 Task: Research Airbnb accommodation in Dimbokro, Ivory Coast from 4th December, 2023 to 10th December, 2023 for 8 adults. Place can be entire room or shared room with 4 bedrooms having 8 beds and 4 bathrooms. Property type can be house. Amenities needed are: wifi, TV, free parkinig on premises, gym, breakfast.
Action: Mouse moved to (459, 107)
Screenshot: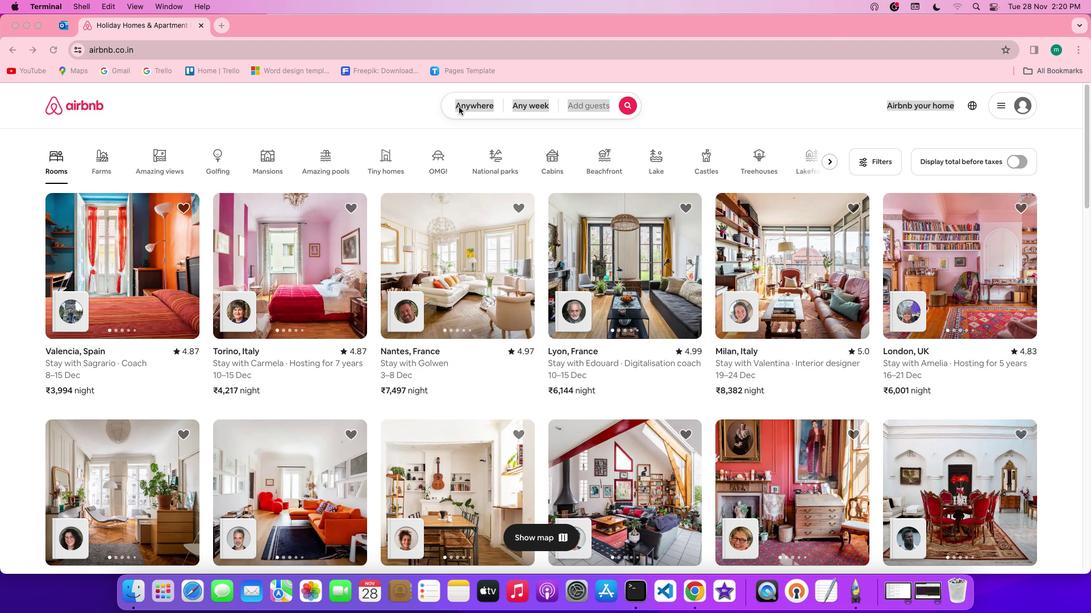 
Action: Mouse pressed left at (459, 107)
Screenshot: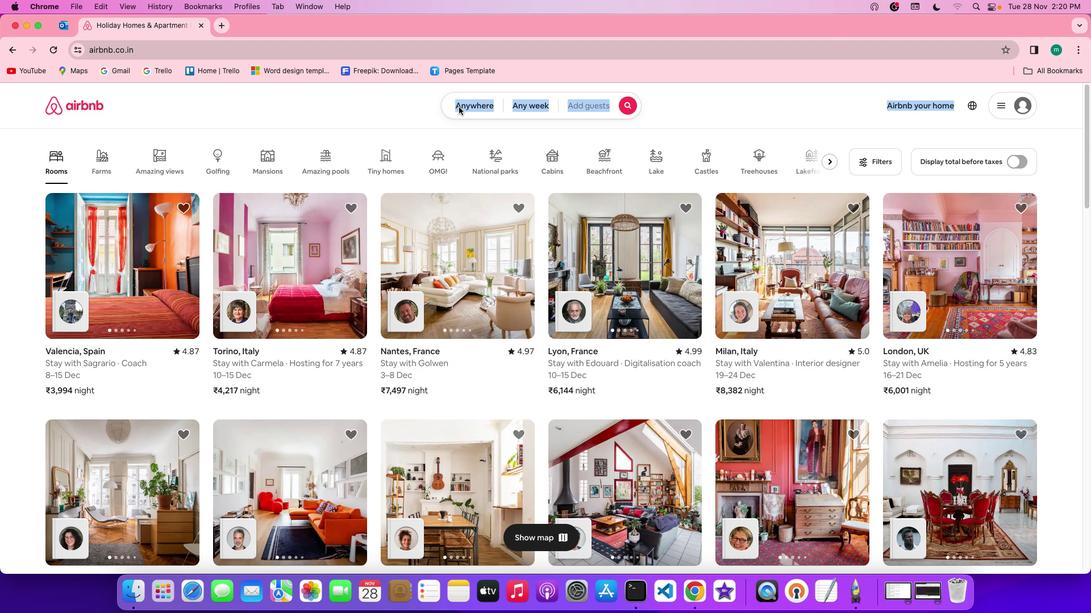 
Action: Mouse pressed left at (459, 107)
Screenshot: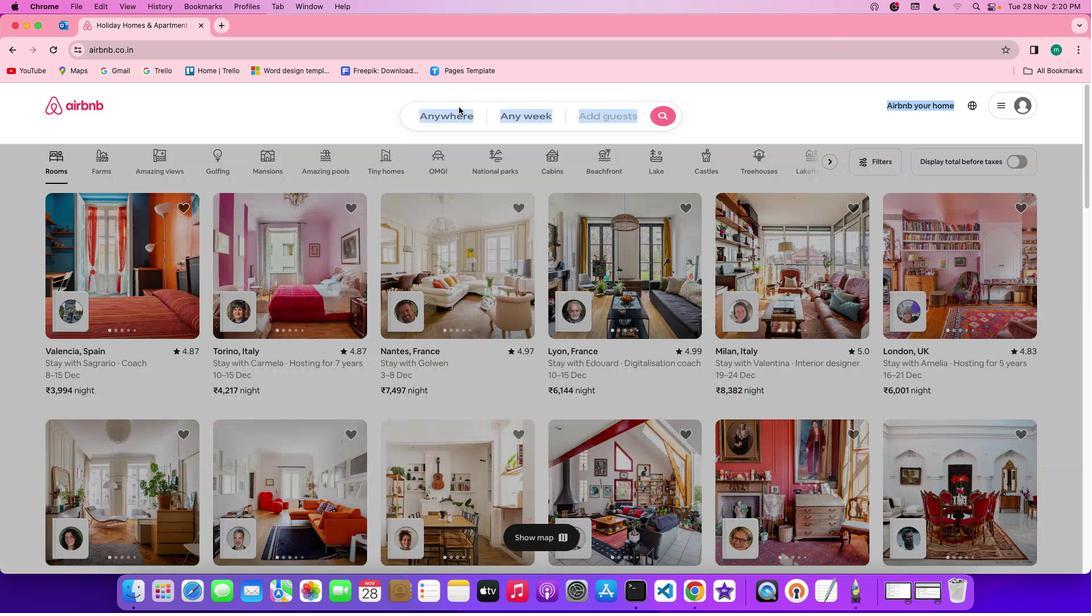 
Action: Mouse moved to (416, 144)
Screenshot: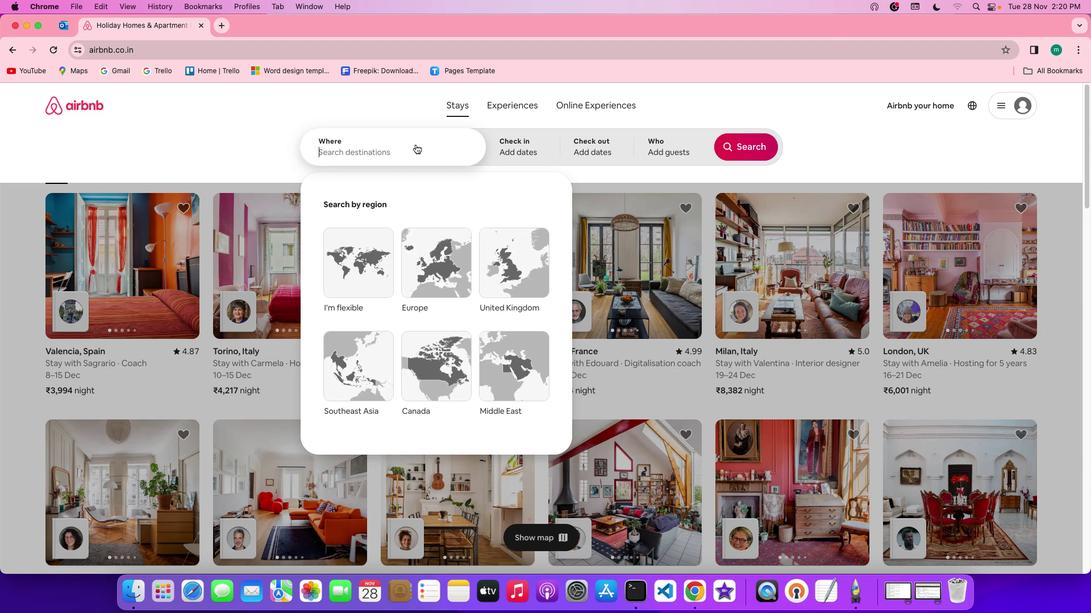 
Action: Mouse pressed left at (416, 144)
Screenshot: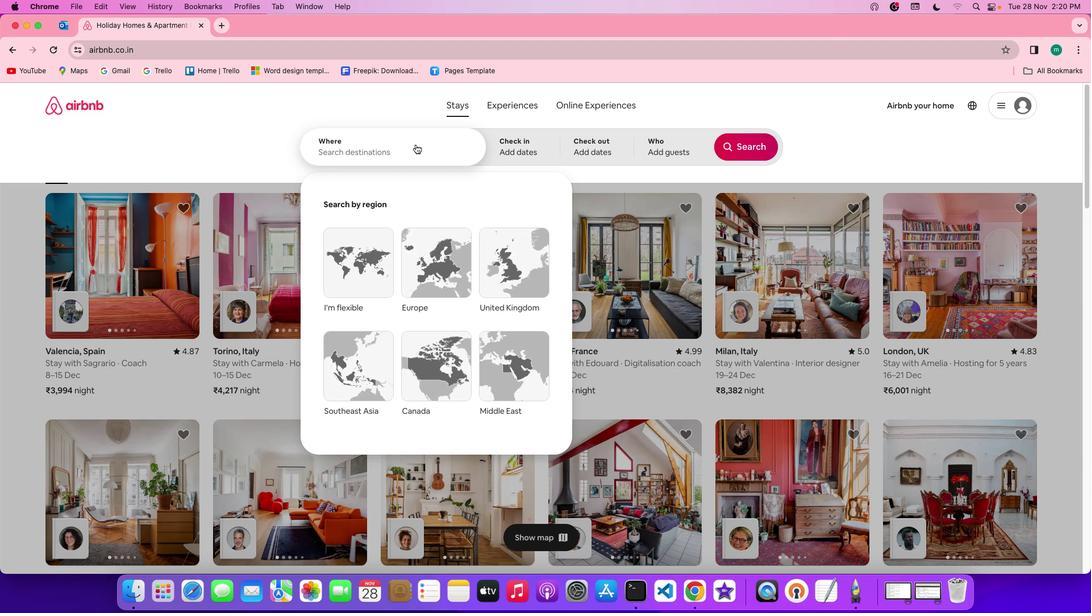 
Action: Mouse moved to (413, 144)
Screenshot: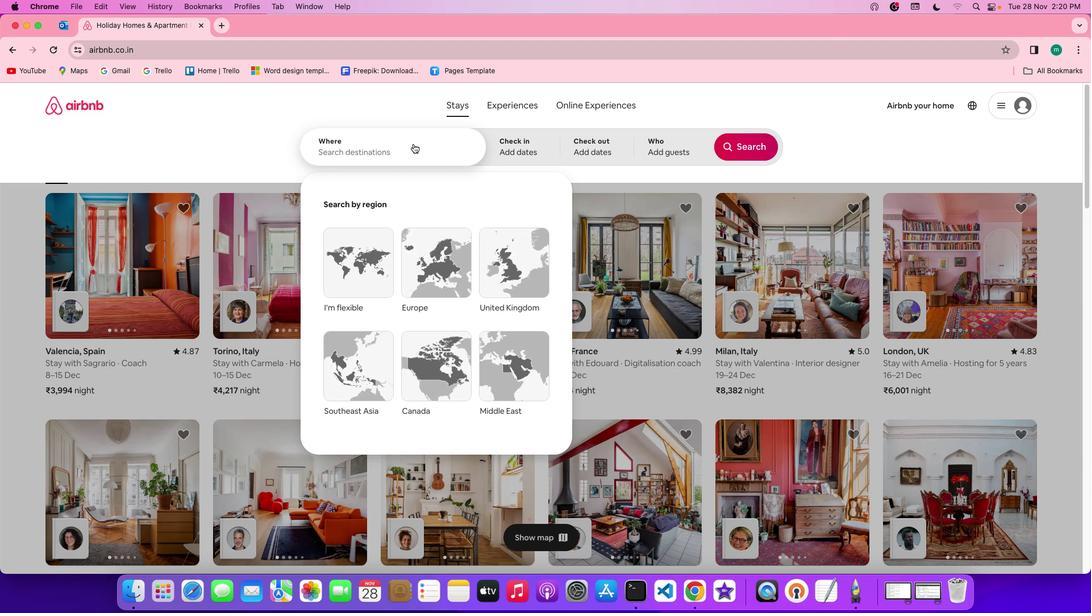 
Action: Key pressed Key.shift'D''i''m''b''o''k''r''o'','Key.spaceKey.shift'I''v''o''r''y'Key.spaceKey.shift'C''o''a''s''t'
Screenshot: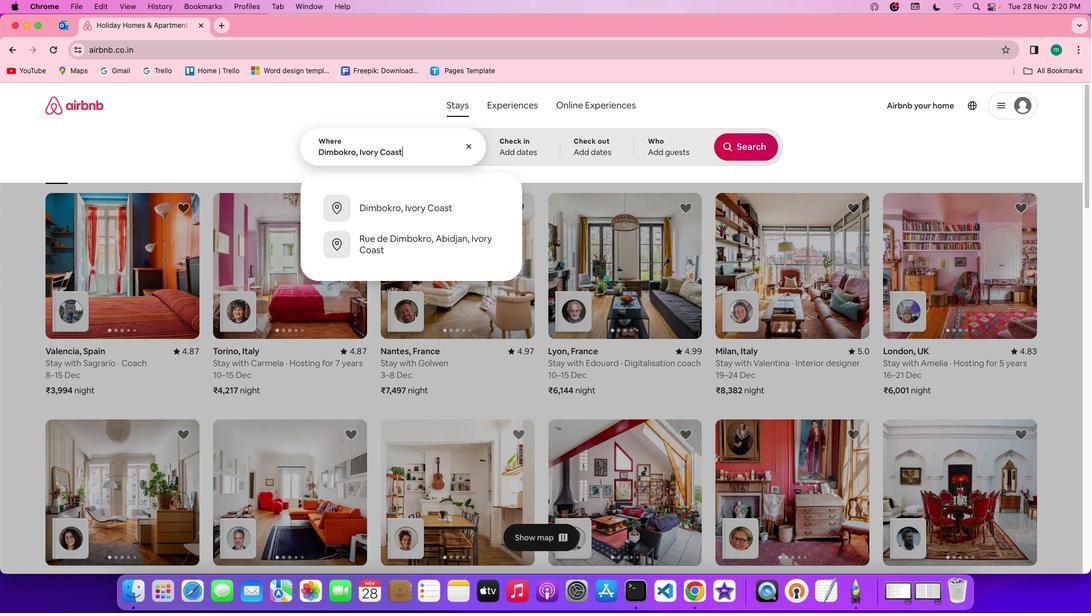 
Action: Mouse moved to (532, 154)
Screenshot: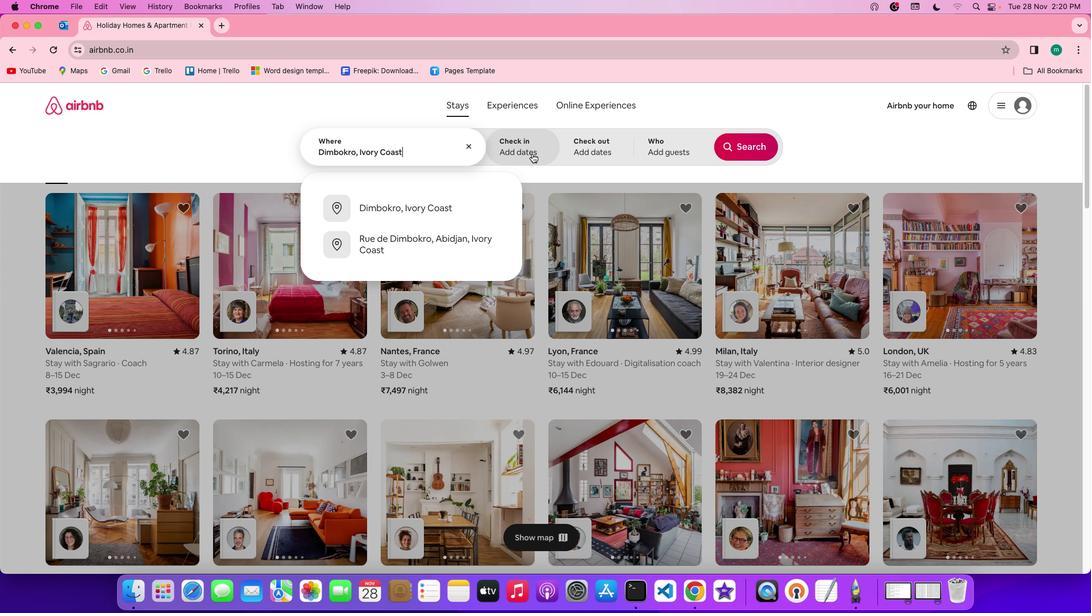
Action: Mouse pressed left at (532, 154)
Screenshot: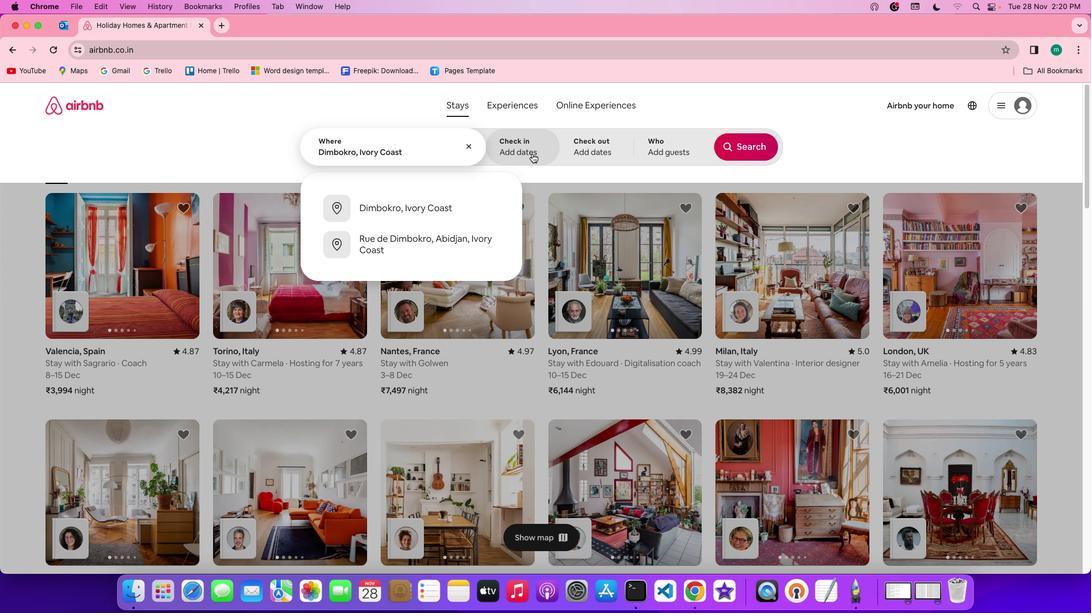 
Action: Mouse moved to (603, 314)
Screenshot: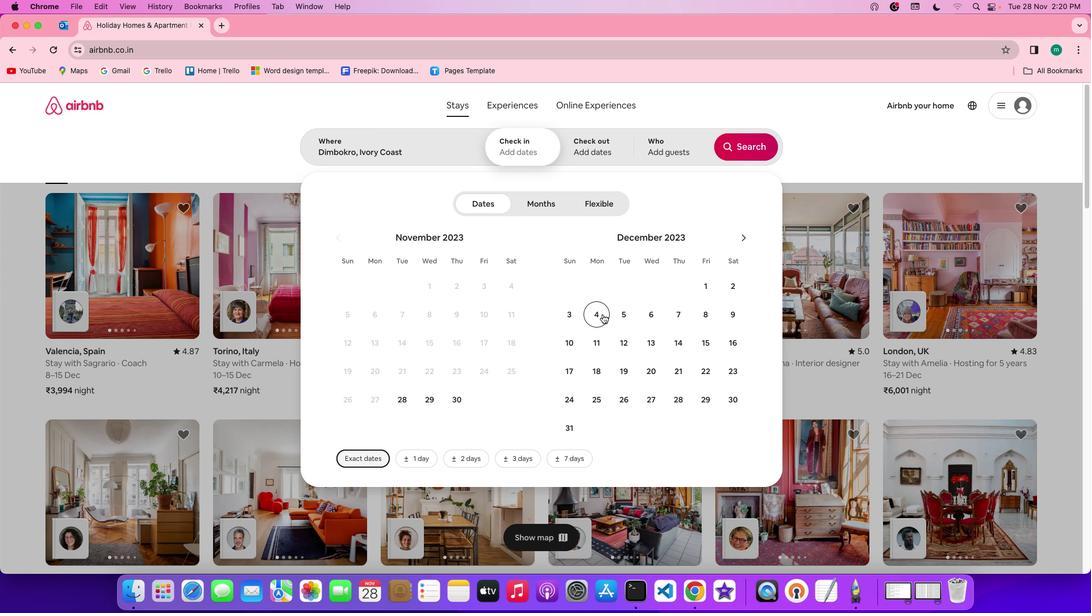 
Action: Mouse pressed left at (603, 314)
Screenshot: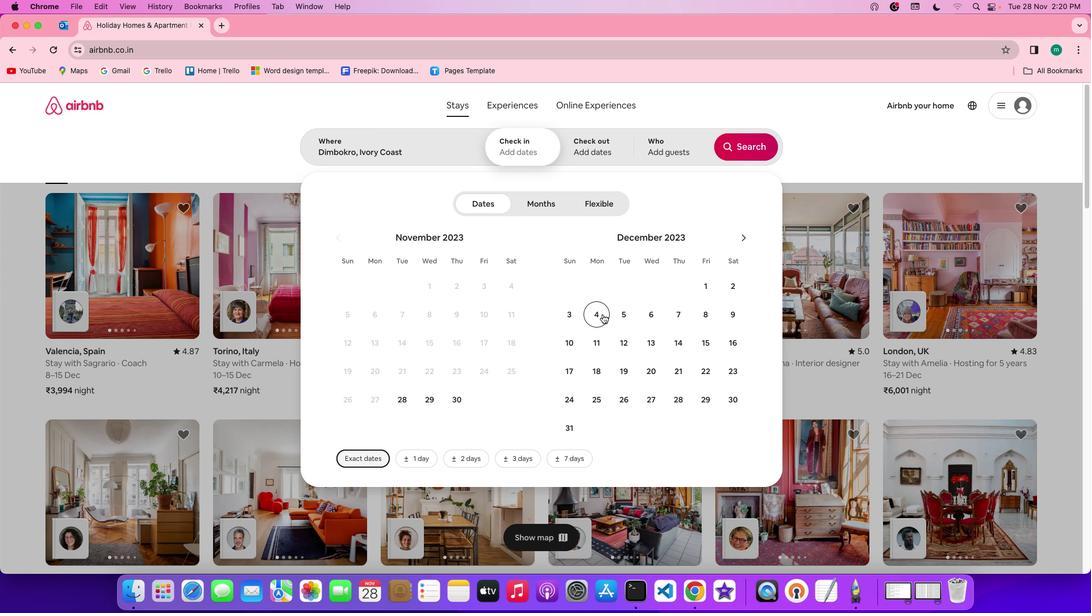 
Action: Mouse moved to (565, 340)
Screenshot: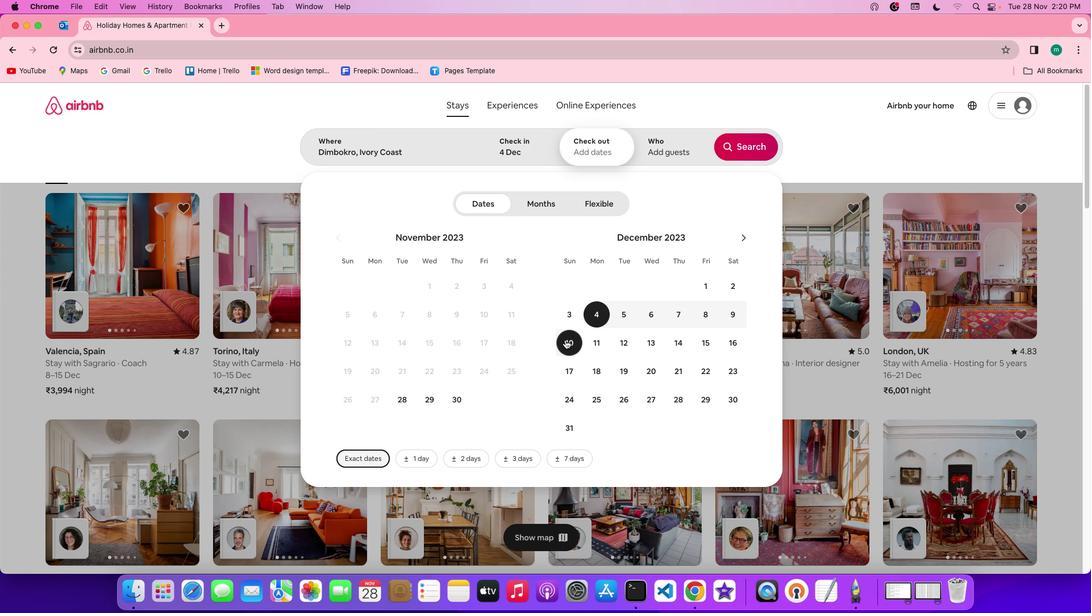 
Action: Mouse pressed left at (565, 340)
Screenshot: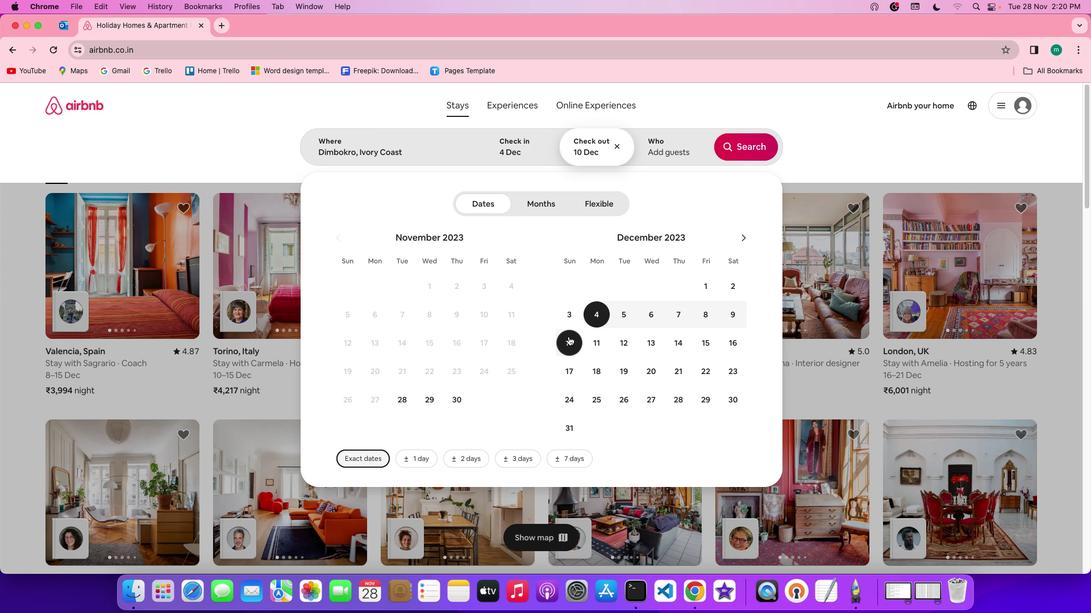 
Action: Mouse moved to (654, 134)
Screenshot: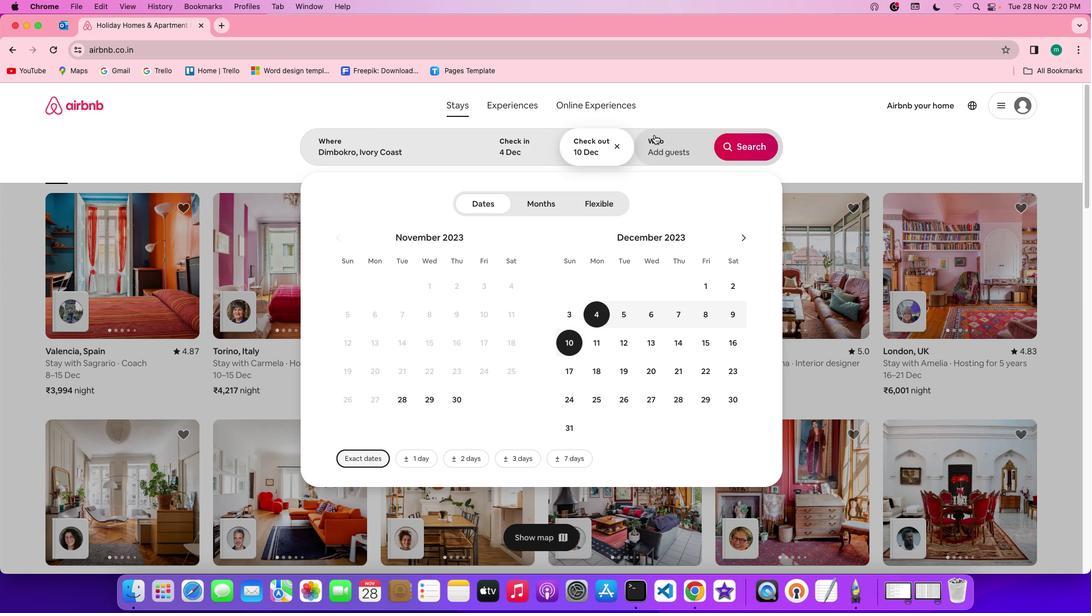
Action: Mouse pressed left at (654, 134)
Screenshot: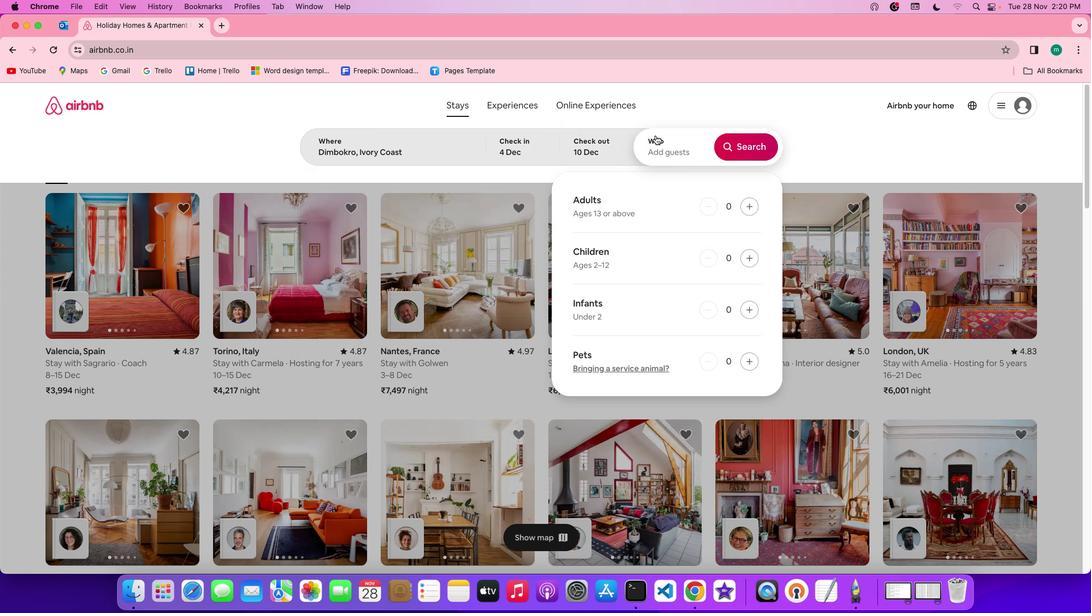 
Action: Mouse moved to (752, 208)
Screenshot: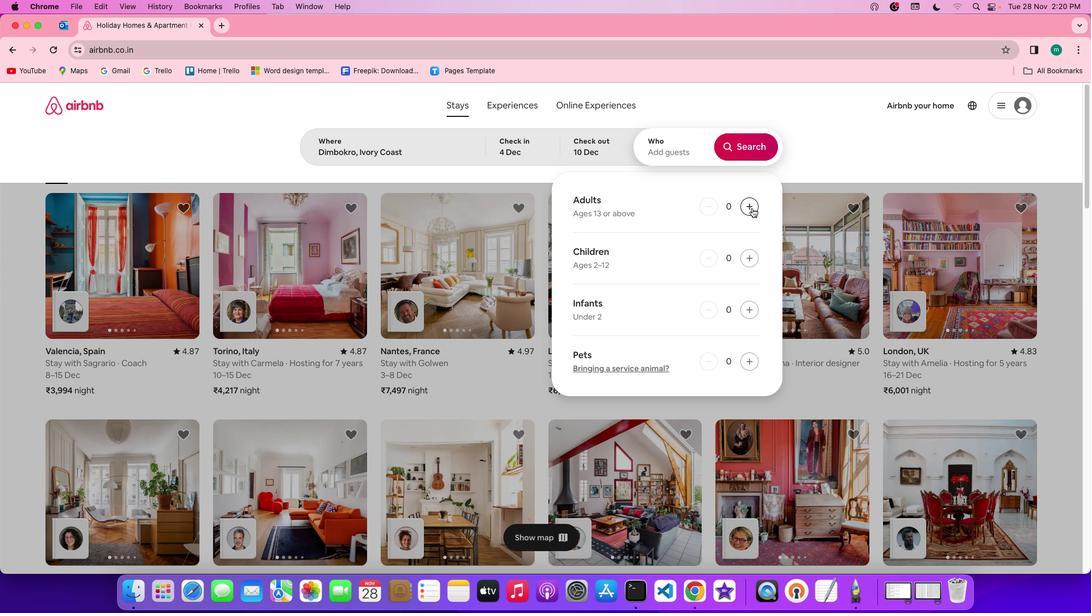 
Action: Mouse pressed left at (752, 208)
Screenshot: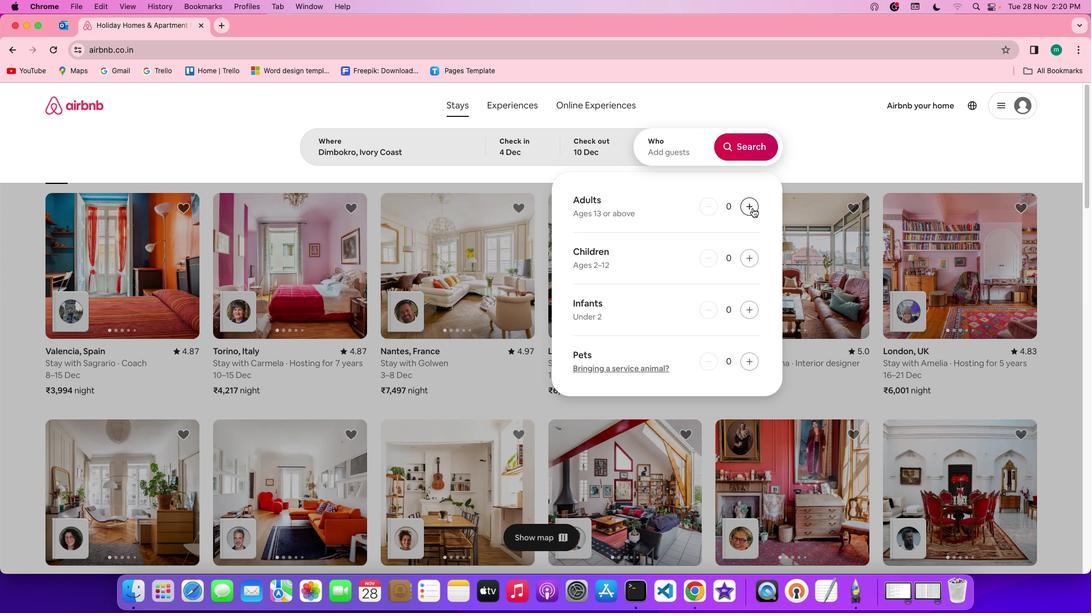 
Action: Mouse moved to (753, 208)
Screenshot: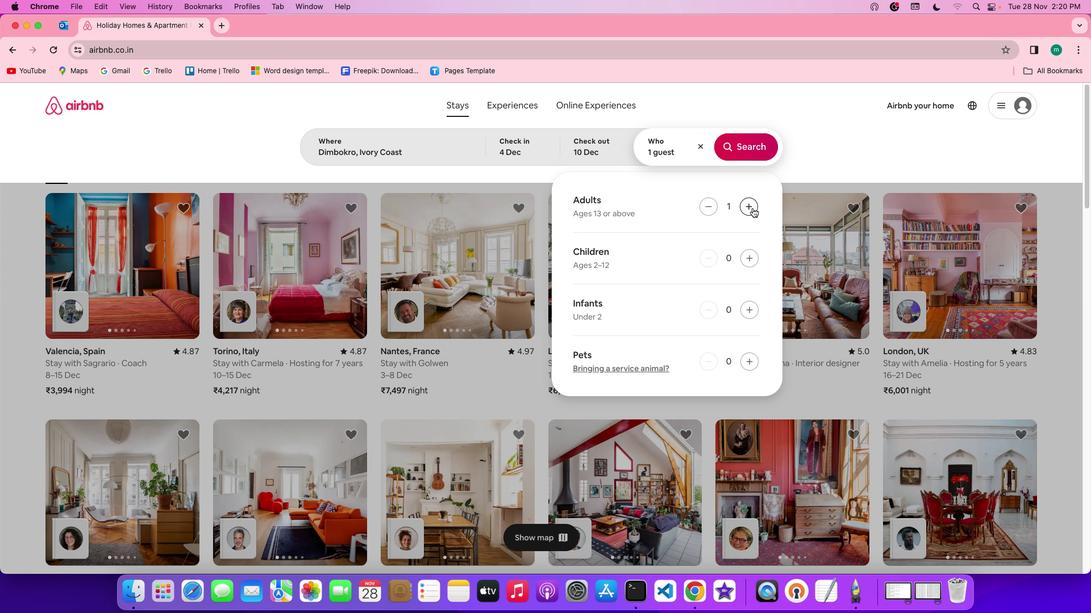 
Action: Mouse pressed left at (753, 208)
Screenshot: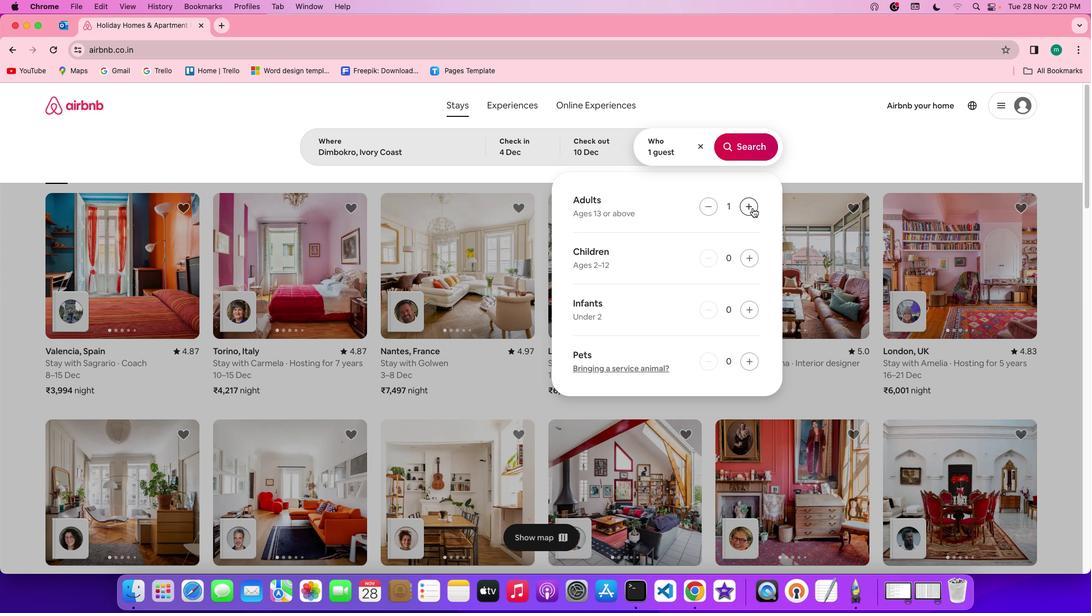 
Action: Mouse pressed left at (753, 208)
Screenshot: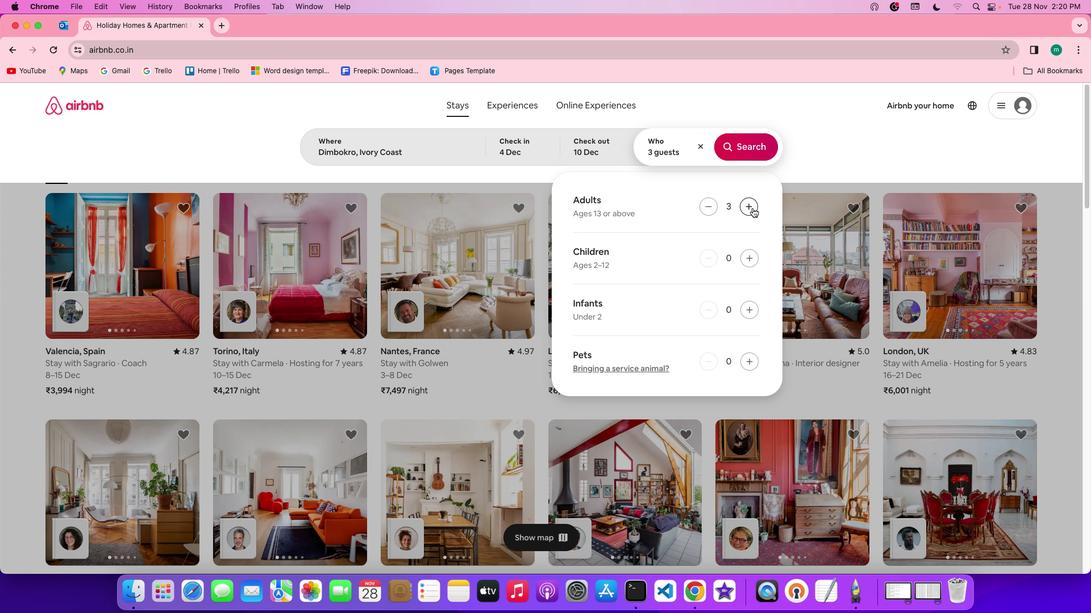 
Action: Mouse pressed left at (753, 208)
Screenshot: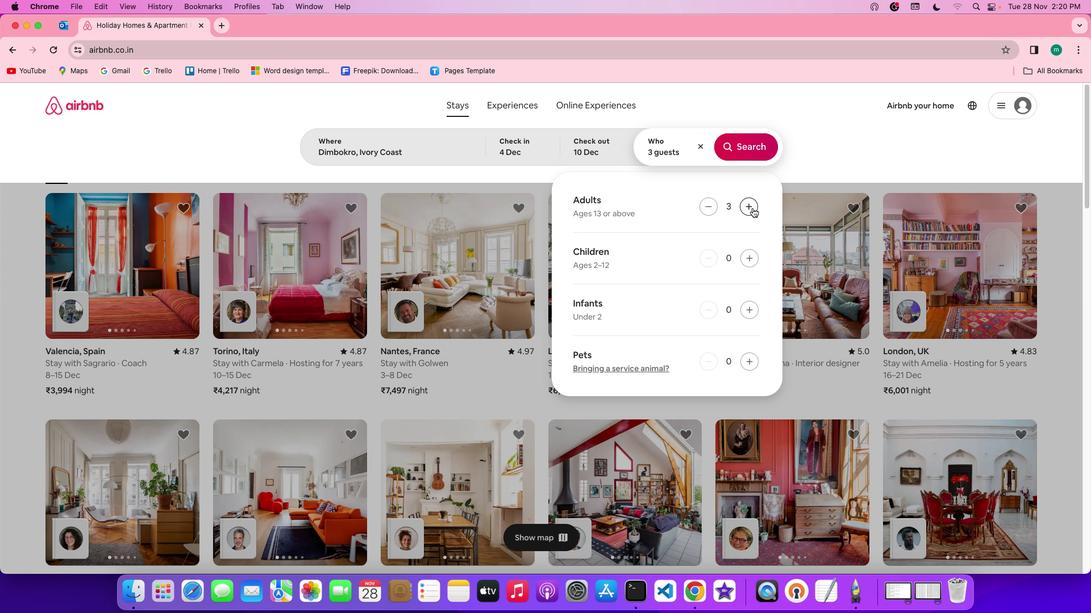 
Action: Mouse pressed left at (753, 208)
Screenshot: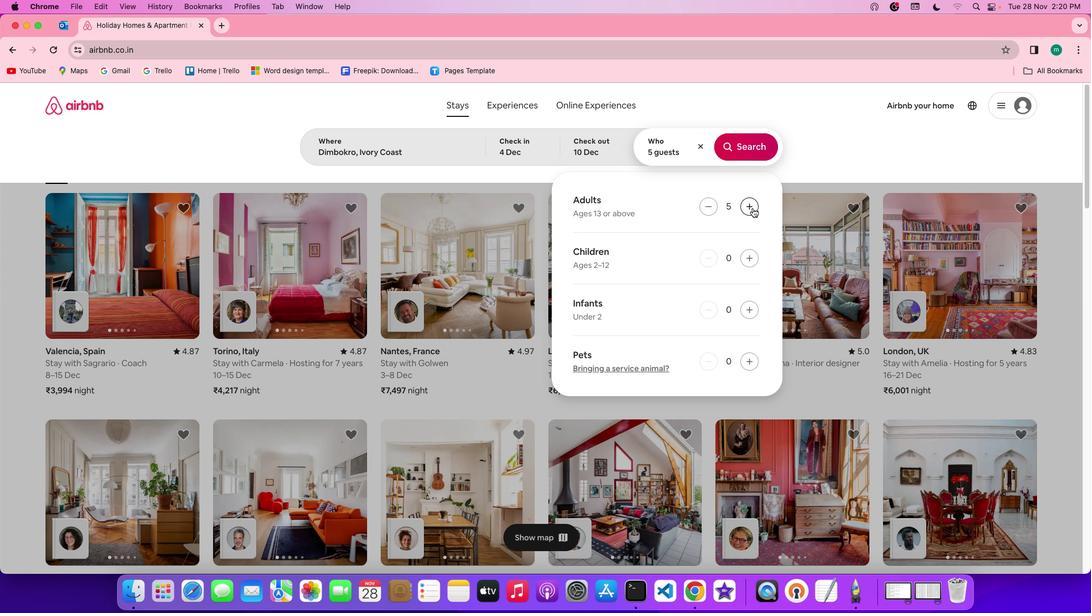 
Action: Mouse pressed left at (753, 208)
Screenshot: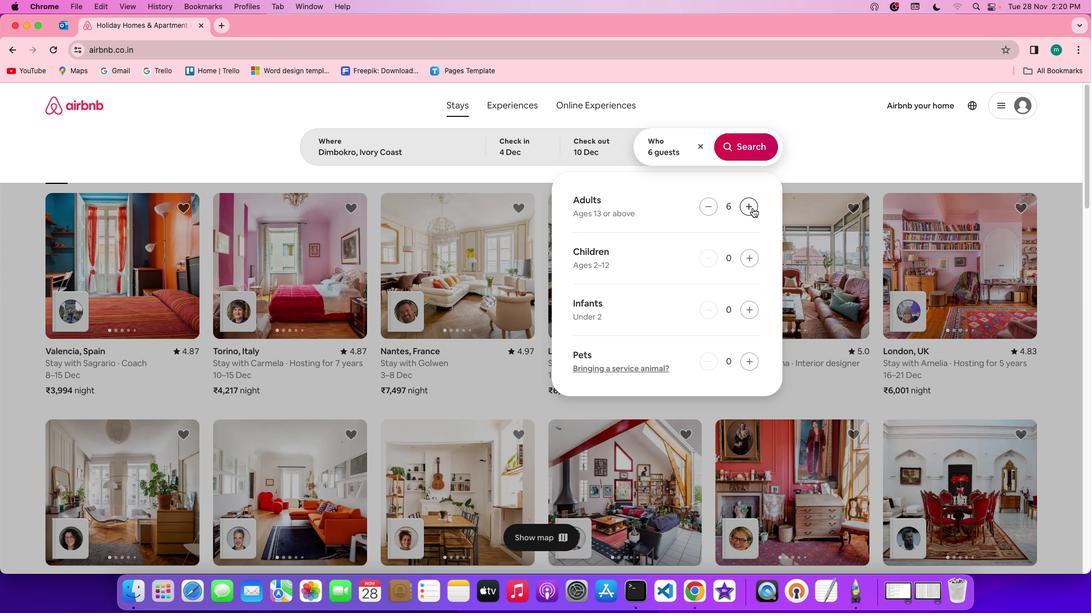 
Action: Mouse pressed left at (753, 208)
Screenshot: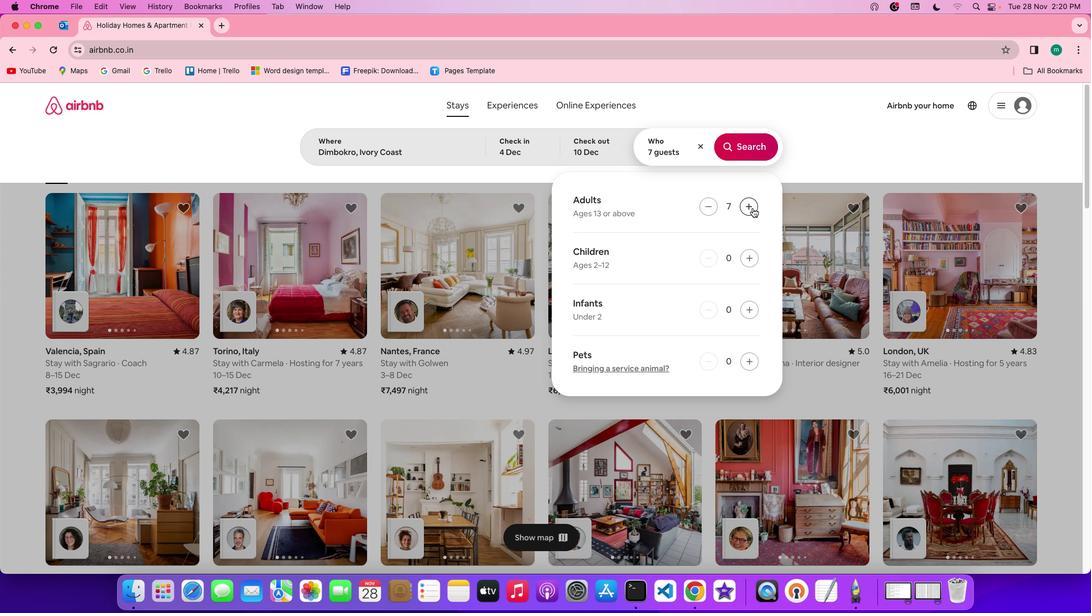 
Action: Mouse pressed left at (753, 208)
Screenshot: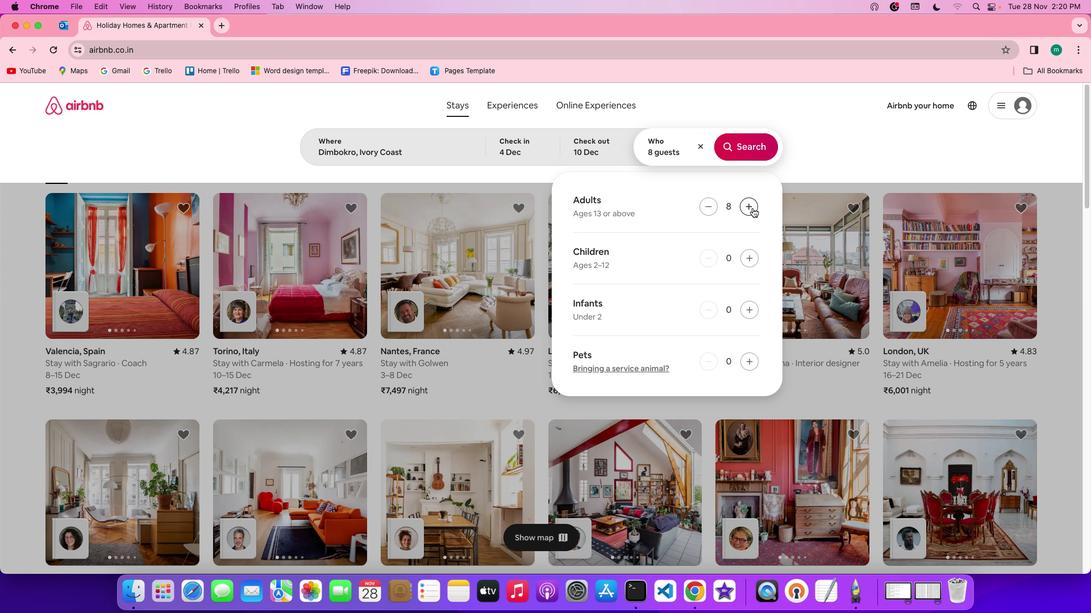 
Action: Mouse moved to (759, 146)
Screenshot: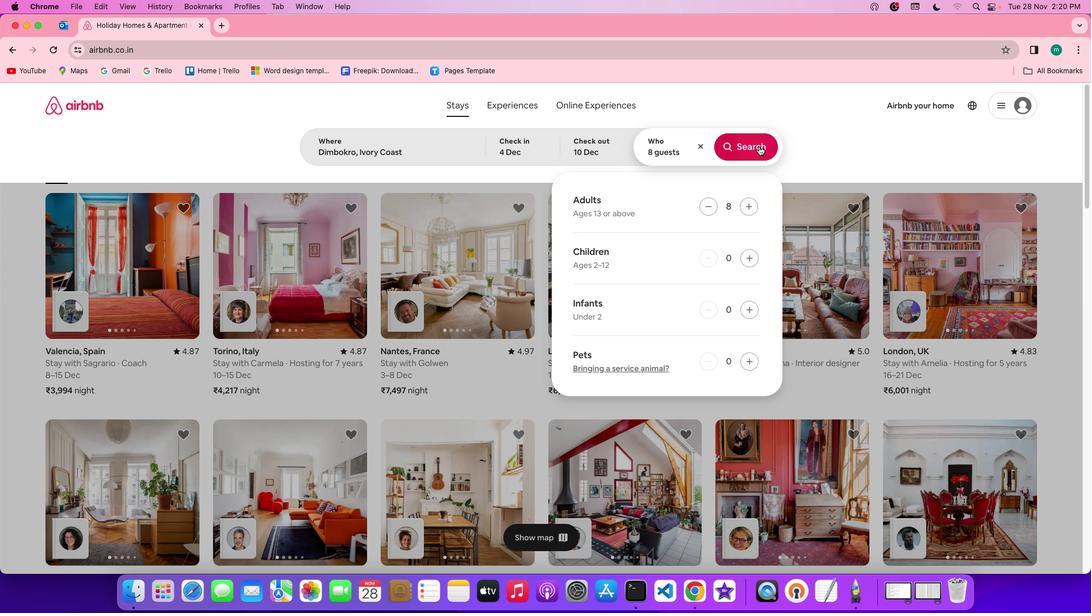 
Action: Mouse pressed left at (759, 146)
Screenshot: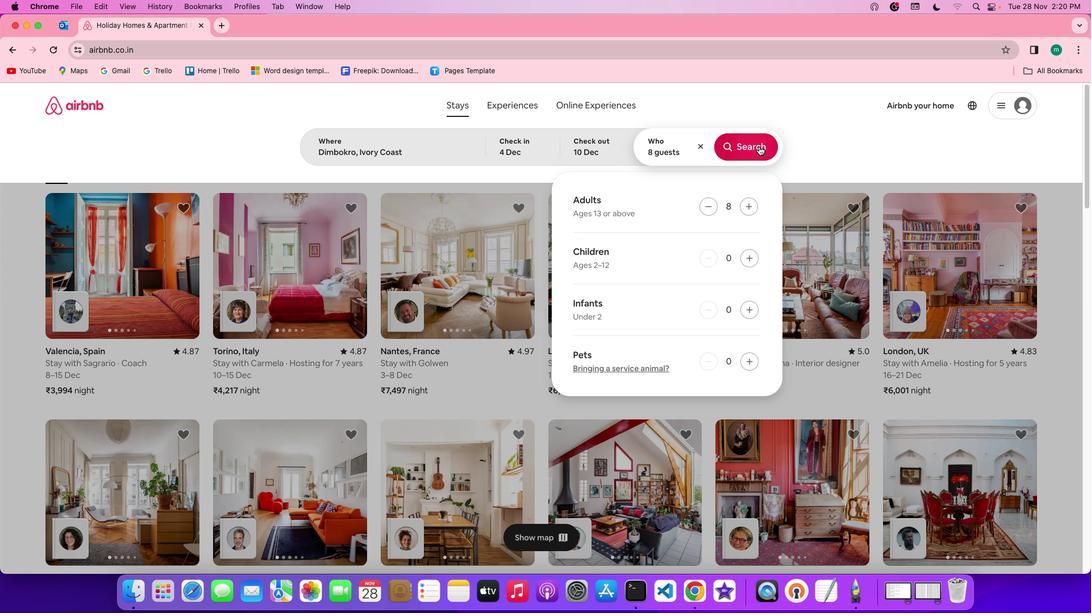 
Action: Mouse moved to (891, 146)
Screenshot: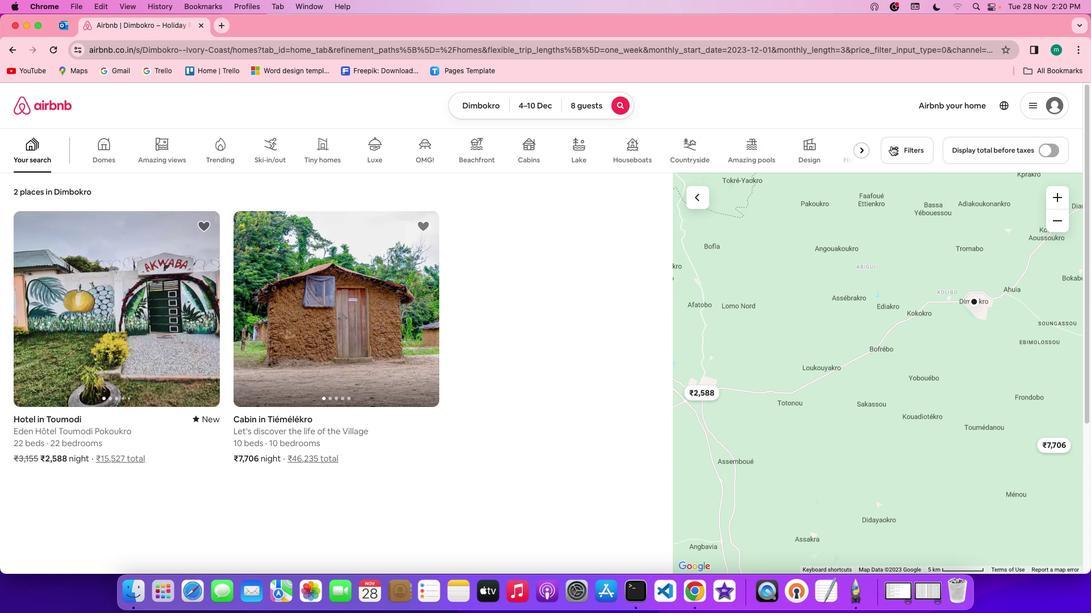 
Action: Mouse pressed left at (891, 146)
Screenshot: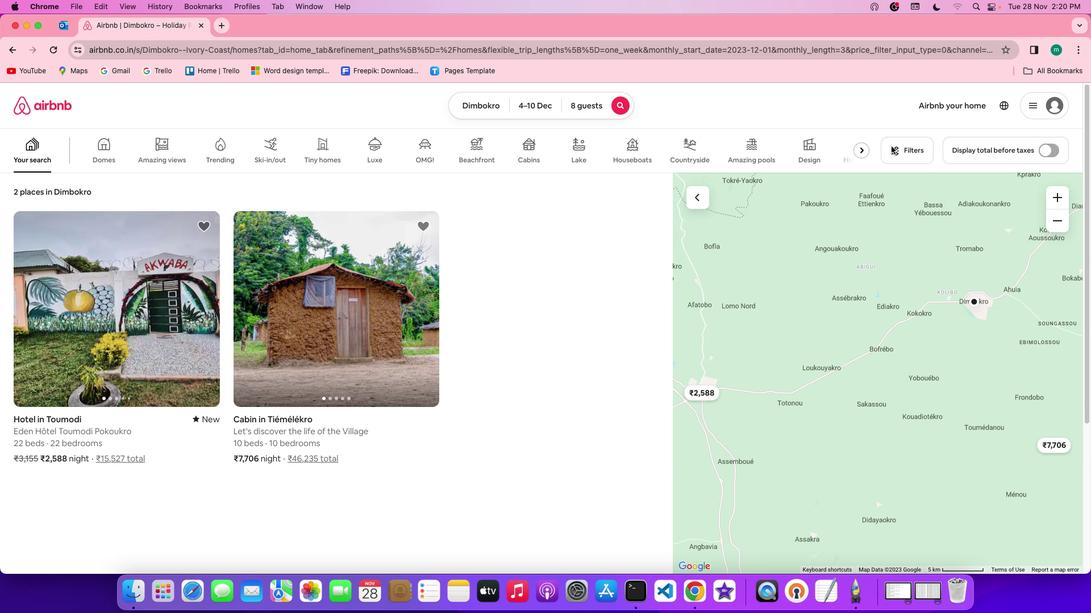 
Action: Mouse moved to (608, 326)
Screenshot: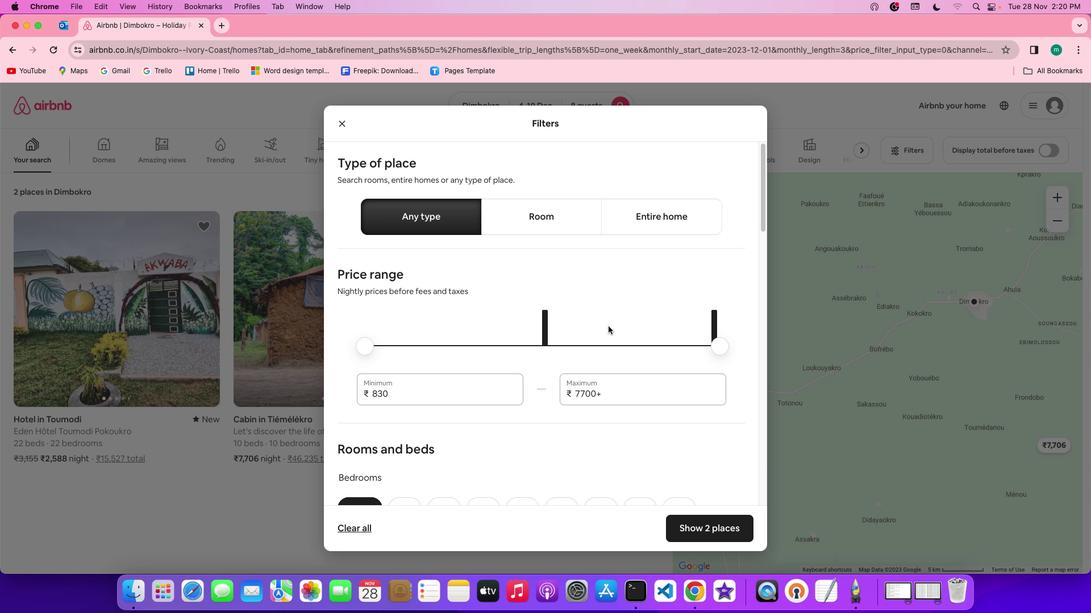 
Action: Mouse scrolled (608, 326) with delta (0, 0)
Screenshot: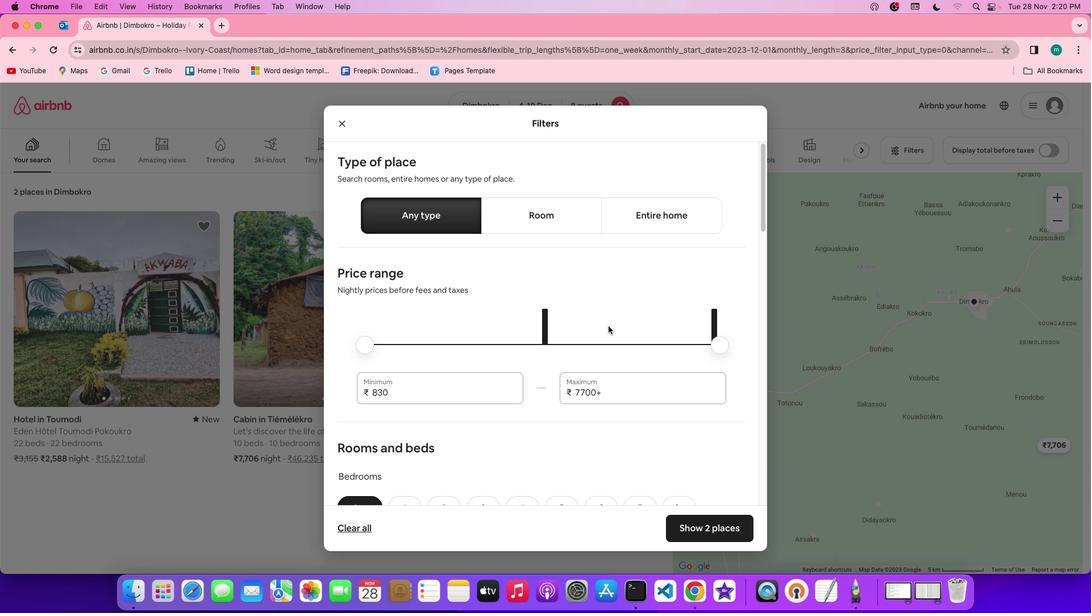 
Action: Mouse scrolled (608, 326) with delta (0, 0)
Screenshot: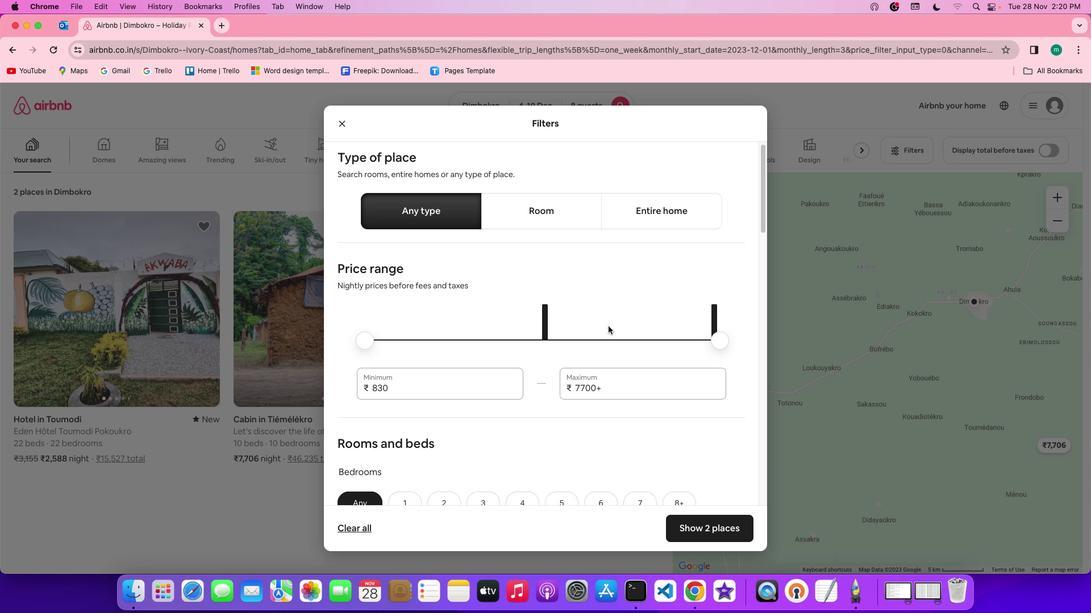 
Action: Mouse scrolled (608, 326) with delta (0, 0)
Screenshot: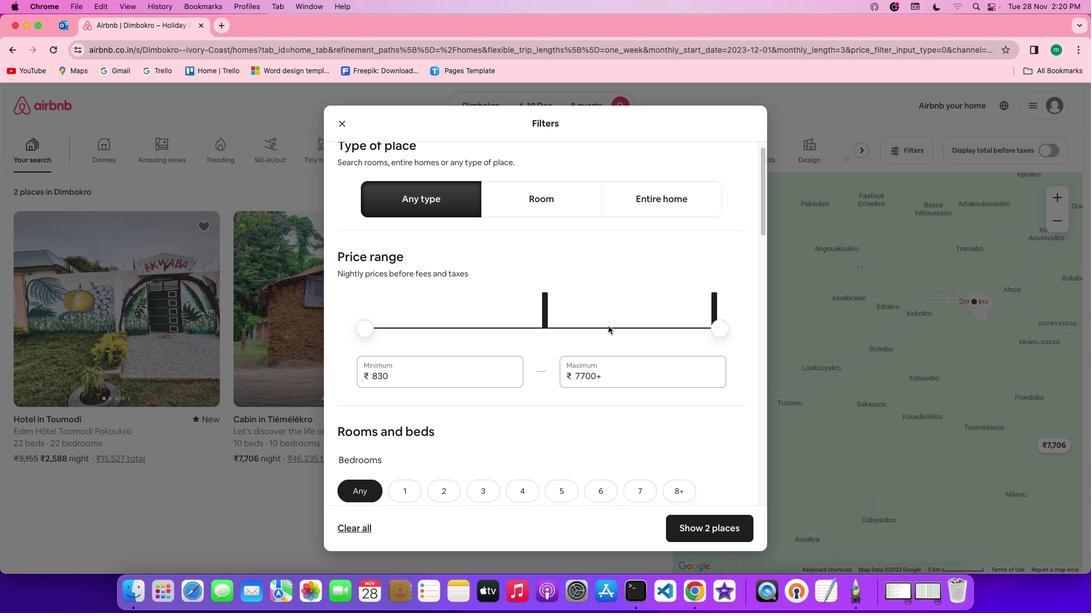
Action: Mouse scrolled (608, 326) with delta (0, 0)
Screenshot: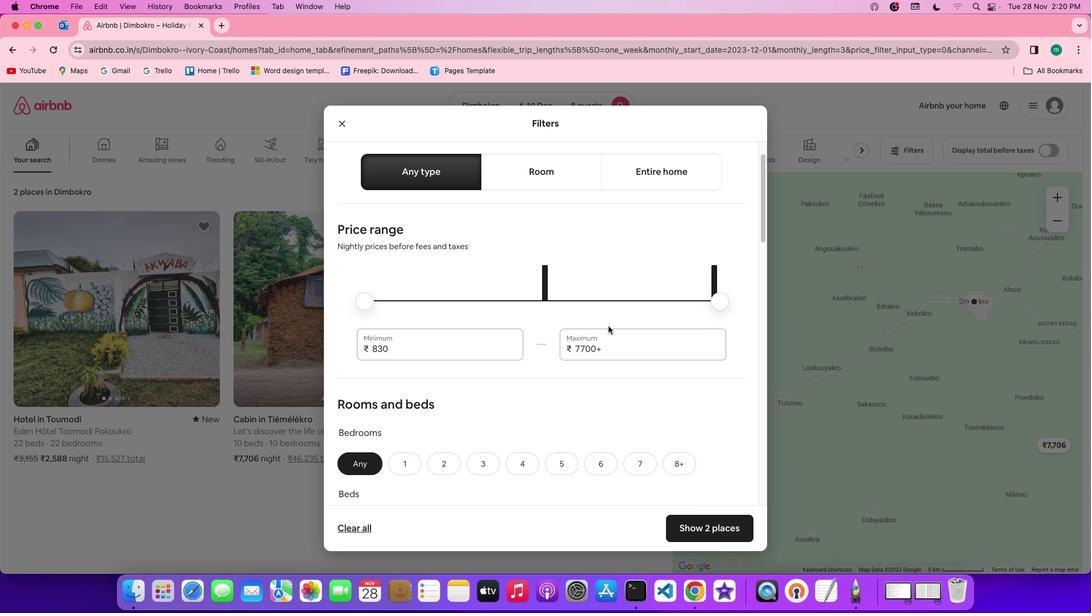 
Action: Mouse scrolled (608, 326) with delta (0, 0)
Screenshot: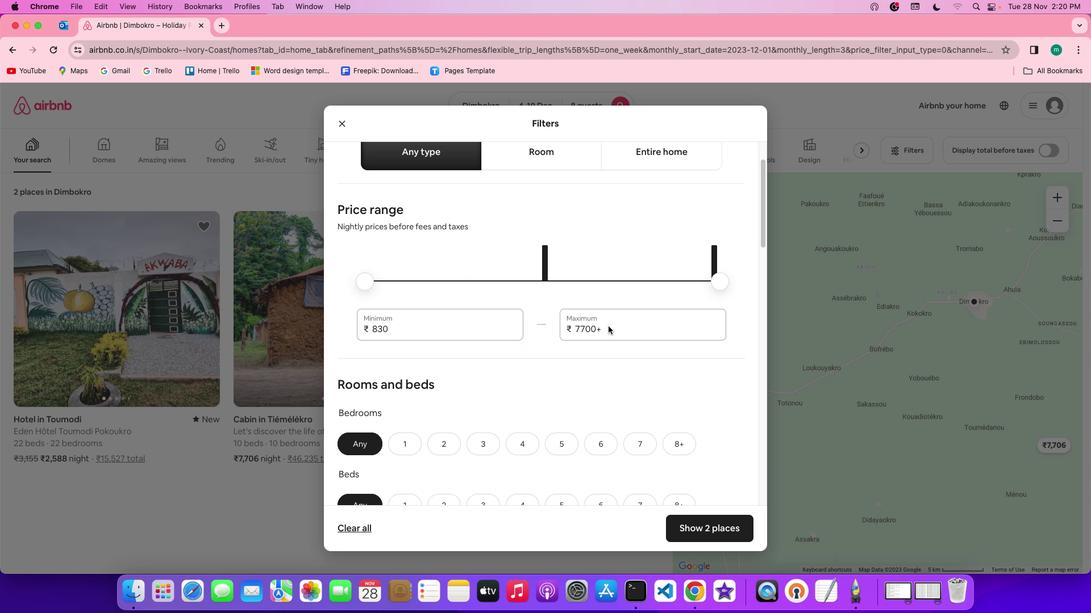 
Action: Mouse scrolled (608, 326) with delta (0, 0)
Screenshot: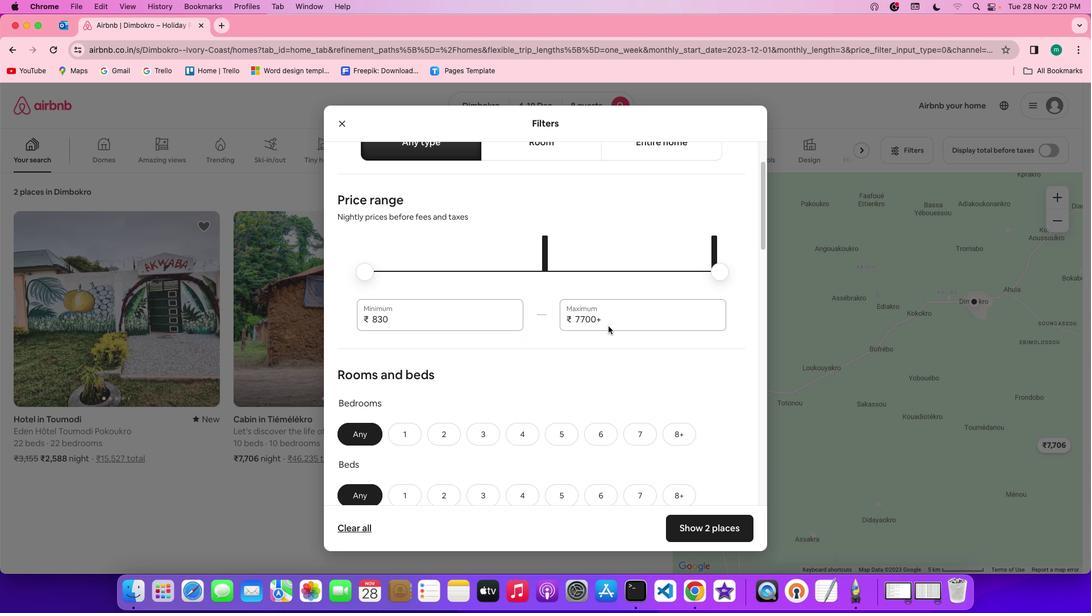 
Action: Mouse scrolled (608, 326) with delta (0, -1)
Screenshot: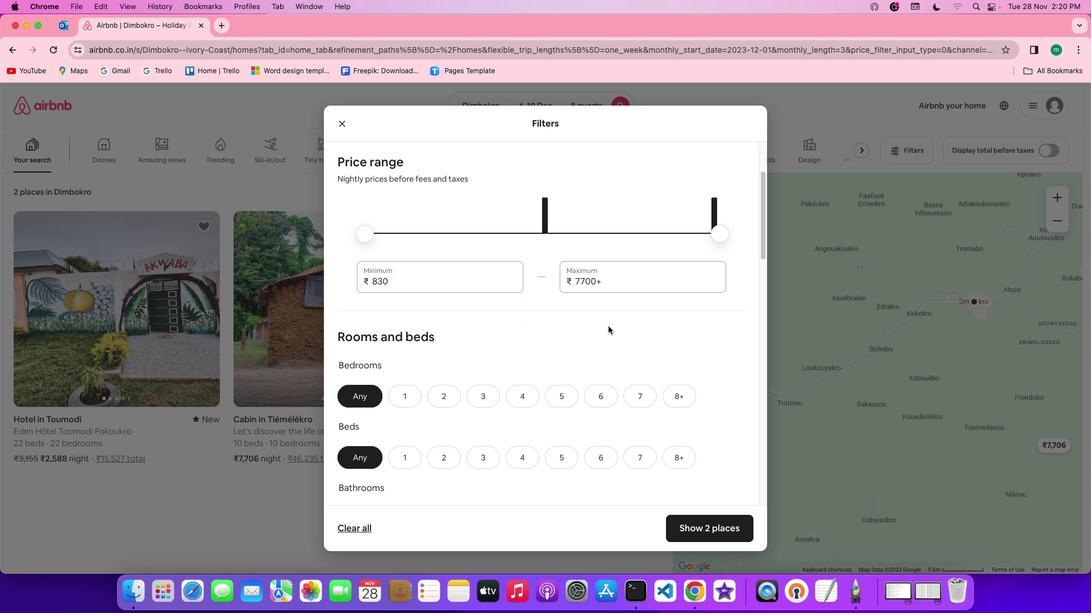 
Action: Mouse scrolled (608, 326) with delta (0, 0)
Screenshot: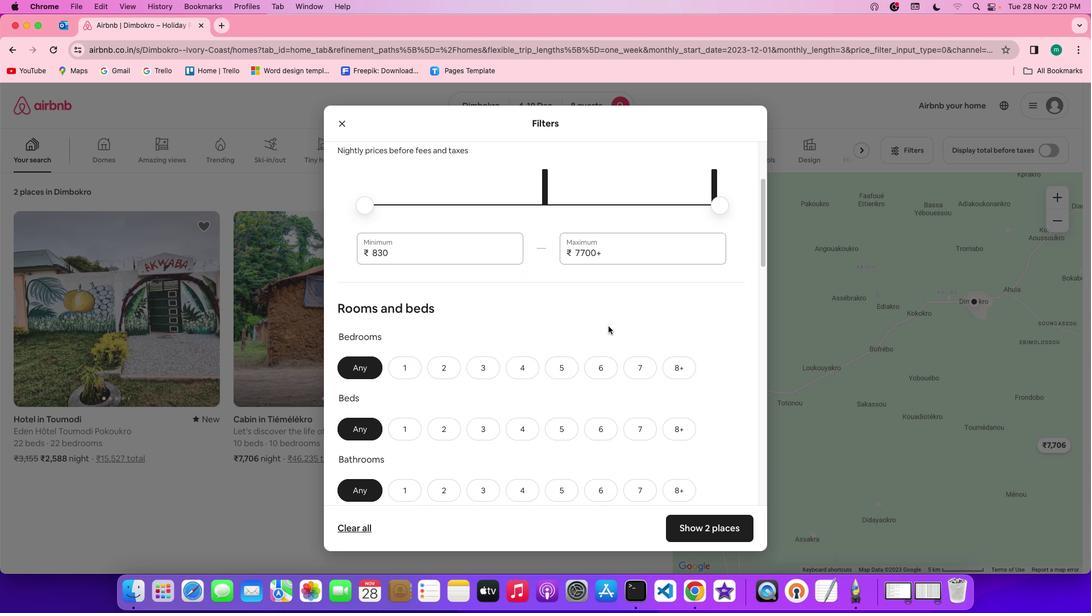 
Action: Mouse scrolled (608, 326) with delta (0, 0)
Screenshot: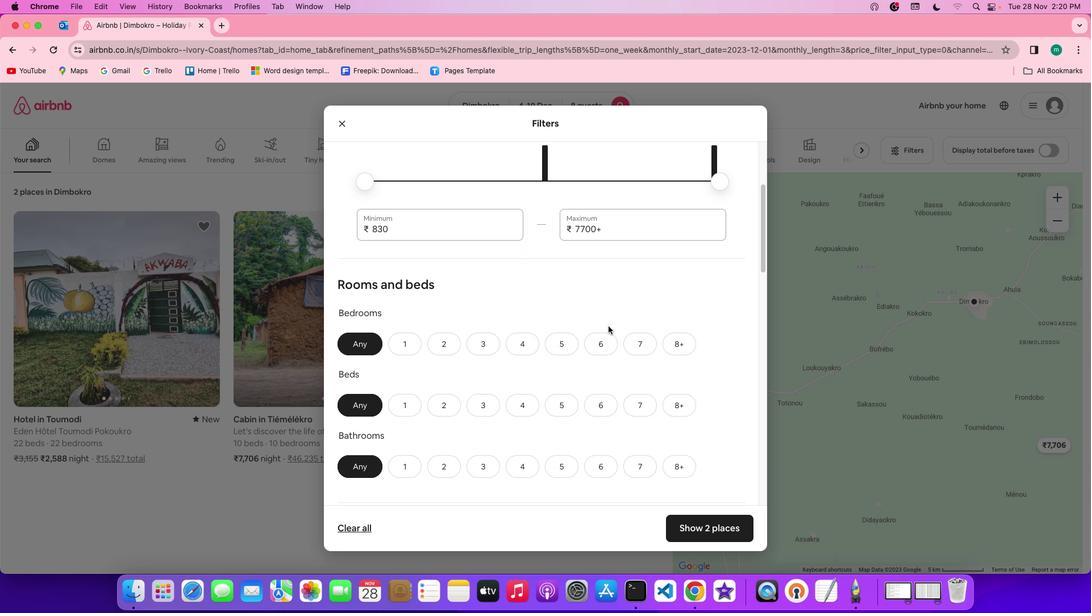 
Action: Mouse scrolled (608, 326) with delta (0, -1)
Screenshot: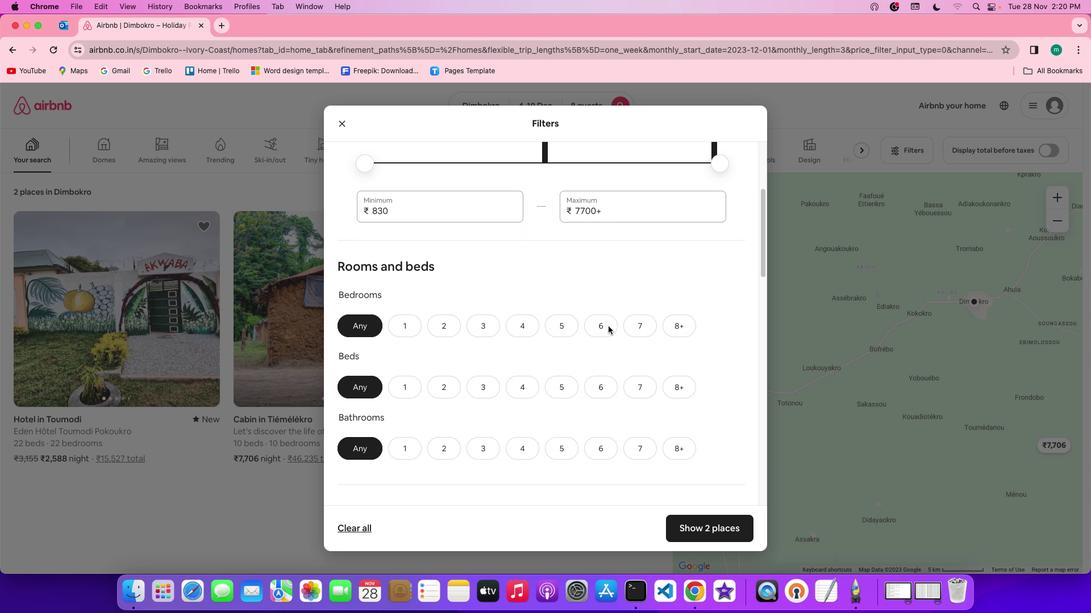 
Action: Mouse scrolled (608, 326) with delta (0, -1)
Screenshot: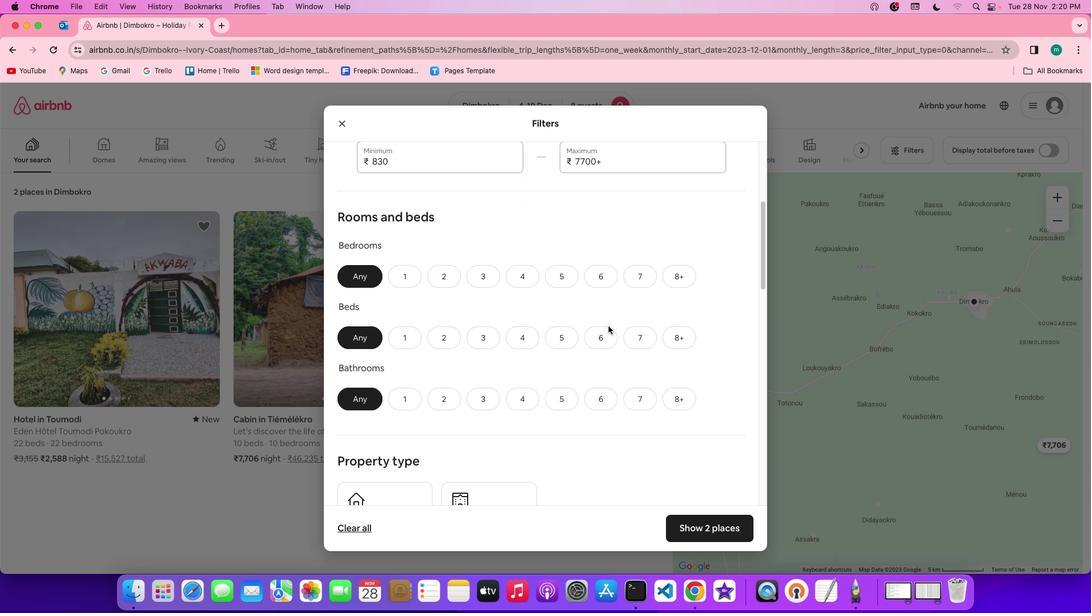 
Action: Mouse moved to (522, 250)
Screenshot: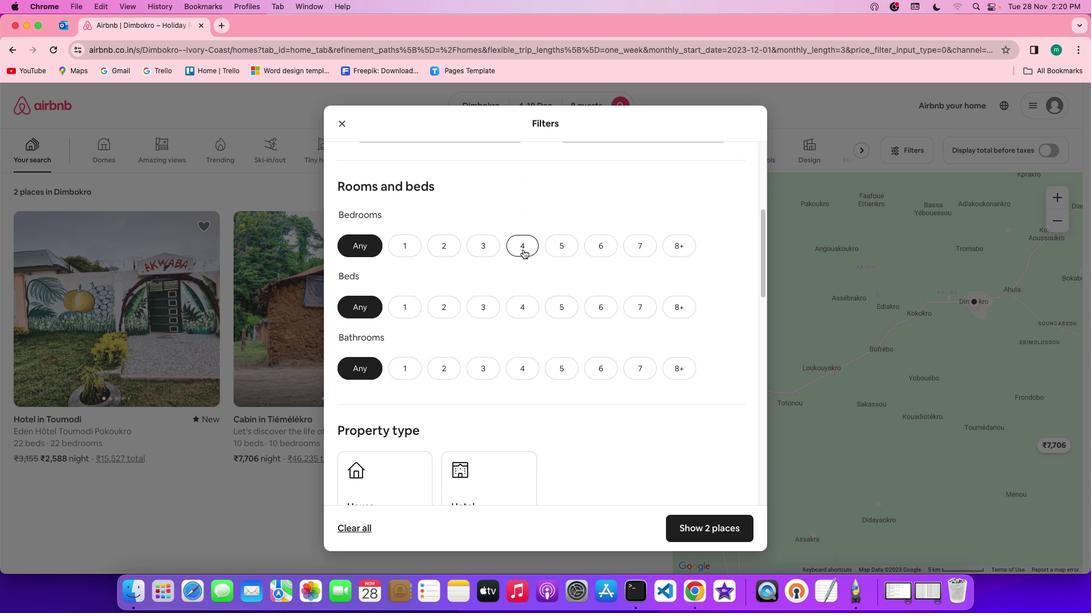 
Action: Mouse pressed left at (522, 250)
Screenshot: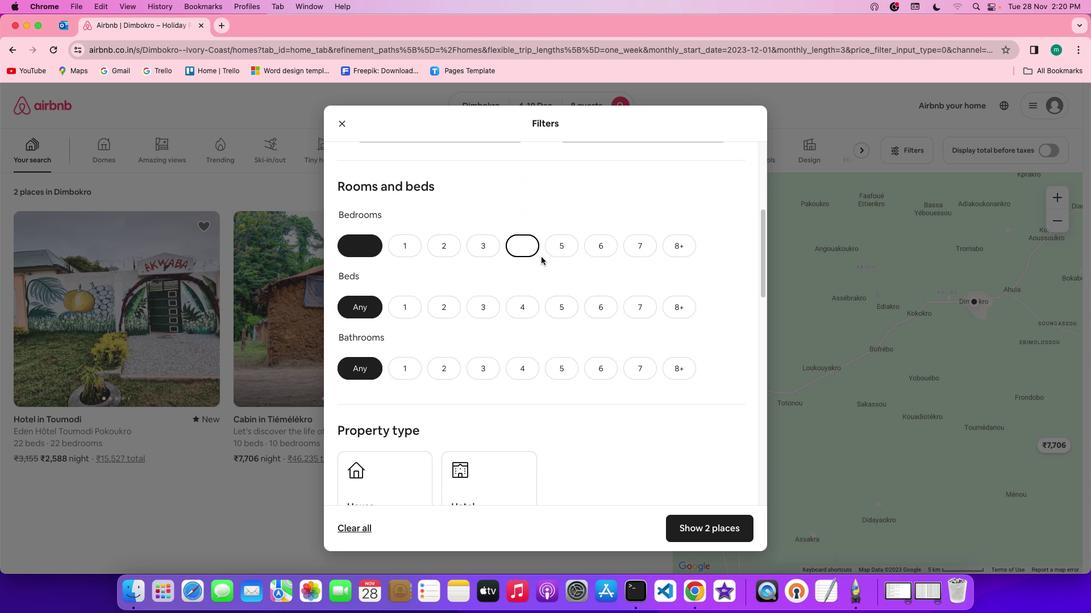 
Action: Mouse moved to (672, 307)
Screenshot: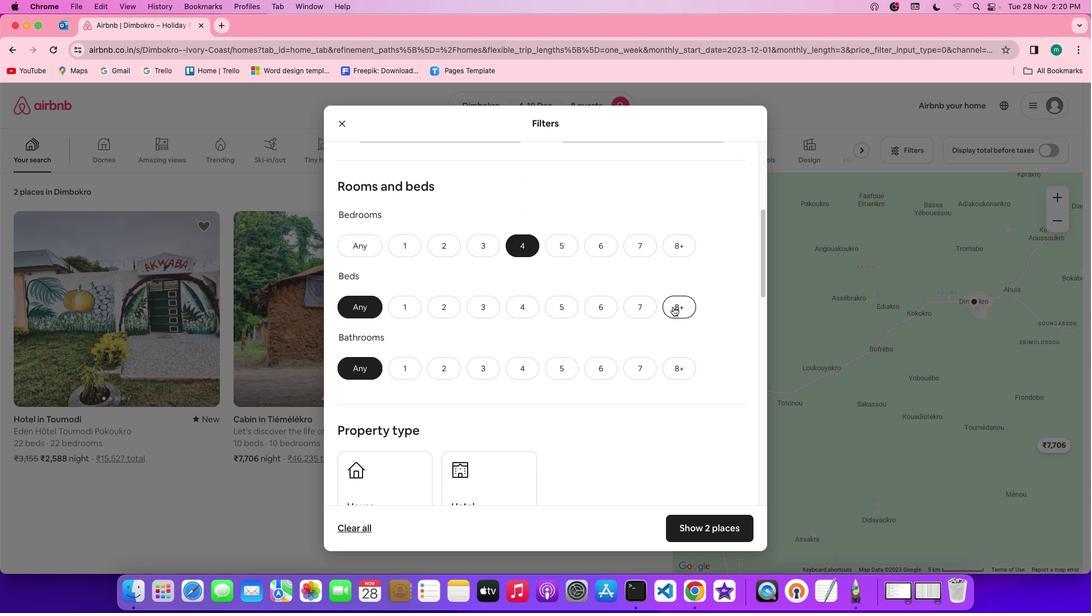 
Action: Mouse pressed left at (672, 307)
Screenshot: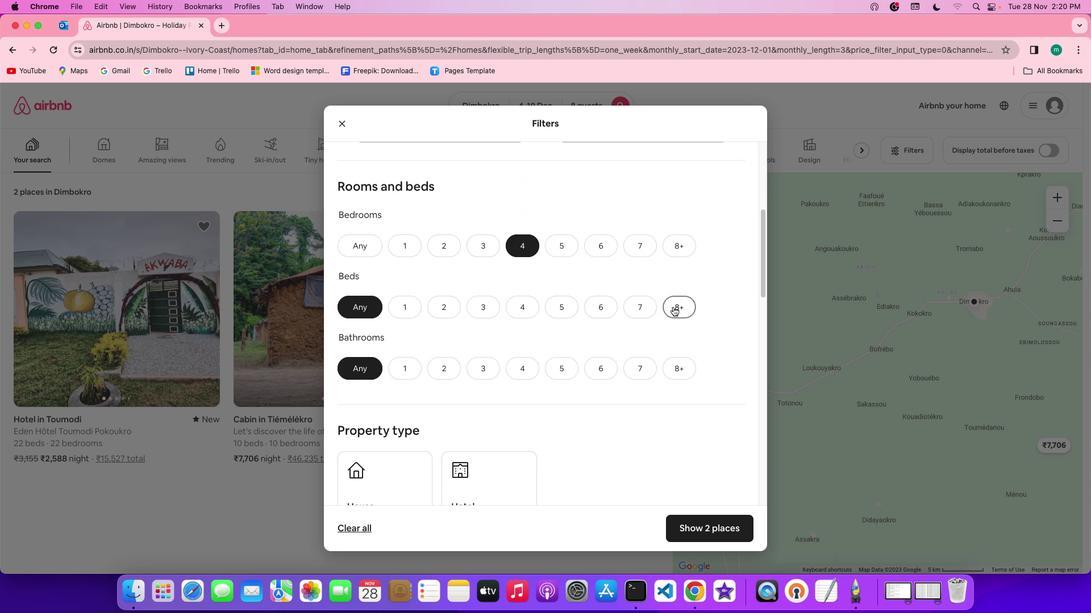 
Action: Mouse moved to (529, 364)
Screenshot: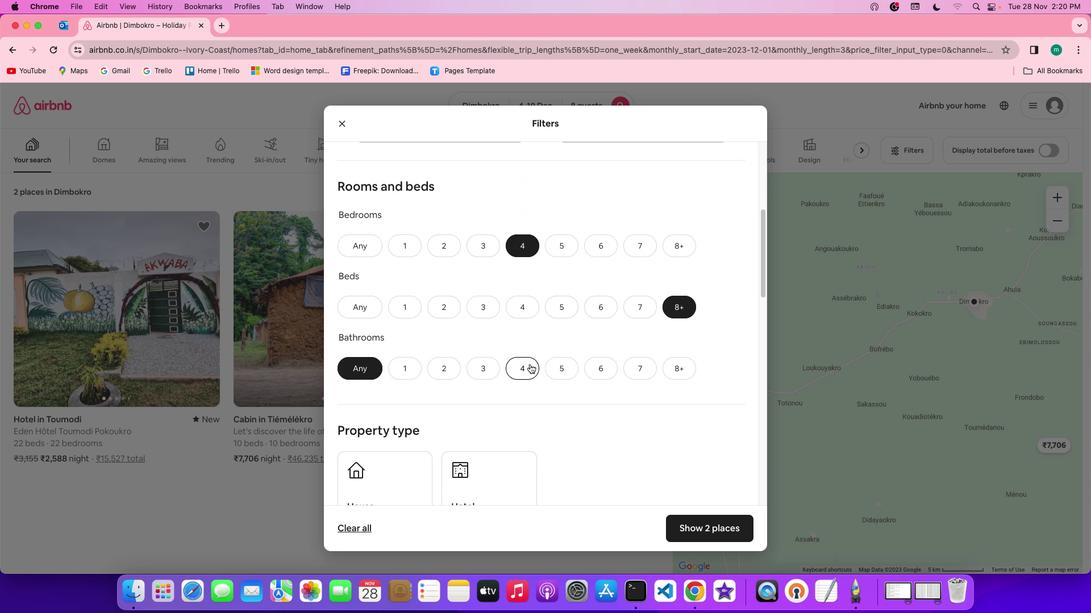 
Action: Mouse pressed left at (529, 364)
Screenshot: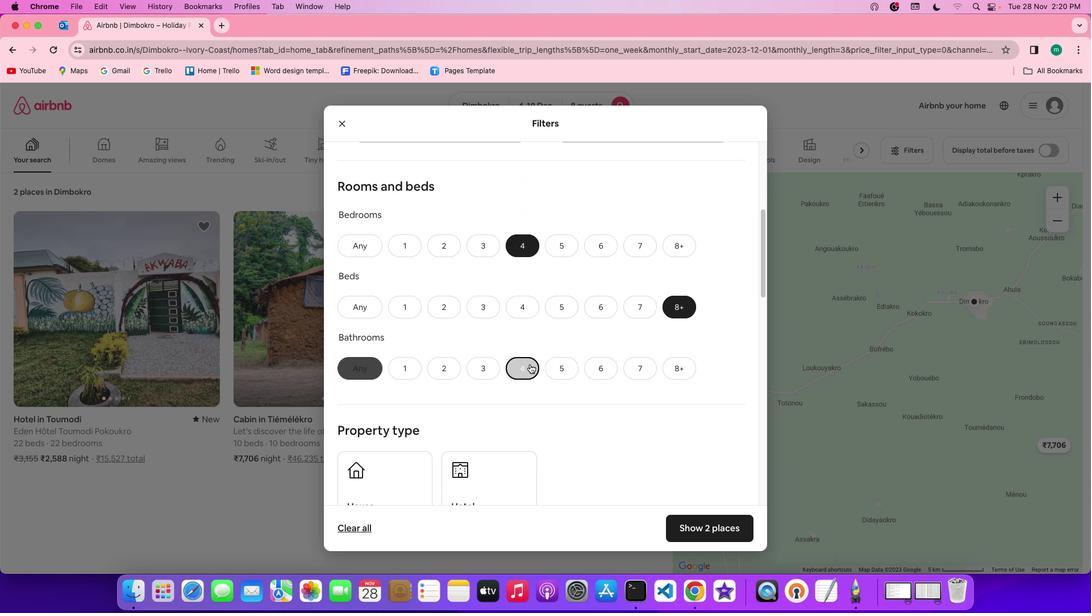 
Action: Mouse moved to (619, 382)
Screenshot: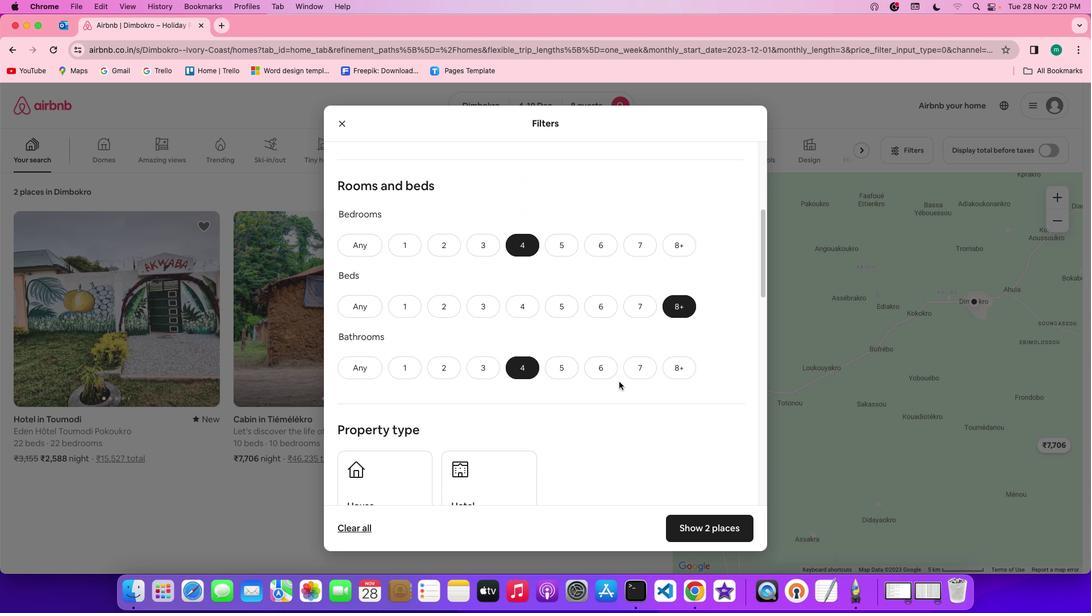 
Action: Mouse scrolled (619, 382) with delta (0, 0)
Screenshot: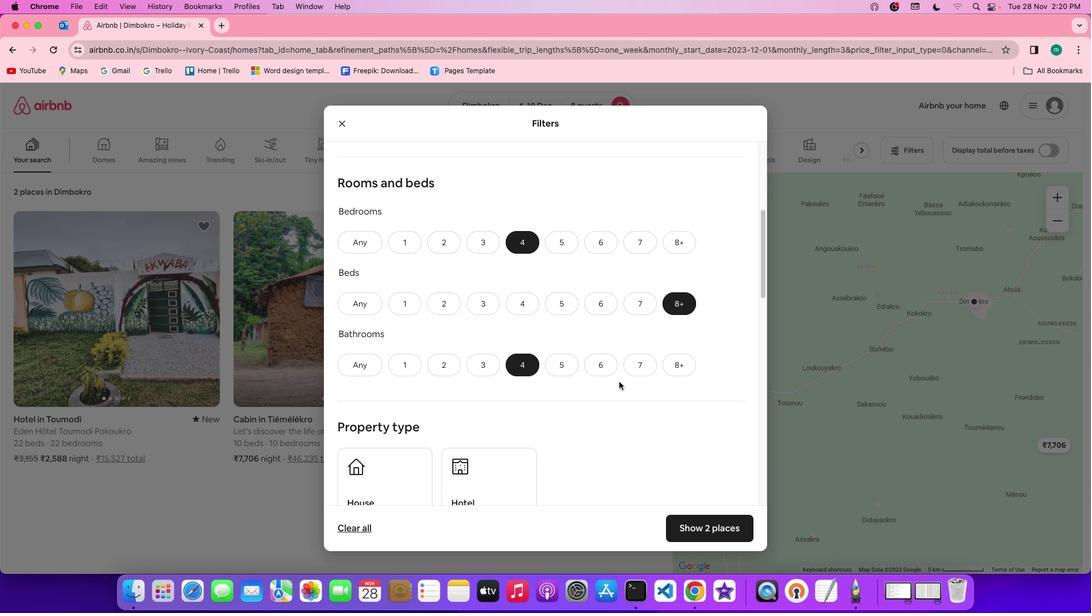 
Action: Mouse scrolled (619, 382) with delta (0, 0)
Screenshot: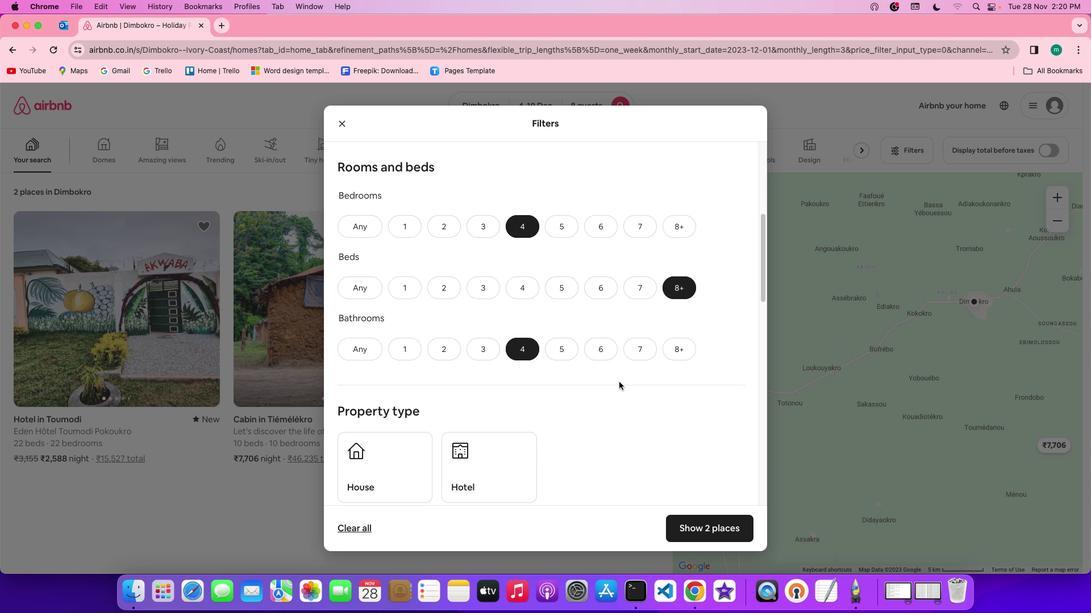 
Action: Mouse scrolled (619, 382) with delta (0, 0)
Screenshot: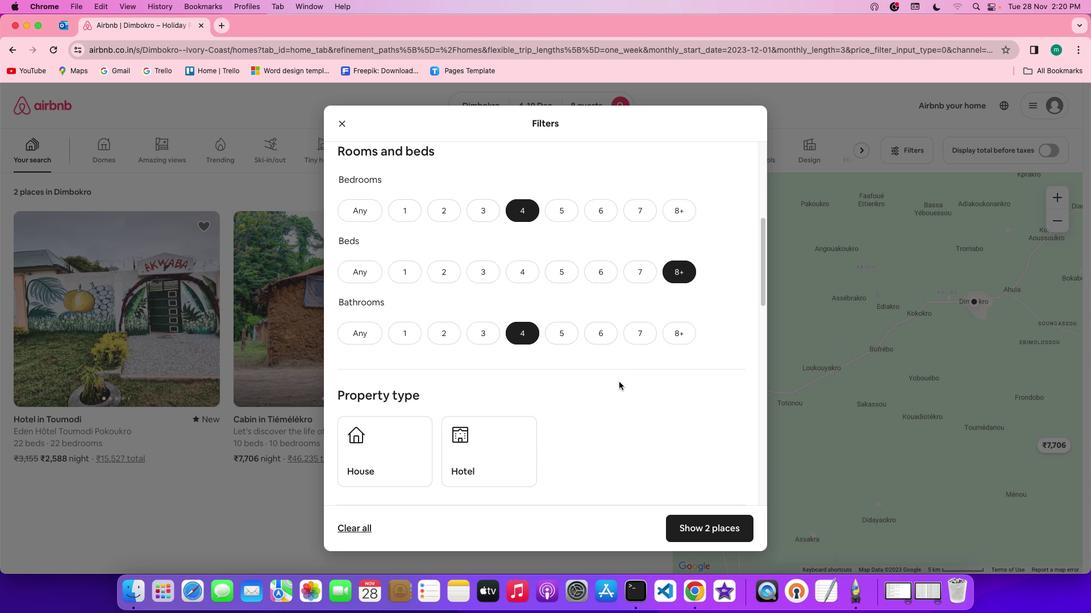 
Action: Mouse scrolled (619, 382) with delta (0, -1)
Screenshot: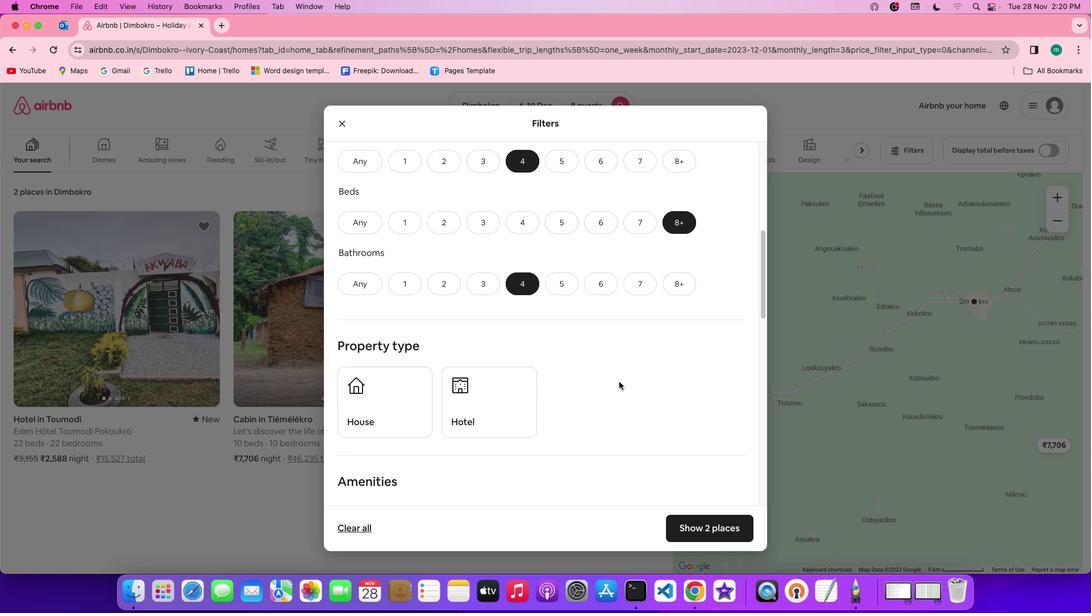 
Action: Mouse scrolled (619, 382) with delta (0, 0)
Screenshot: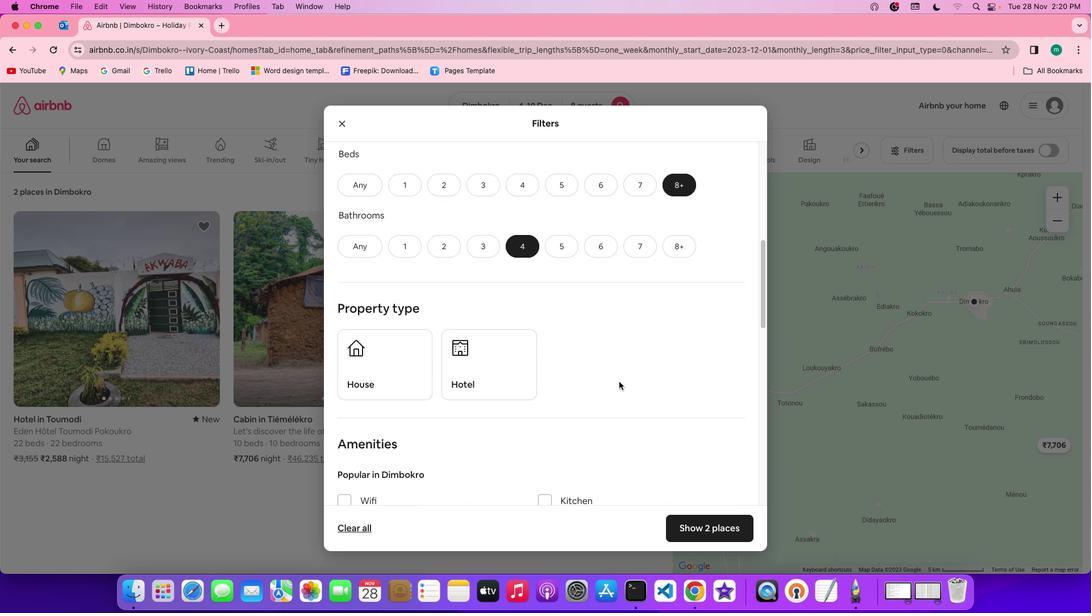 
Action: Mouse scrolled (619, 382) with delta (0, 0)
Screenshot: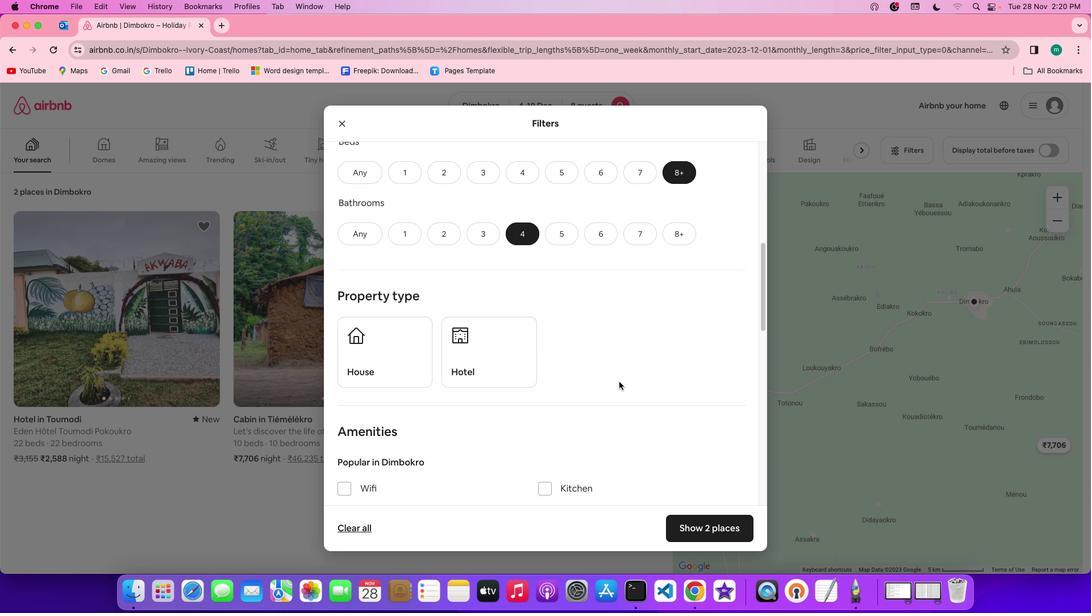 
Action: Mouse scrolled (619, 382) with delta (0, 0)
Screenshot: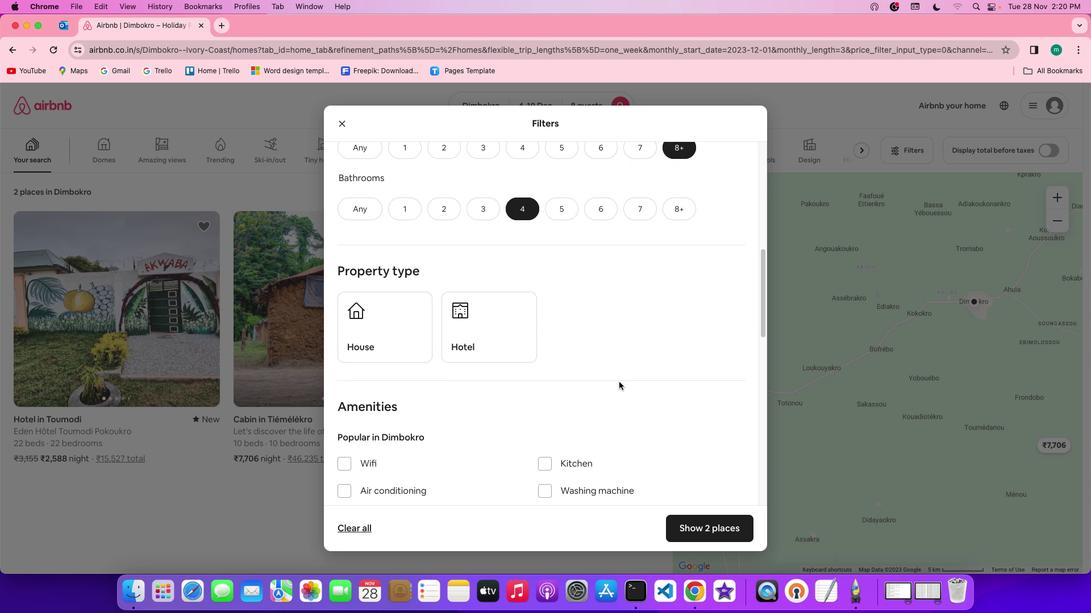 
Action: Mouse scrolled (619, 382) with delta (0, 0)
Screenshot: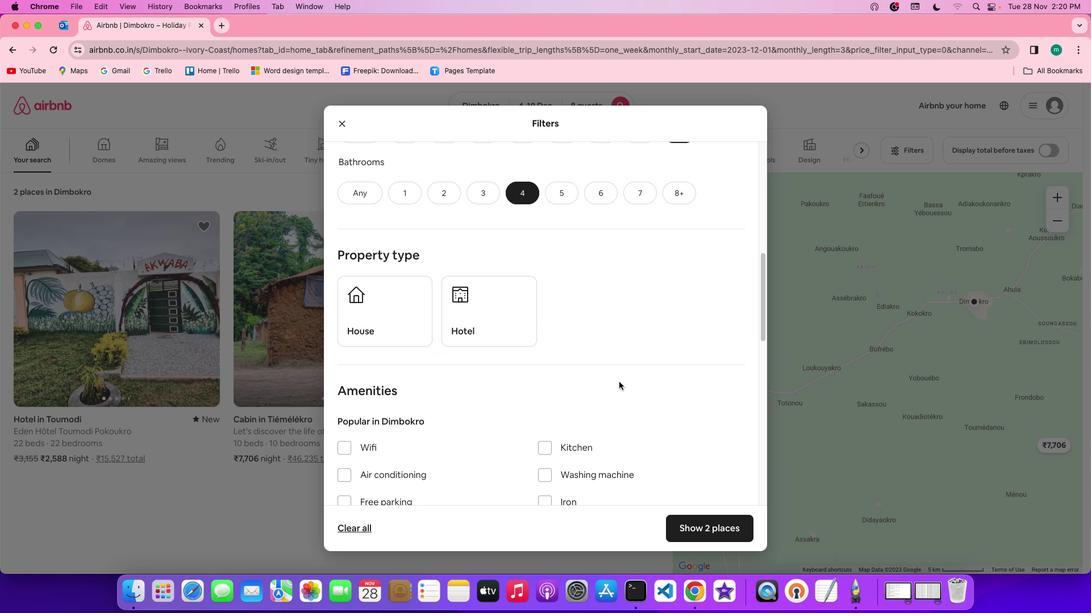 
Action: Mouse scrolled (619, 382) with delta (0, 0)
Screenshot: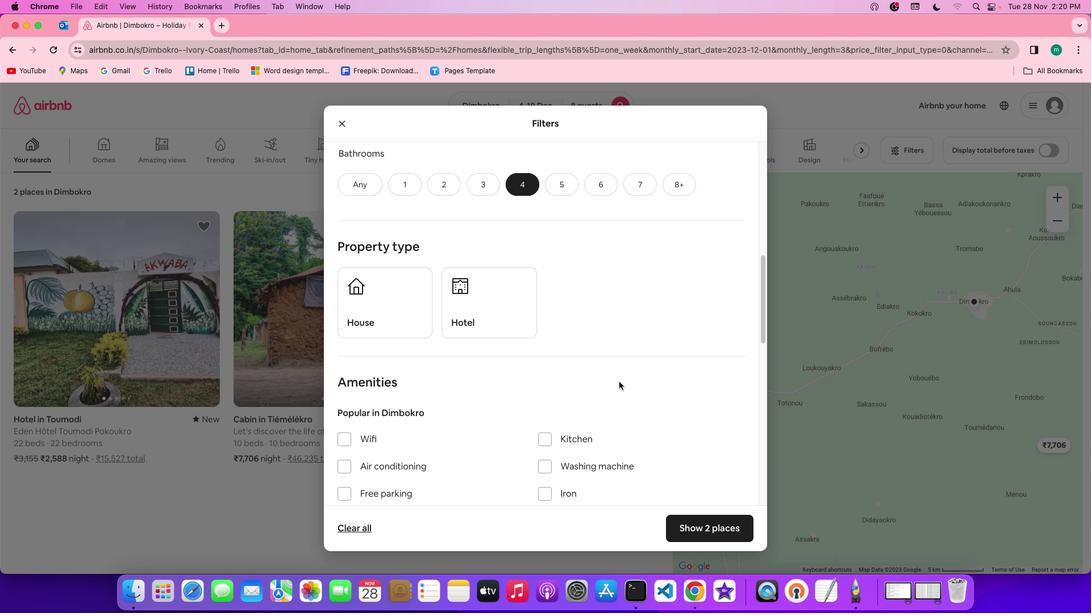 
Action: Mouse scrolled (619, 382) with delta (0, 0)
Screenshot: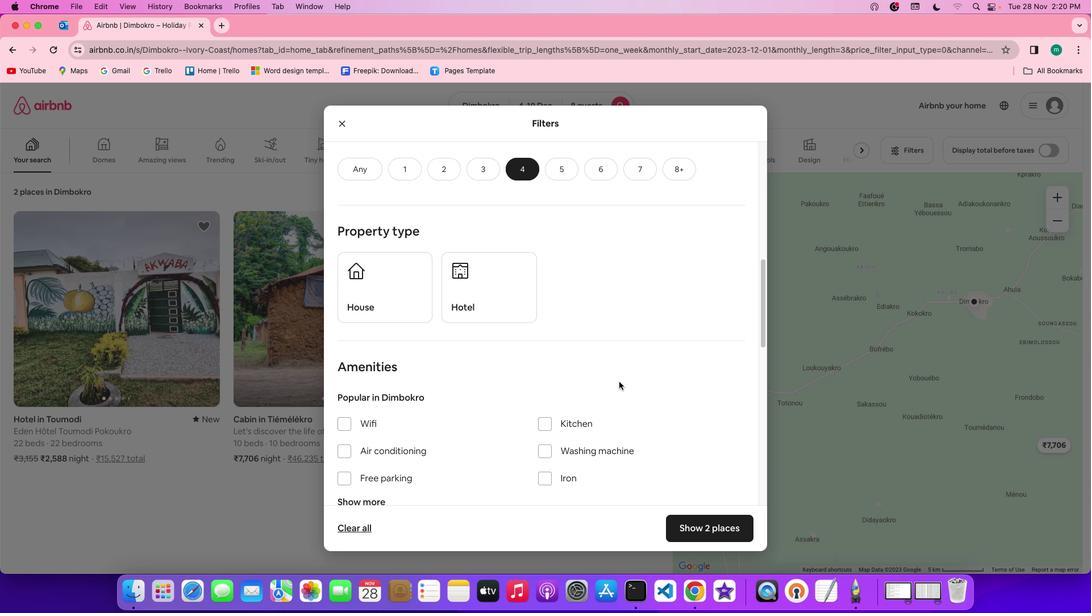
Action: Mouse moved to (410, 302)
Screenshot: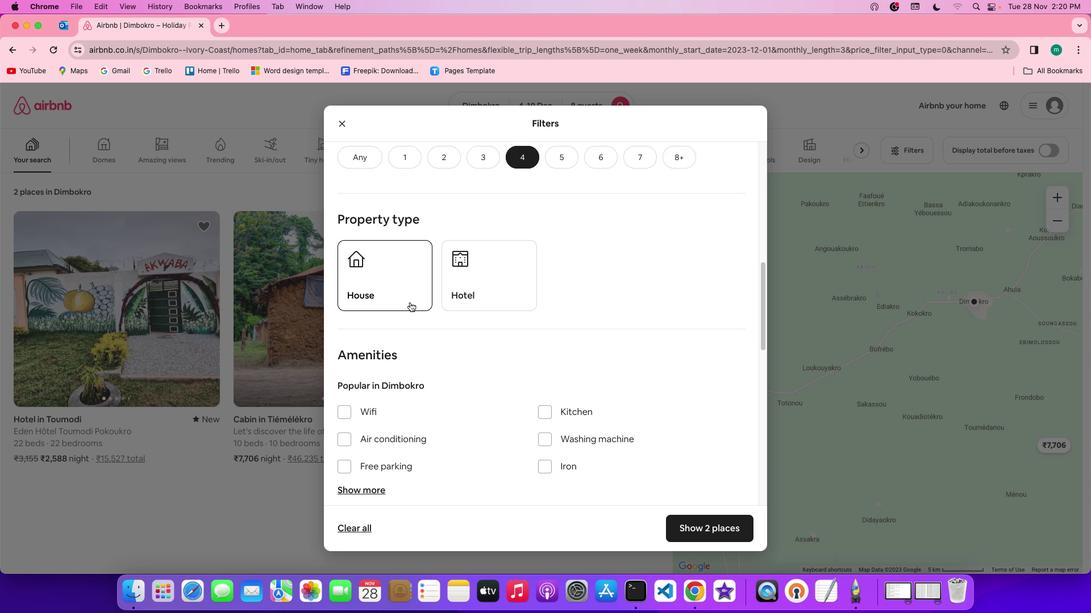 
Action: Mouse pressed left at (410, 302)
Screenshot: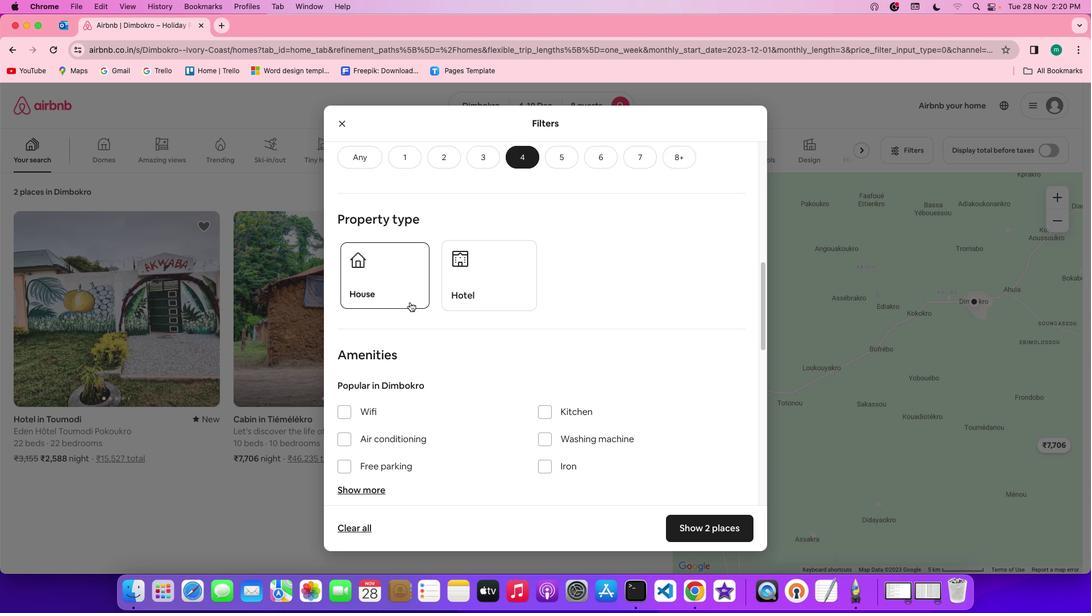 
Action: Mouse moved to (544, 355)
Screenshot: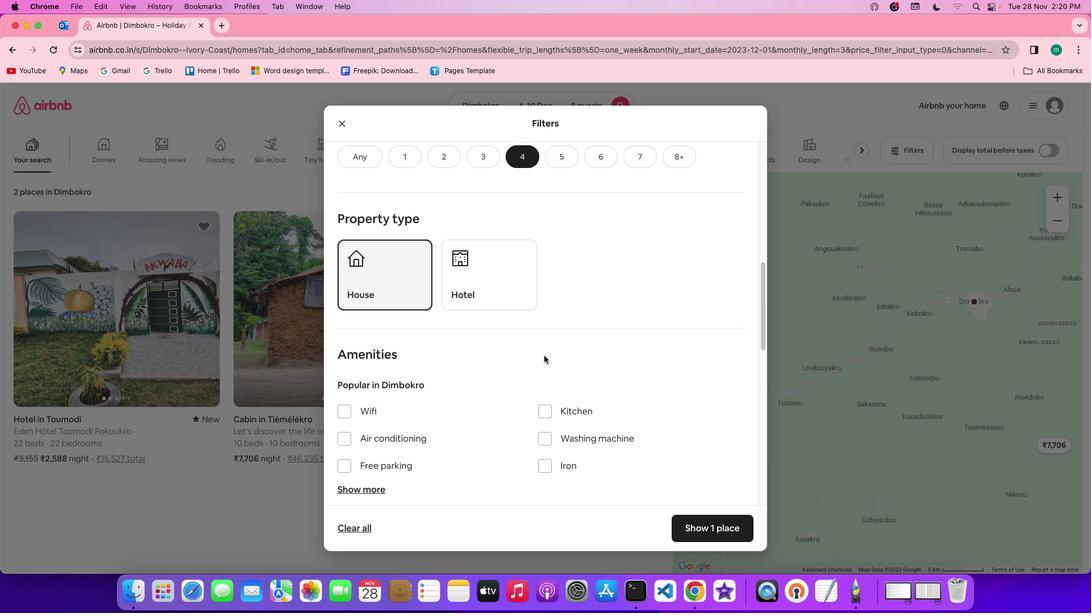 
Action: Mouse scrolled (544, 355) with delta (0, 0)
Screenshot: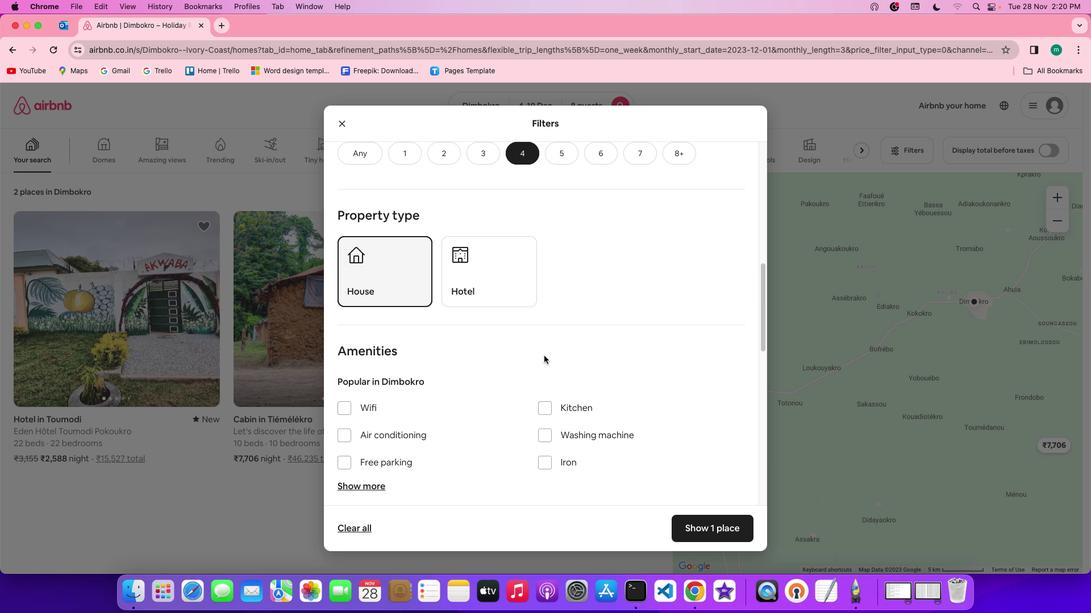 
Action: Mouse scrolled (544, 355) with delta (0, 0)
Screenshot: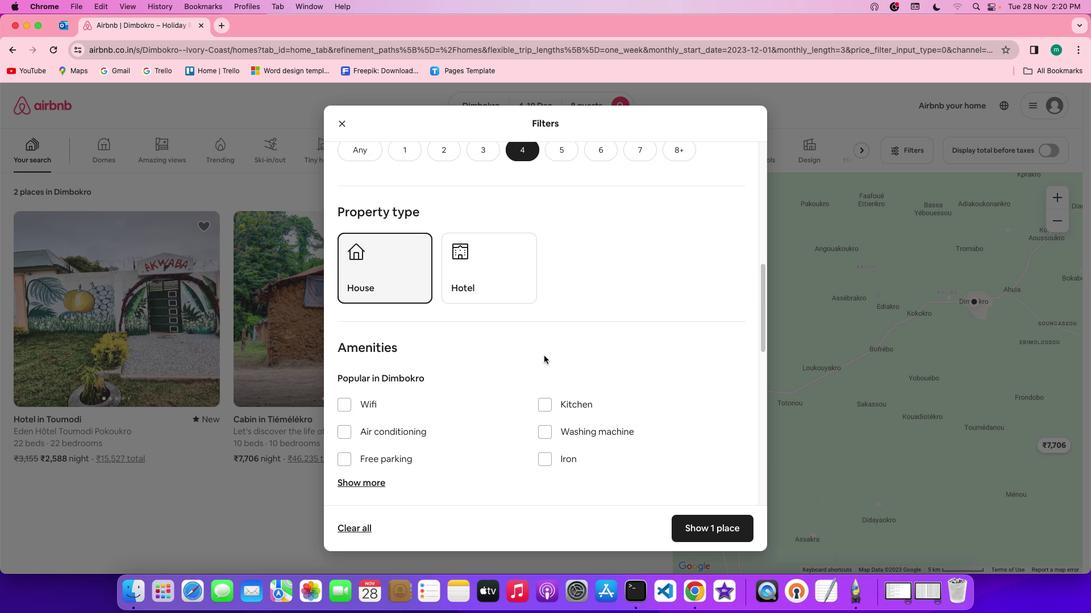 
Action: Mouse scrolled (544, 355) with delta (0, 0)
Screenshot: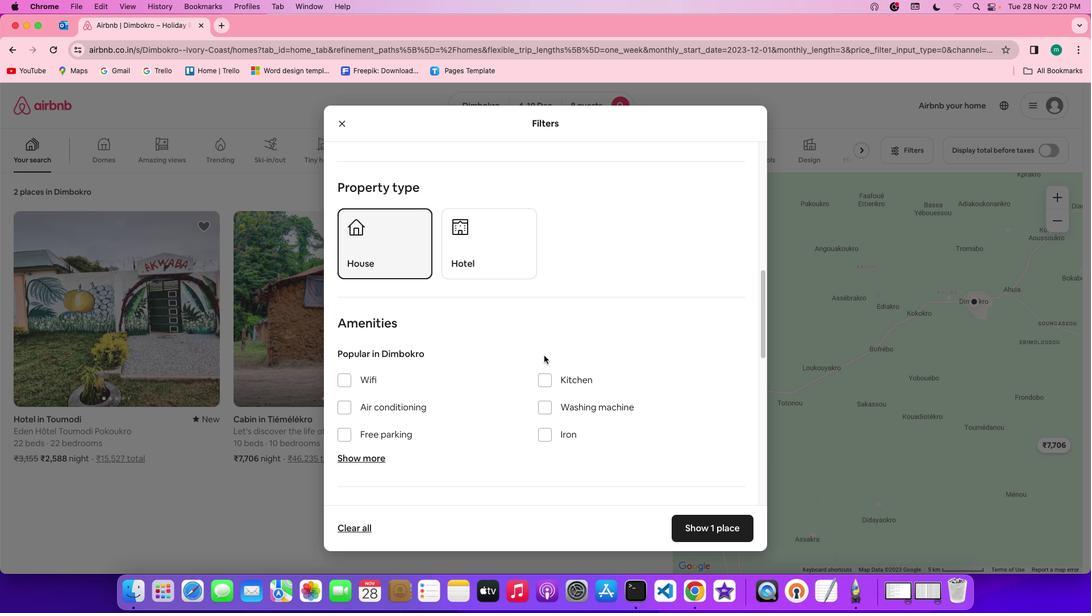 
Action: Mouse scrolled (544, 355) with delta (0, 0)
Screenshot: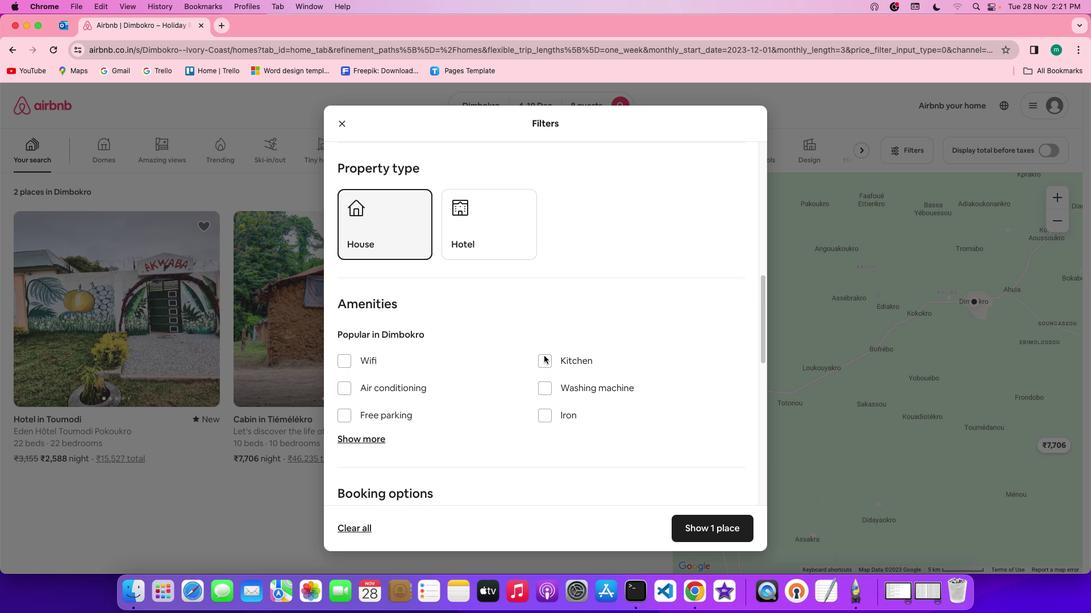 
Action: Mouse scrolled (544, 355) with delta (0, 0)
Screenshot: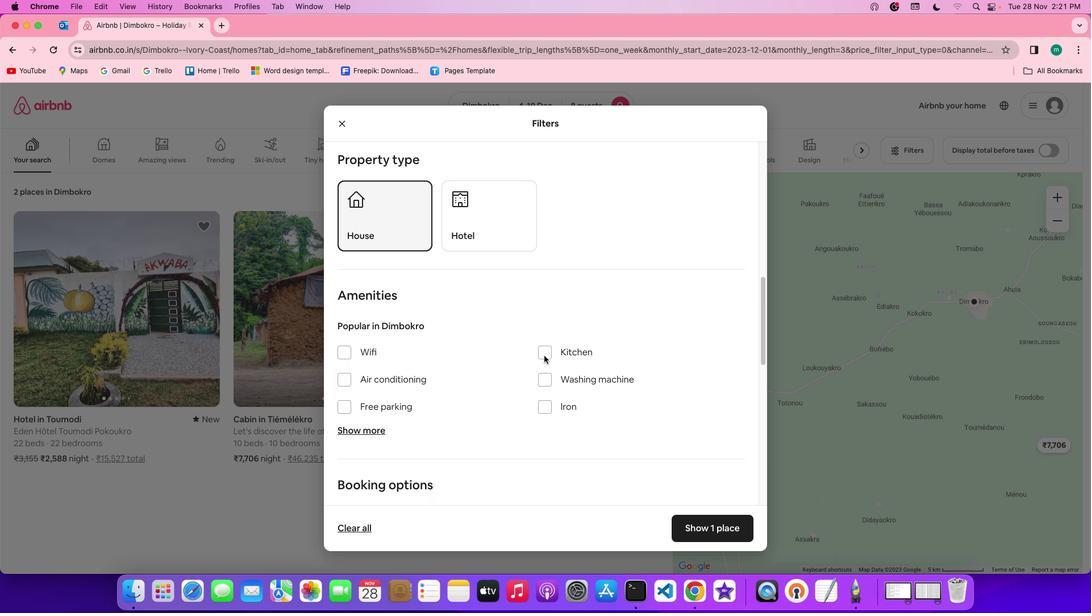 
Action: Mouse scrolled (544, 355) with delta (0, 0)
Screenshot: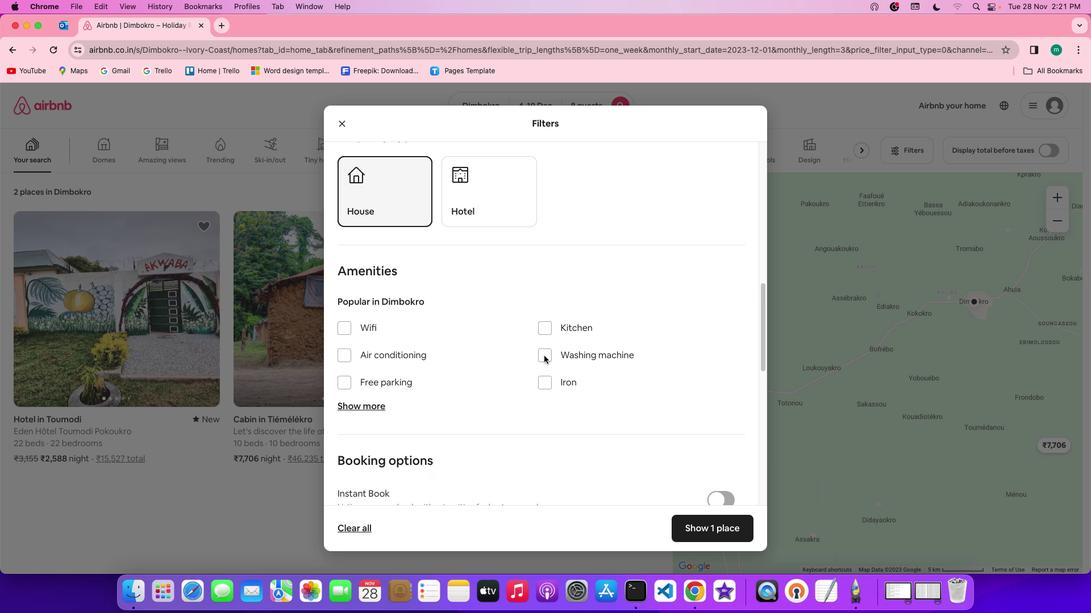 
Action: Mouse scrolled (544, 355) with delta (0, 0)
Screenshot: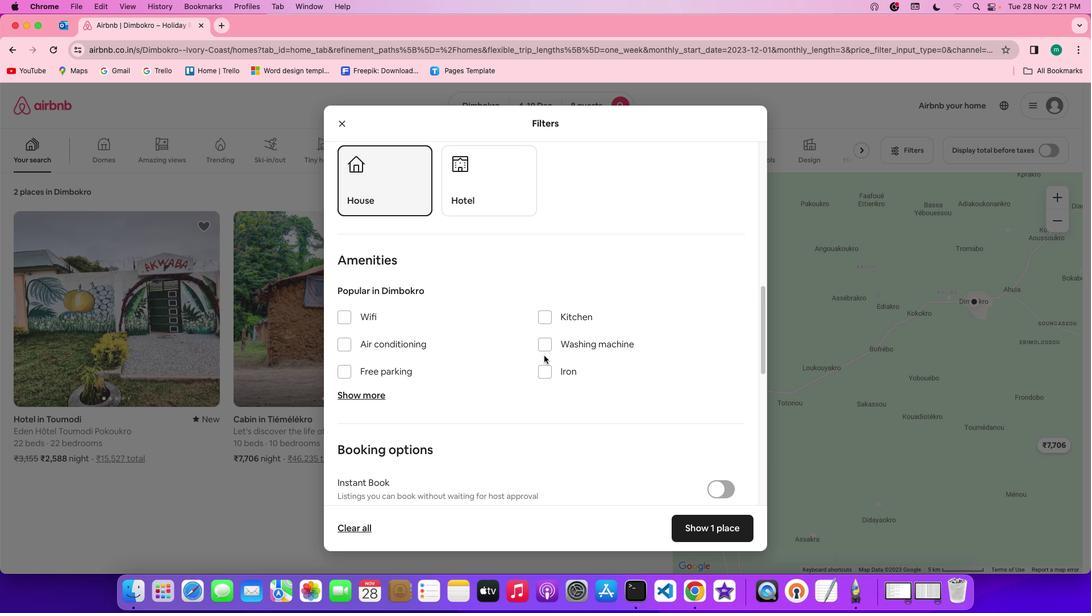 
Action: Mouse scrolled (544, 355) with delta (0, 0)
Screenshot: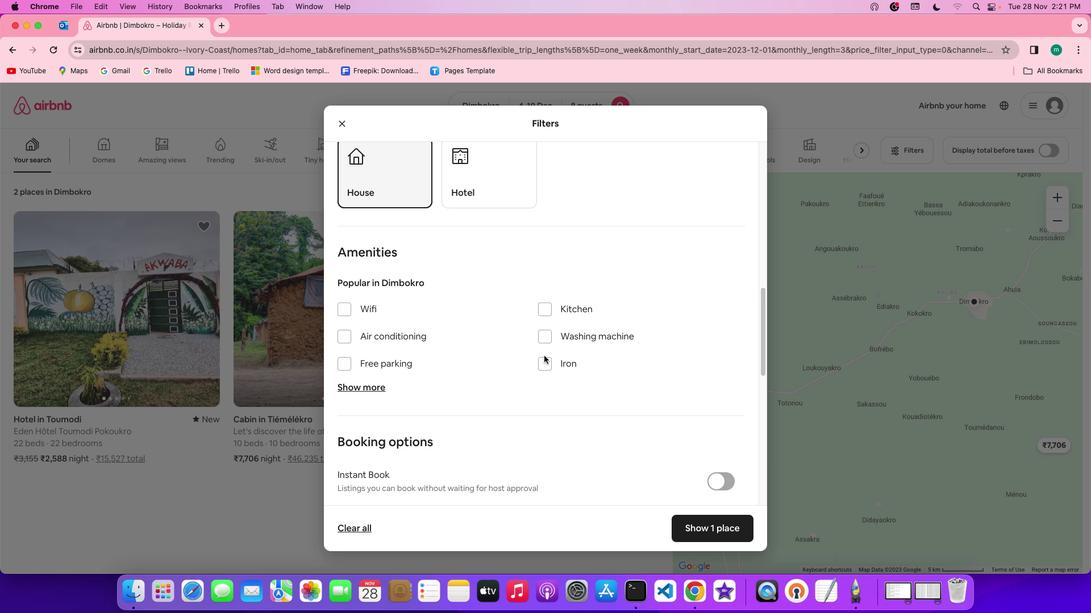 
Action: Mouse scrolled (544, 355) with delta (0, 0)
Screenshot: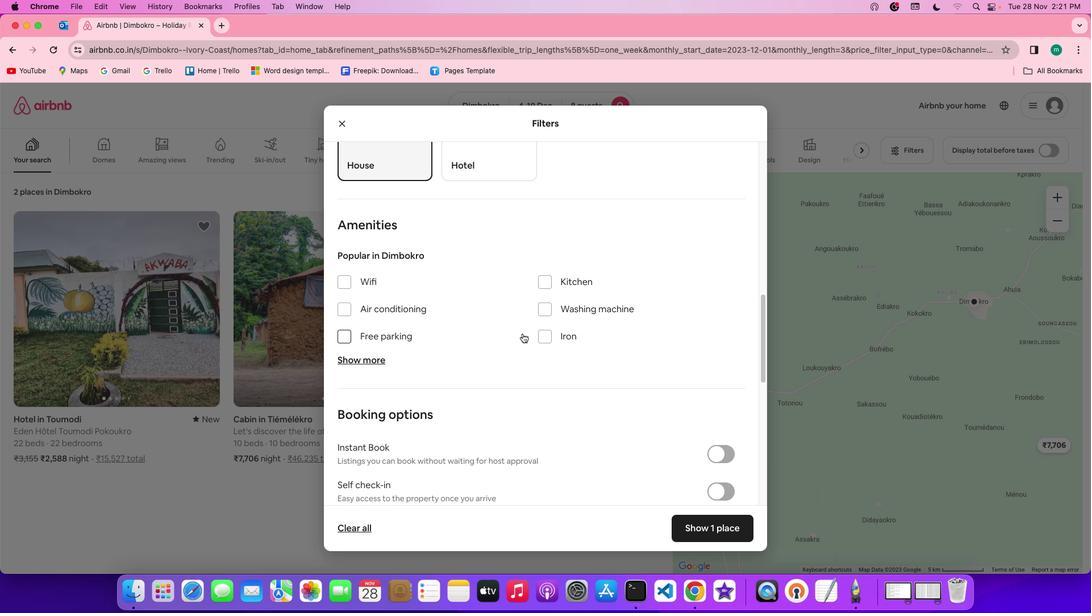 
Action: Mouse moved to (339, 272)
Screenshot: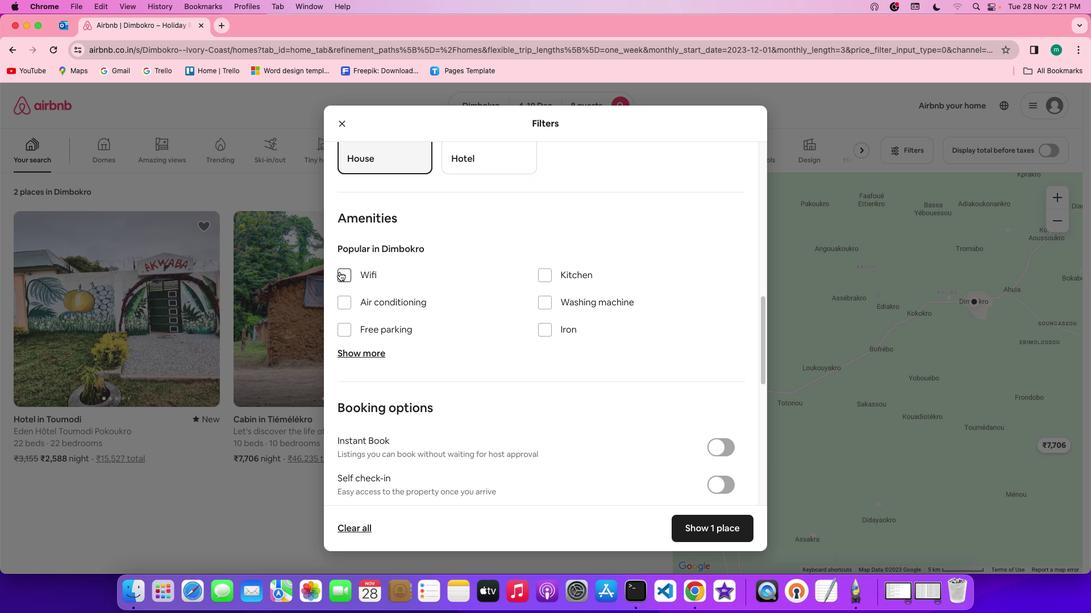 
Action: Mouse pressed left at (339, 272)
Screenshot: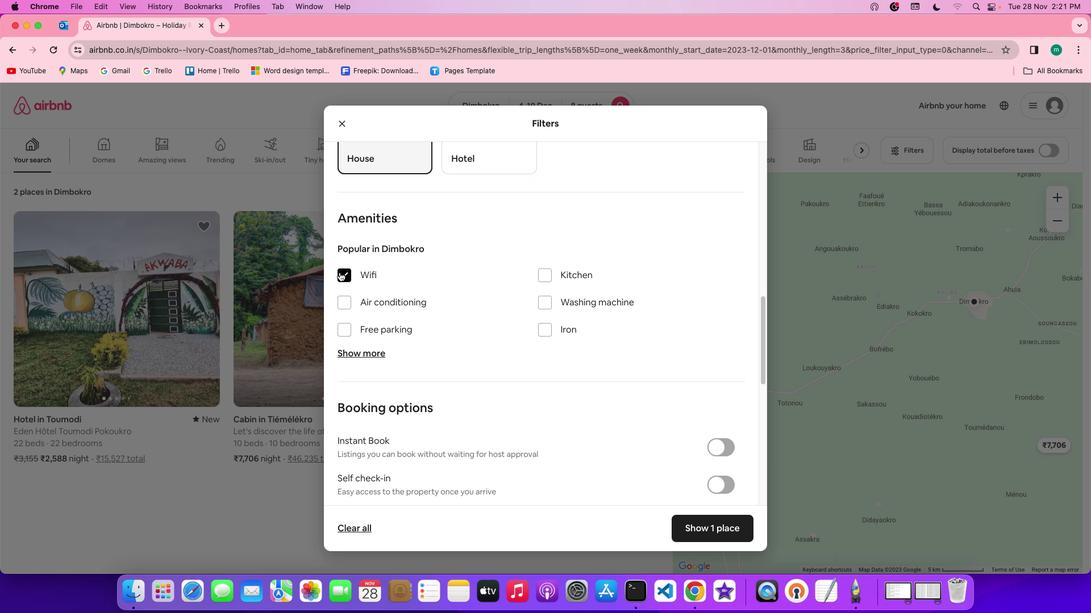 
Action: Mouse moved to (373, 356)
Screenshot: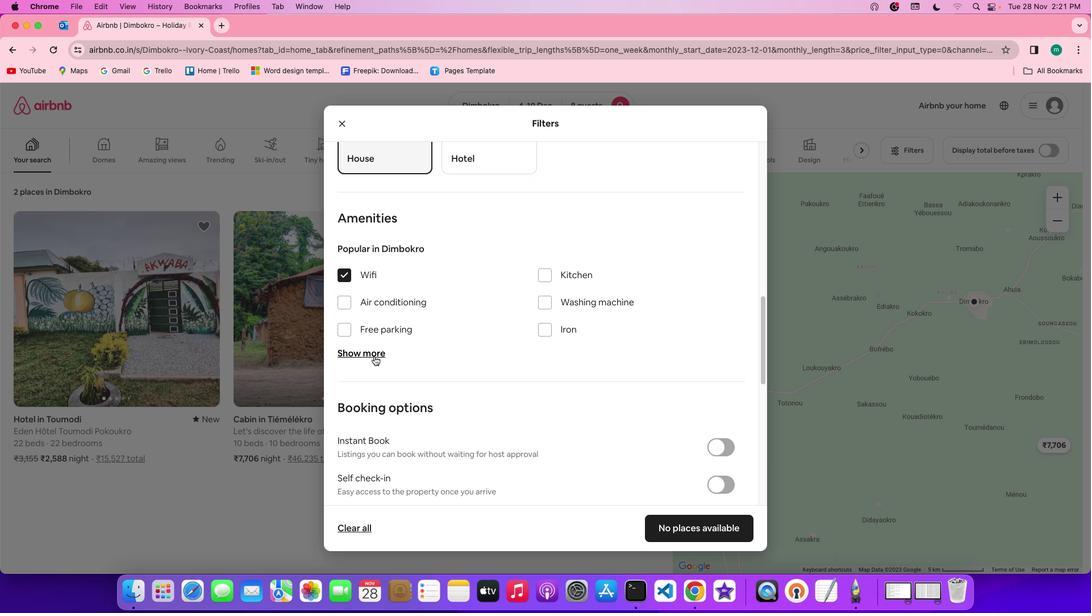 
Action: Mouse pressed left at (373, 356)
Screenshot: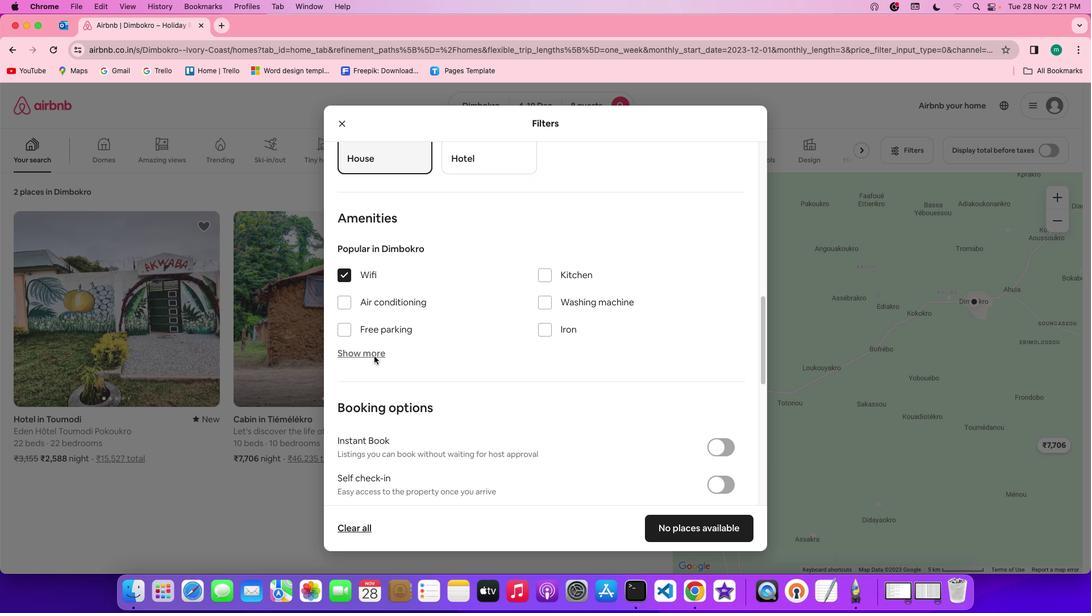 
Action: Mouse moved to (495, 360)
Screenshot: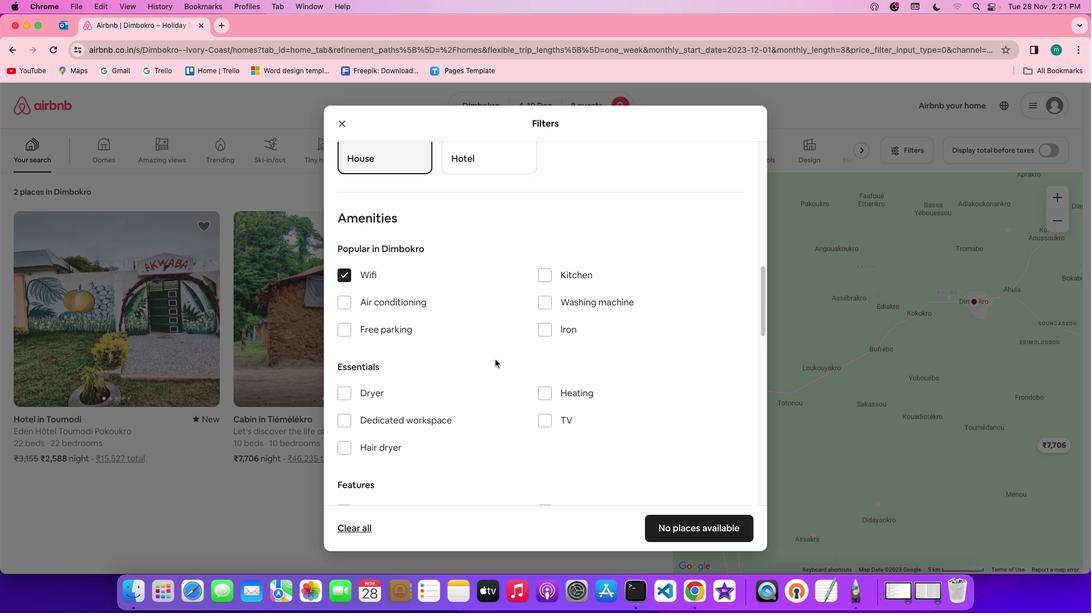 
Action: Mouse scrolled (495, 360) with delta (0, 0)
Screenshot: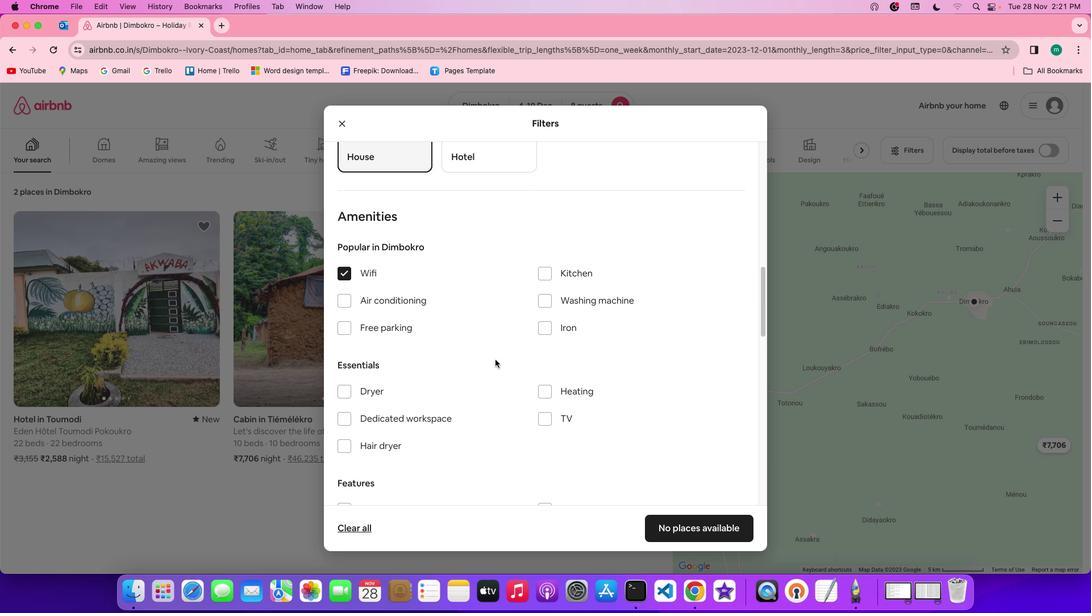 
Action: Mouse scrolled (495, 360) with delta (0, 0)
Screenshot: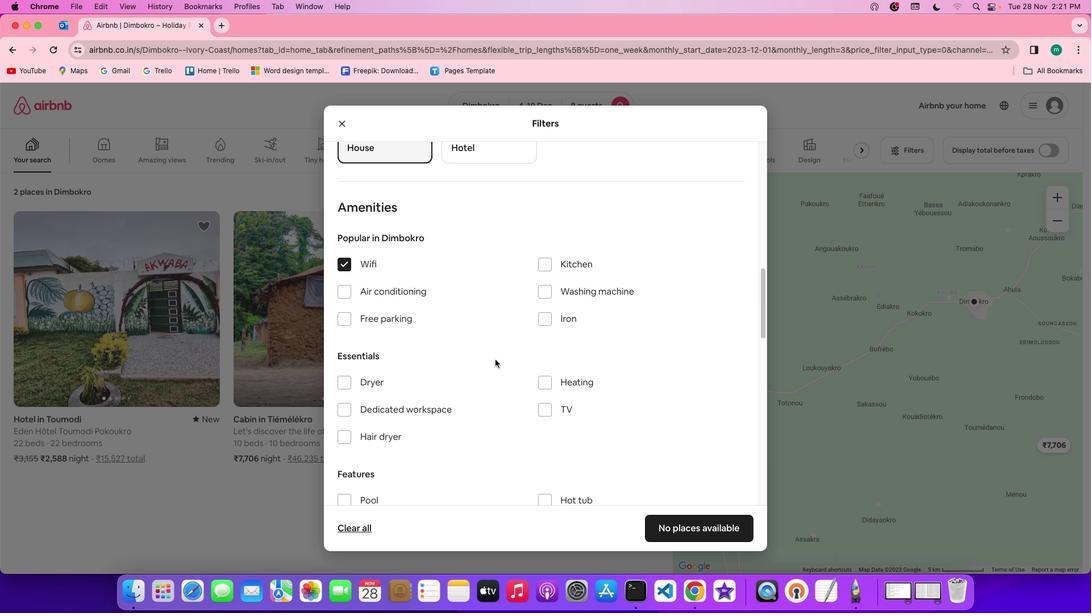 
Action: Mouse scrolled (495, 360) with delta (0, 0)
Screenshot: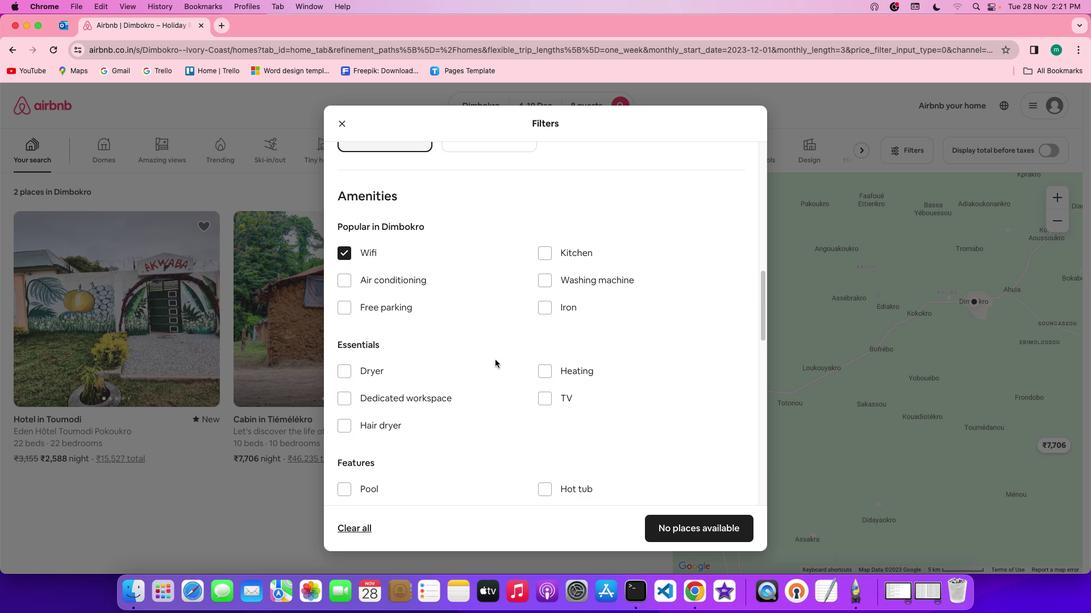 
Action: Mouse moved to (495, 360)
Screenshot: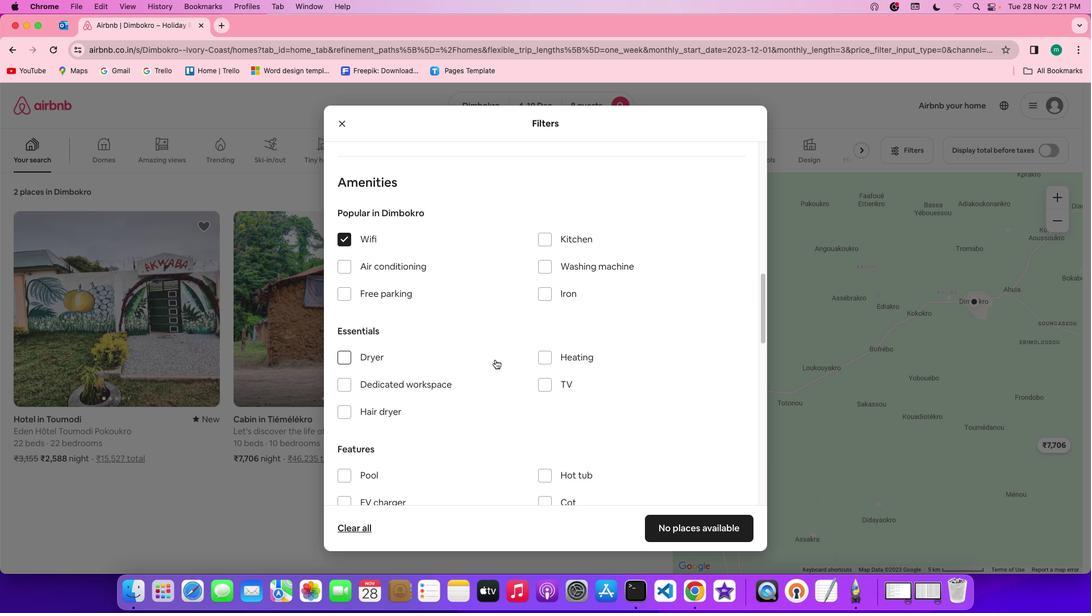 
Action: Mouse scrolled (495, 360) with delta (0, 0)
Screenshot: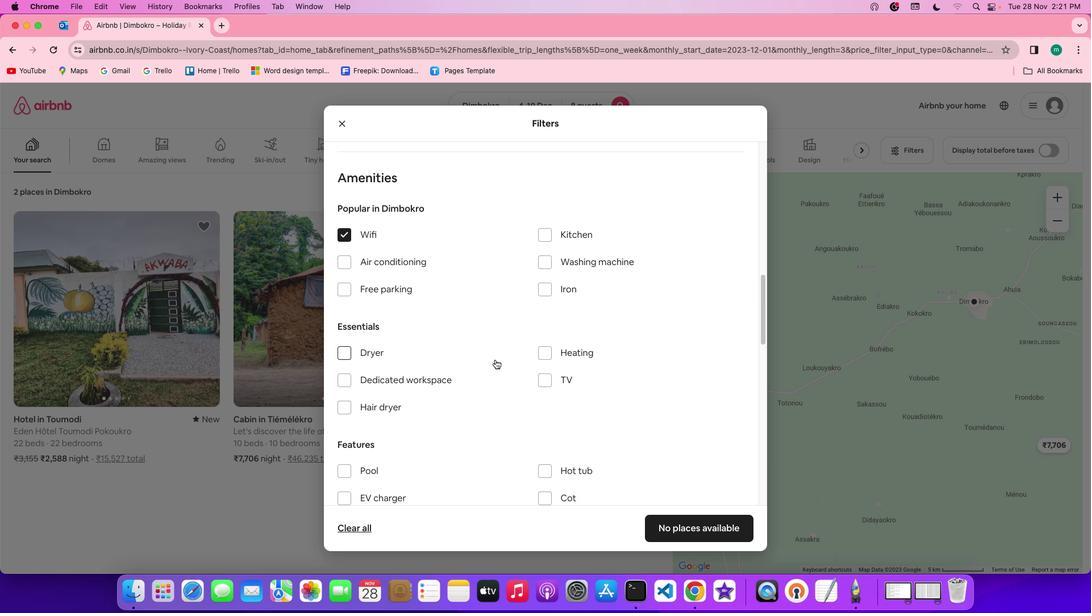 
Action: Mouse scrolled (495, 360) with delta (0, 0)
Screenshot: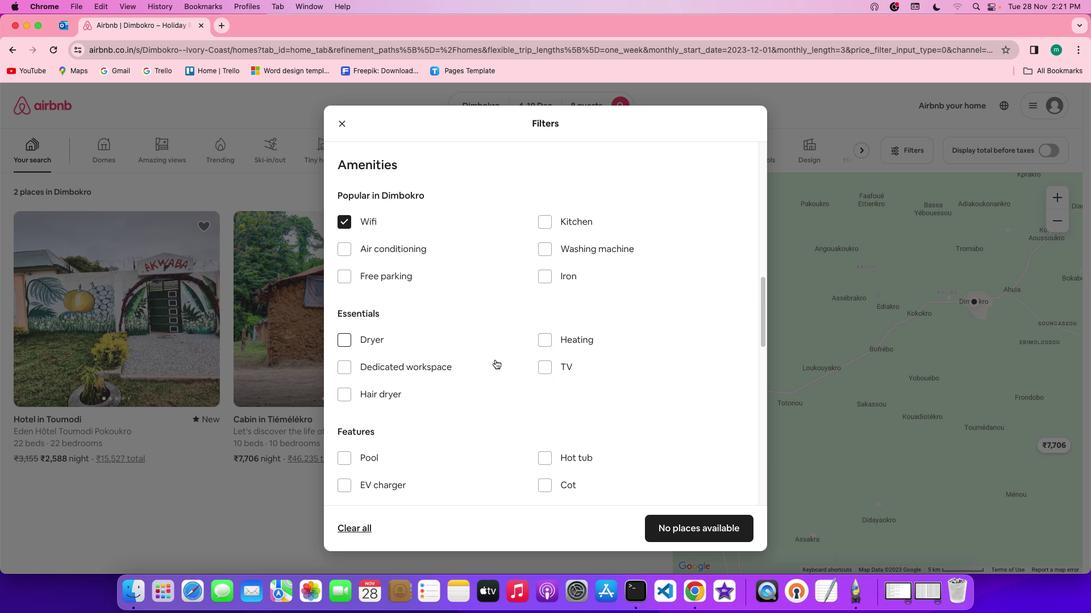 
Action: Mouse scrolled (495, 360) with delta (0, 0)
Screenshot: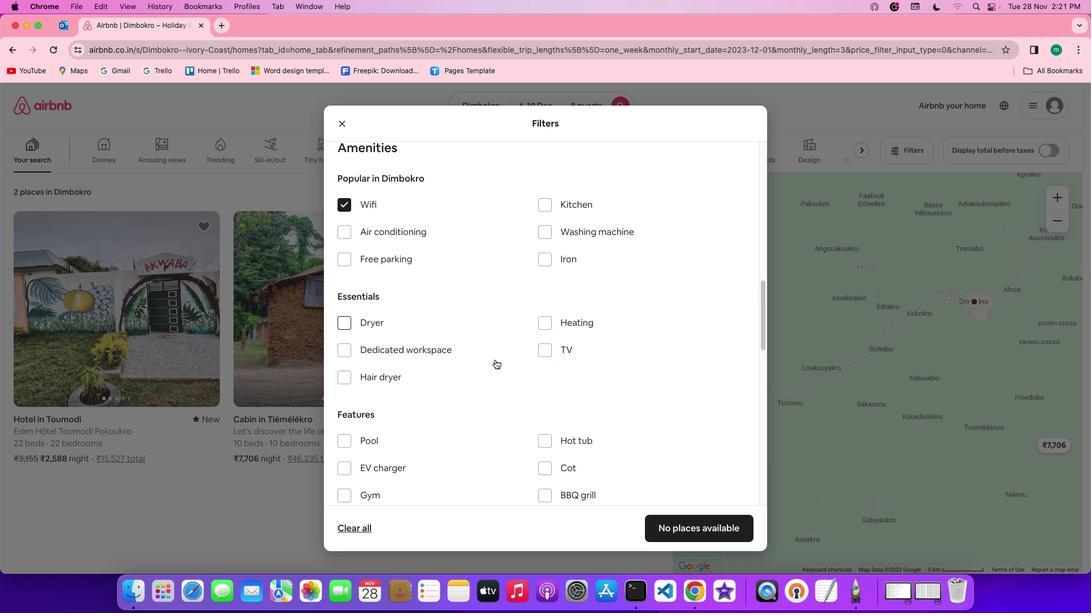 
Action: Mouse scrolled (495, 360) with delta (0, 0)
Screenshot: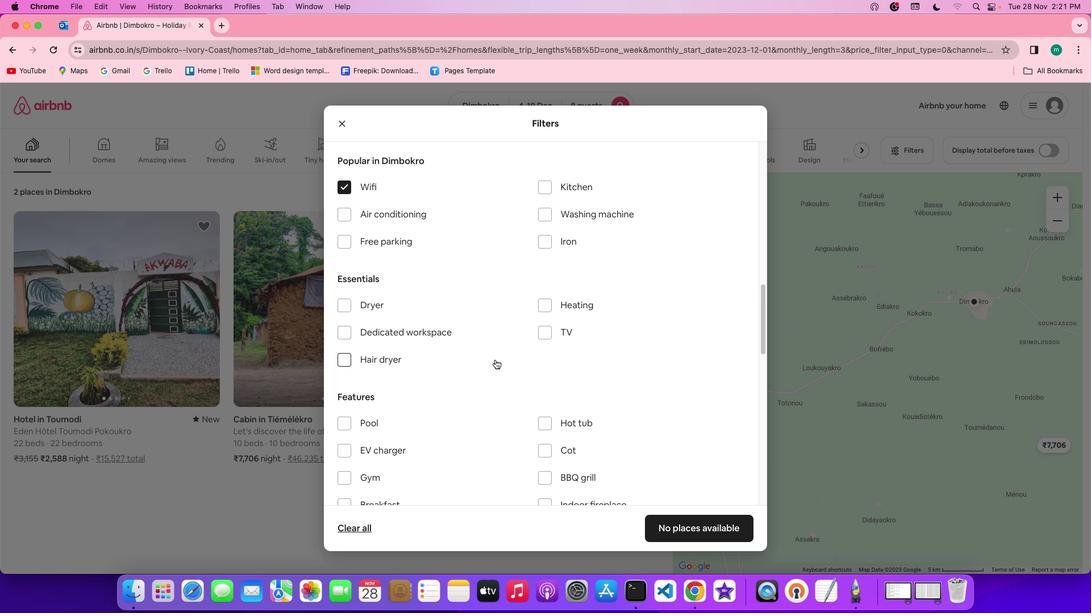 
Action: Mouse scrolled (495, 360) with delta (0, 0)
Screenshot: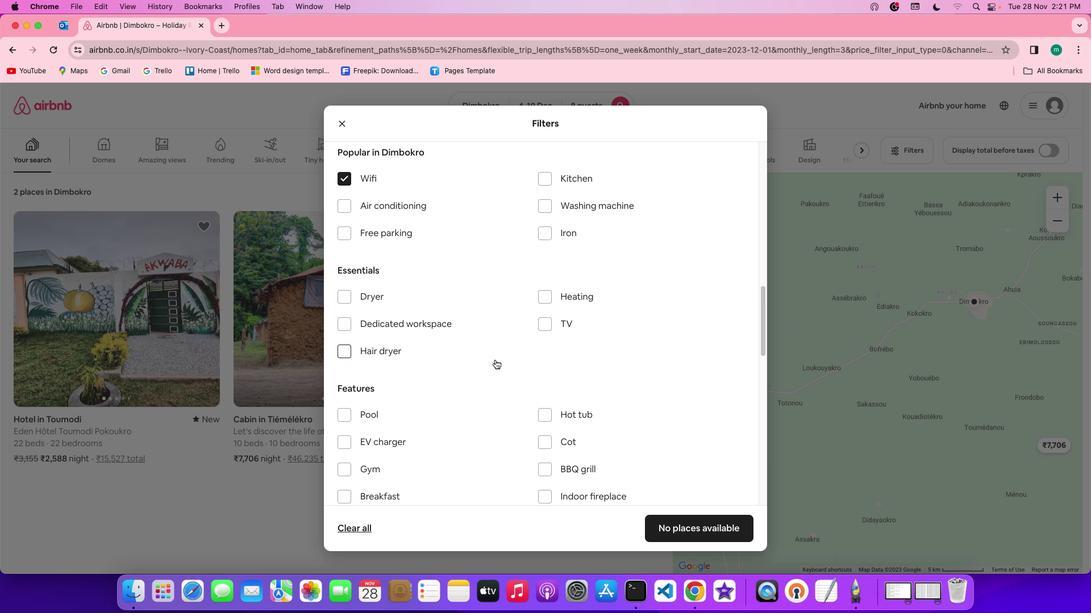 
Action: Mouse moved to (541, 314)
Screenshot: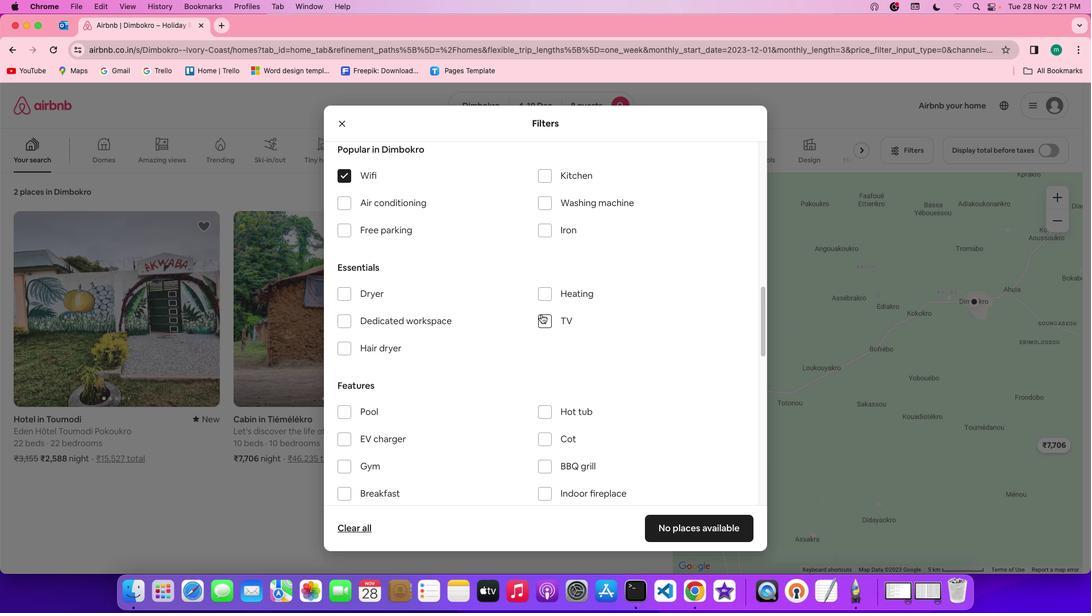 
Action: Mouse pressed left at (541, 314)
Screenshot: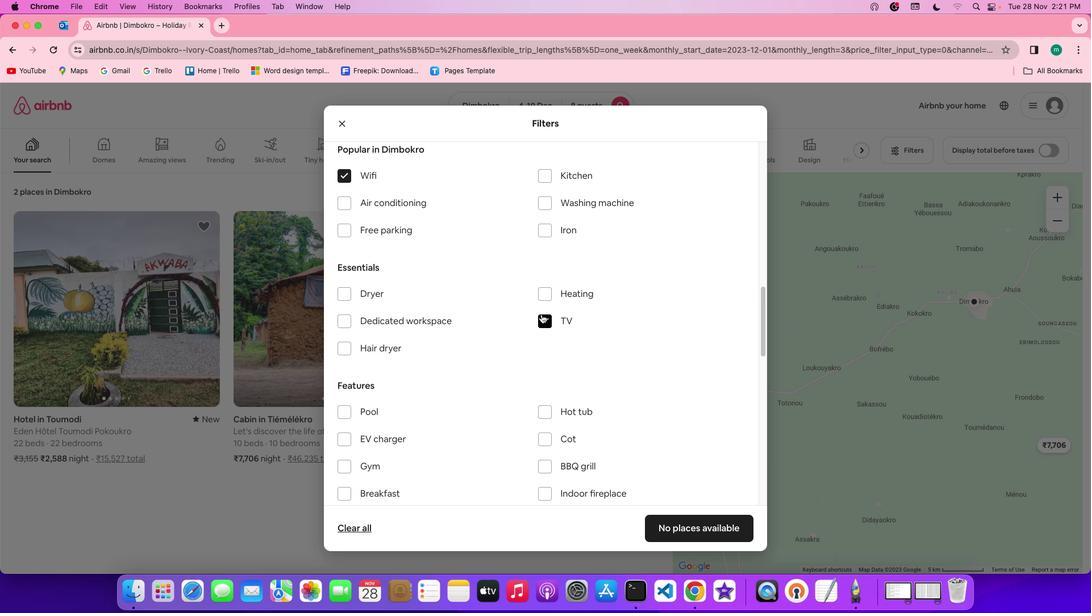 
Action: Mouse moved to (409, 230)
Screenshot: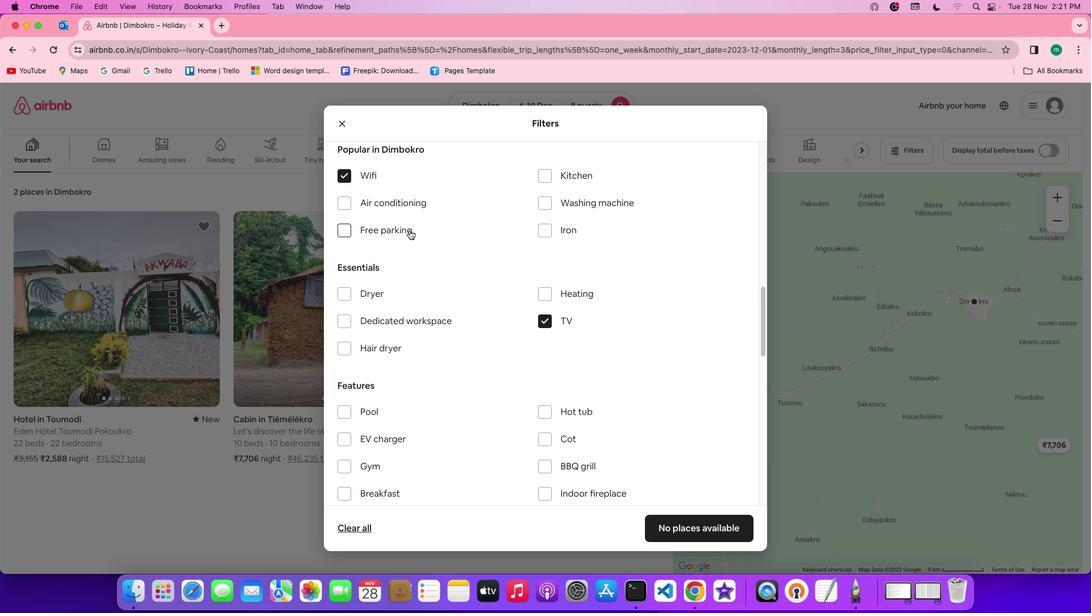 
Action: Mouse pressed left at (409, 230)
Screenshot: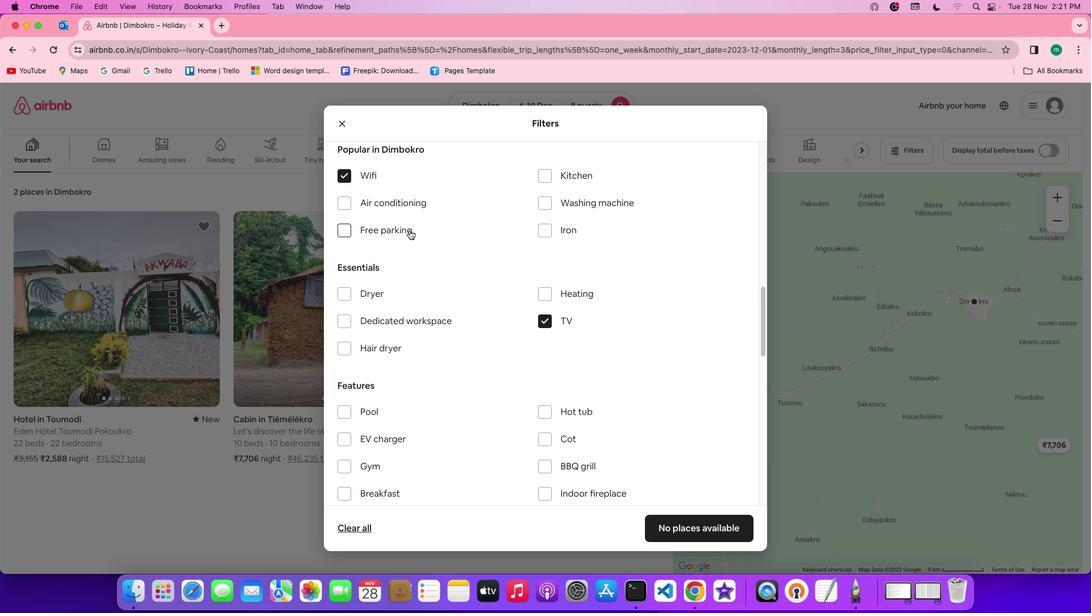 
Action: Mouse moved to (501, 317)
Screenshot: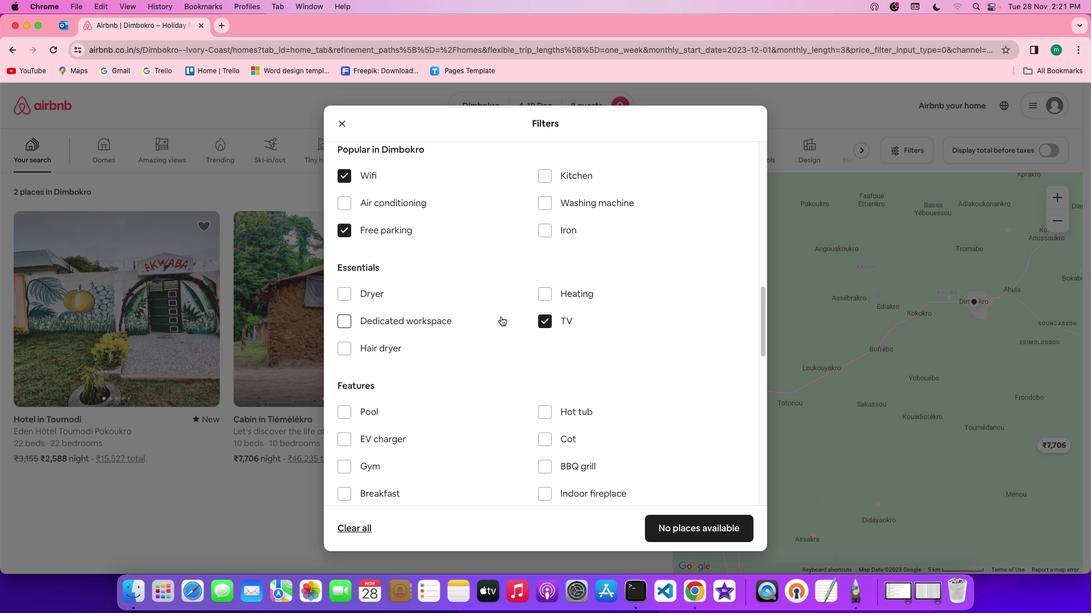 
Action: Mouse scrolled (501, 317) with delta (0, 0)
Screenshot: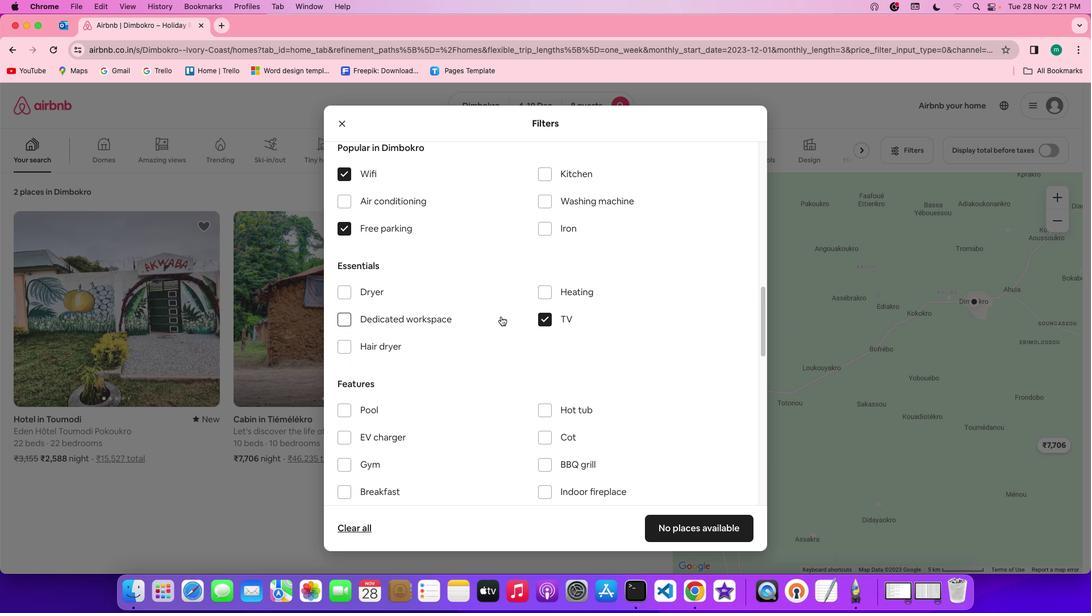 
Action: Mouse scrolled (501, 317) with delta (0, 0)
Screenshot: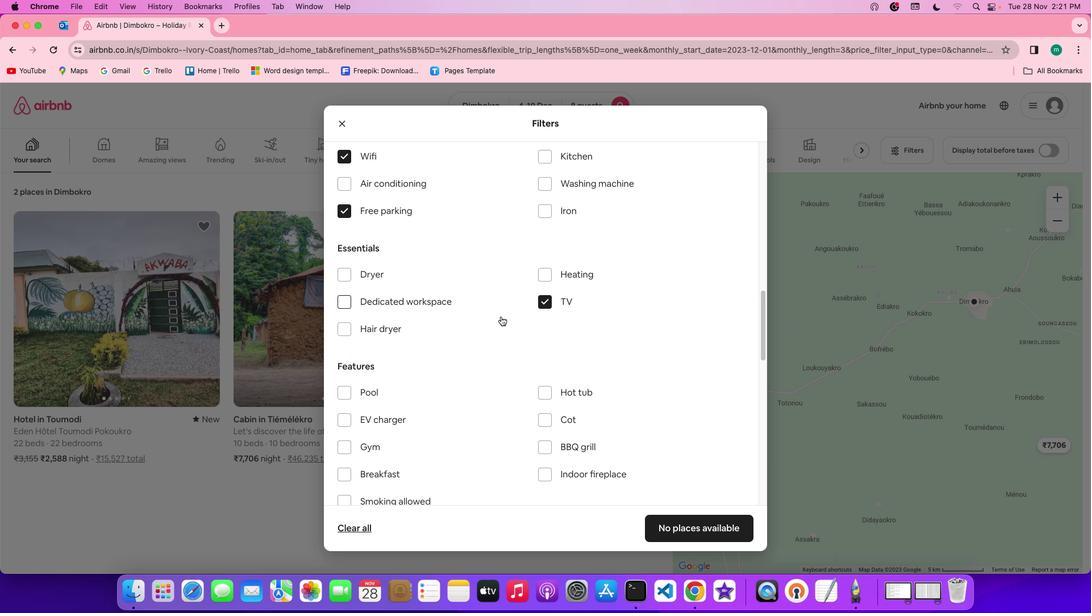 
Action: Mouse scrolled (501, 317) with delta (0, 0)
Screenshot: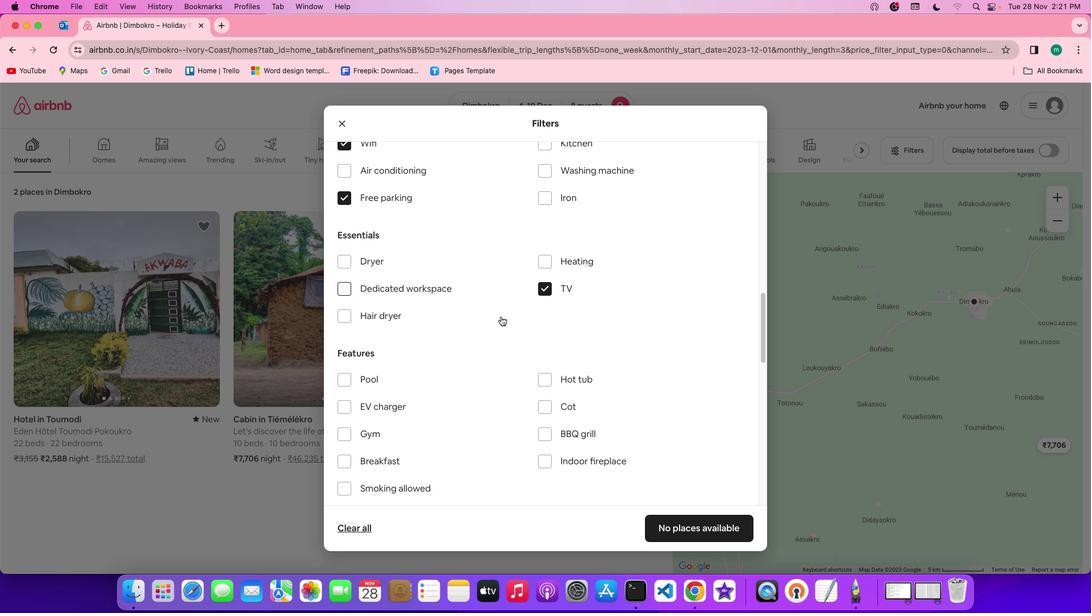 
Action: Mouse scrolled (501, 317) with delta (0, 0)
Screenshot: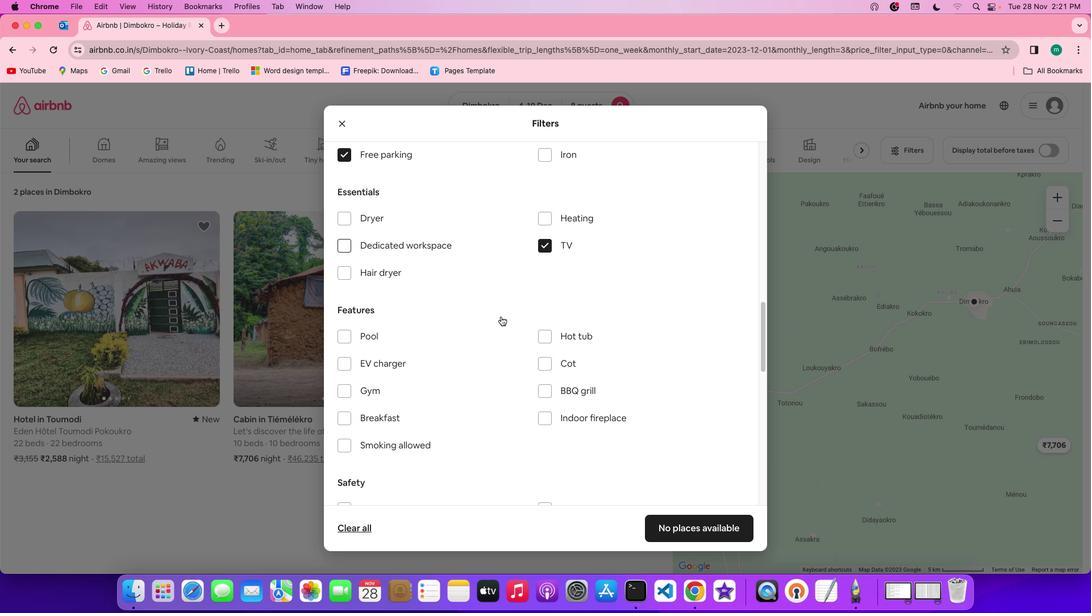 
Action: Mouse scrolled (501, 317) with delta (0, 0)
Screenshot: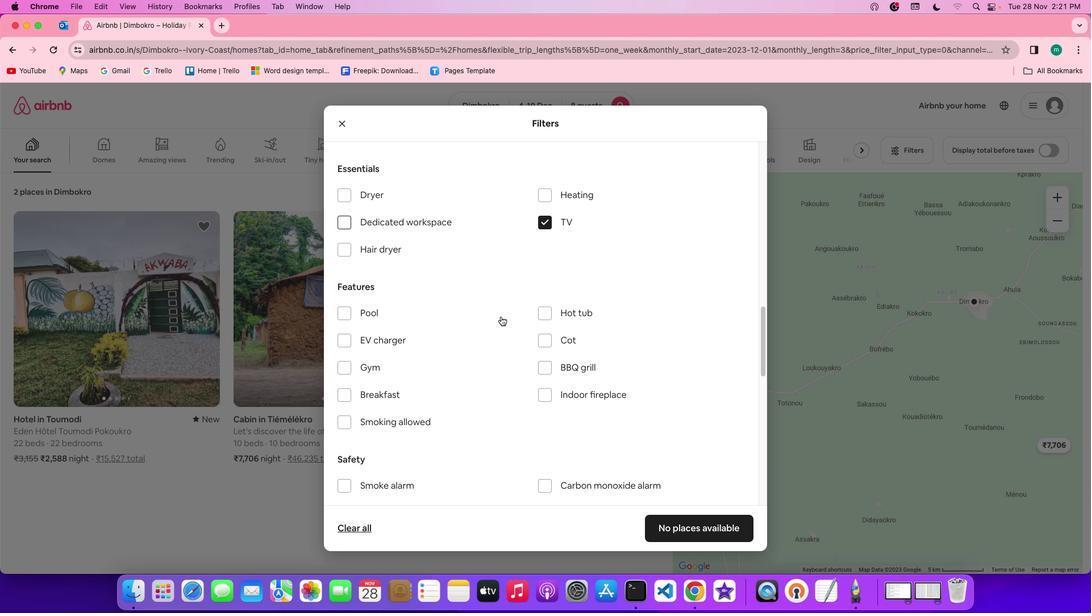 
Action: Mouse scrolled (501, 317) with delta (0, 0)
Screenshot: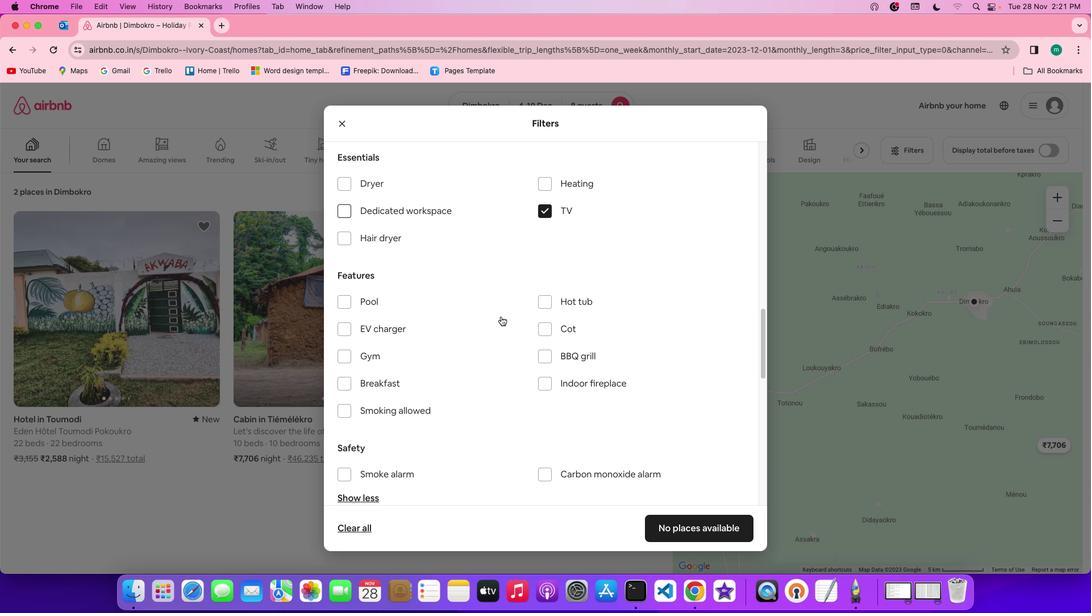 
Action: Mouse scrolled (501, 317) with delta (0, -1)
Screenshot: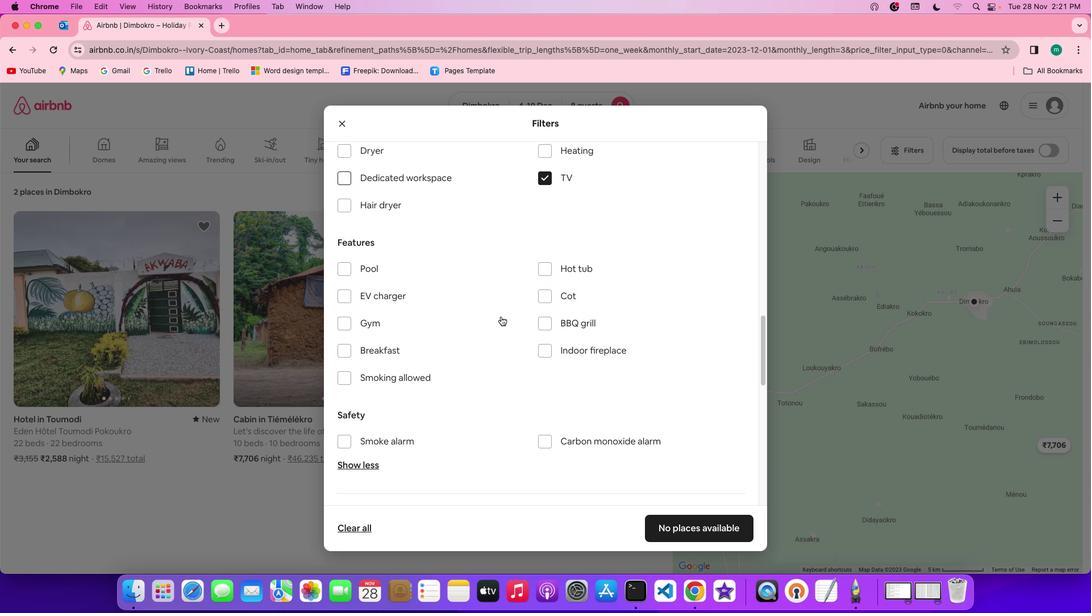 
Action: Mouse moved to (348, 306)
Screenshot: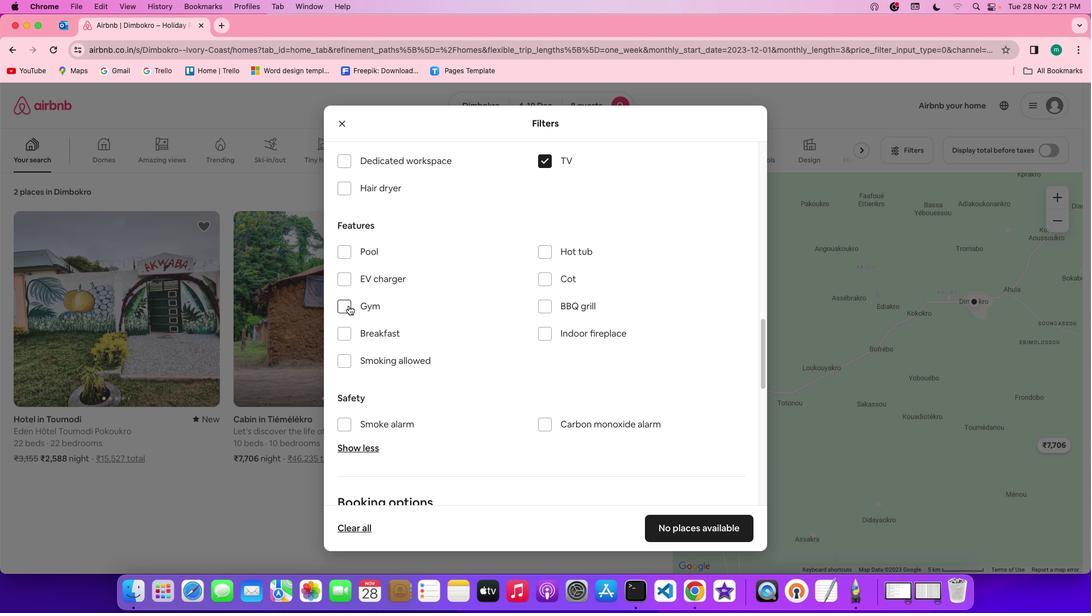 
Action: Mouse pressed left at (348, 306)
Screenshot: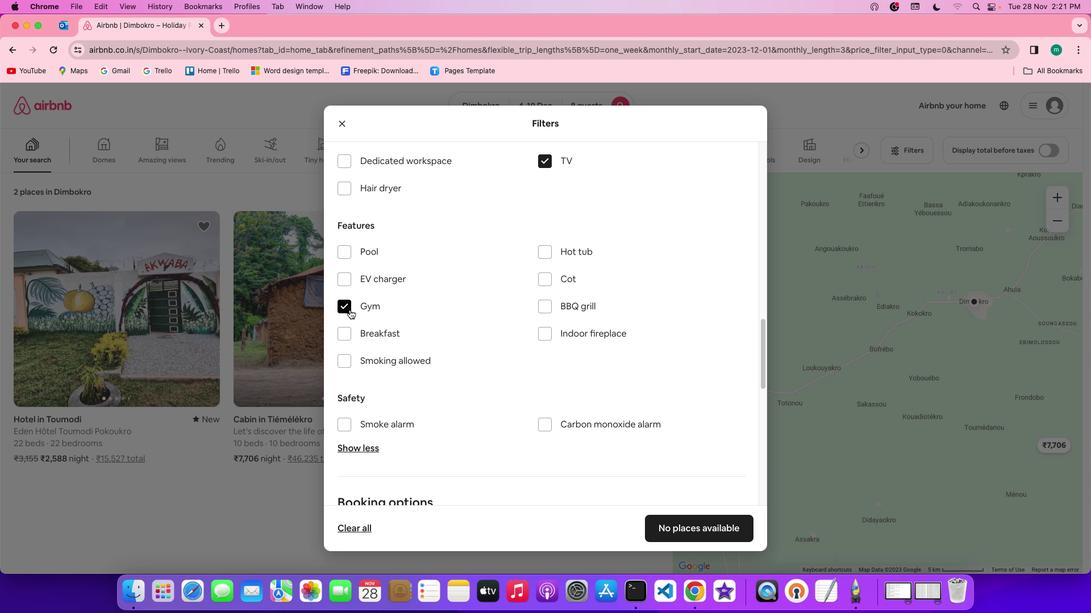 
Action: Mouse moved to (350, 332)
Screenshot: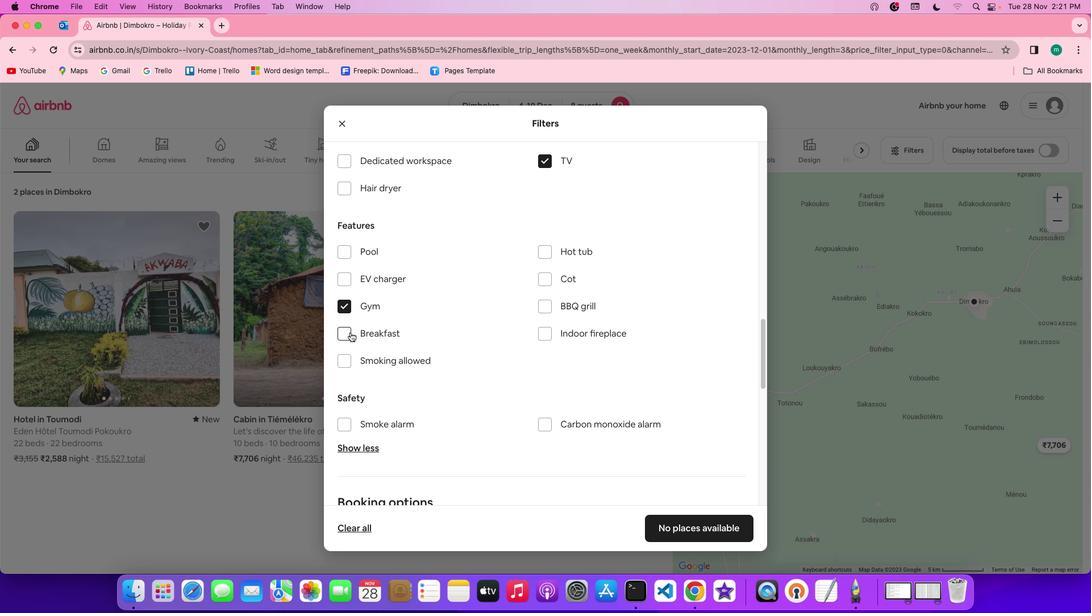 
Action: Mouse pressed left at (350, 332)
Screenshot: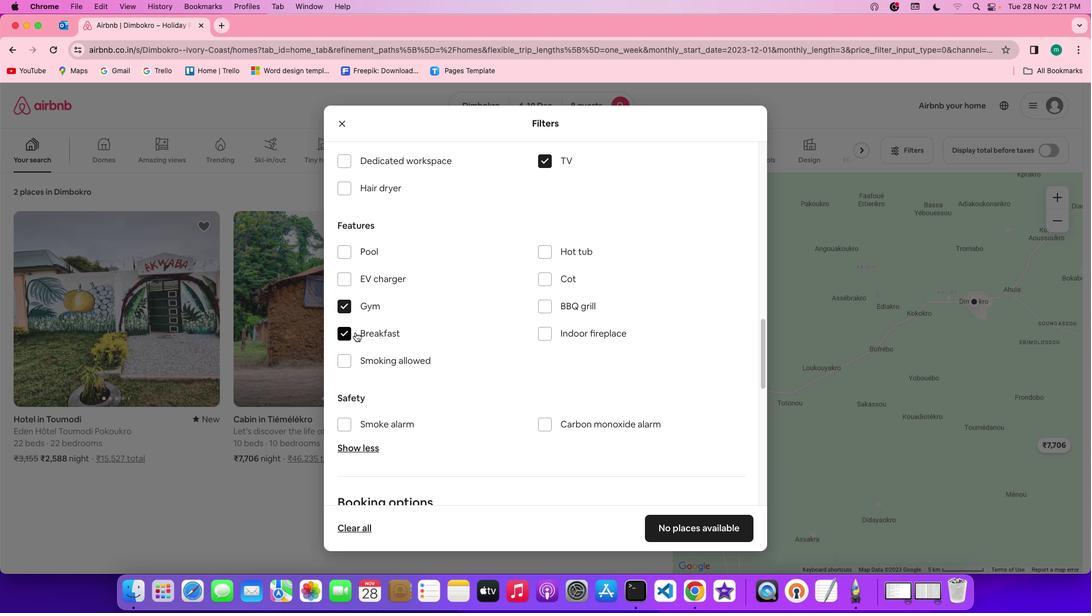 
Action: Mouse moved to (521, 379)
Screenshot: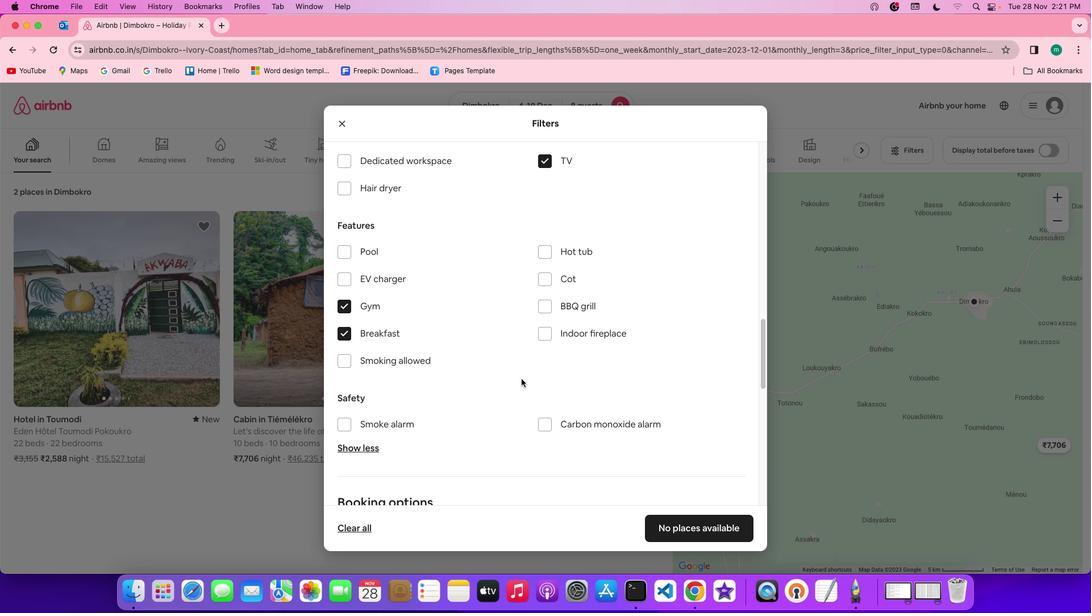 
Action: Mouse scrolled (521, 379) with delta (0, 0)
Screenshot: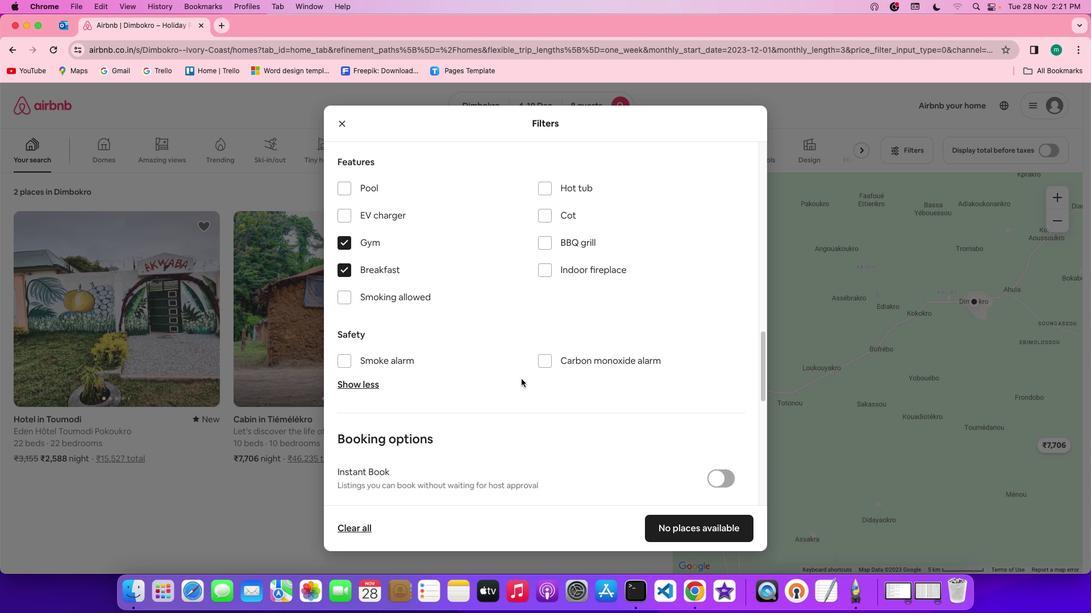 
Action: Mouse scrolled (521, 379) with delta (0, 0)
Screenshot: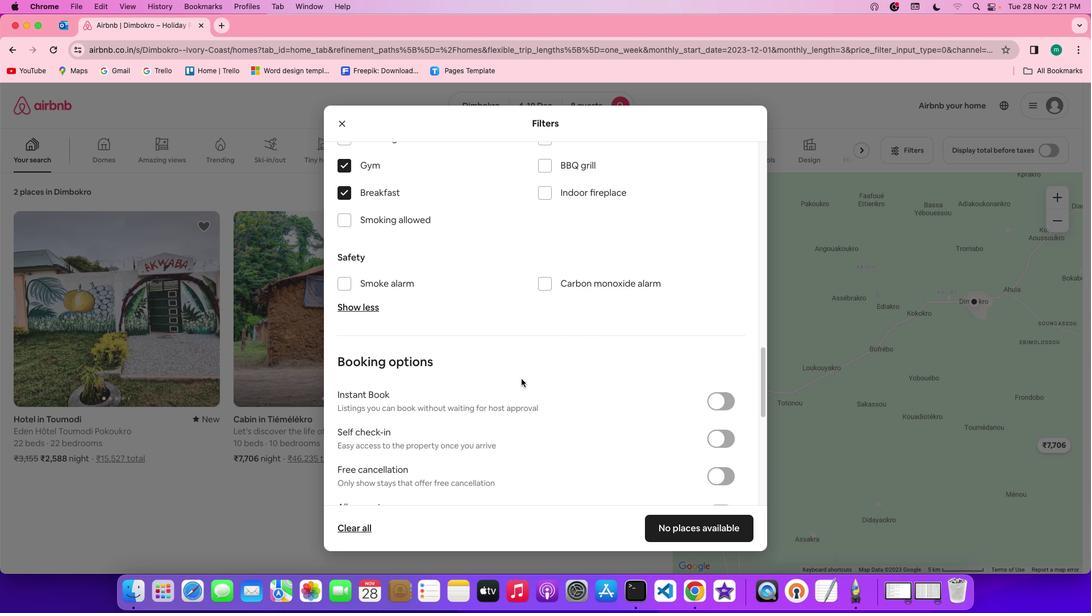 
Action: Mouse scrolled (521, 379) with delta (0, -1)
Screenshot: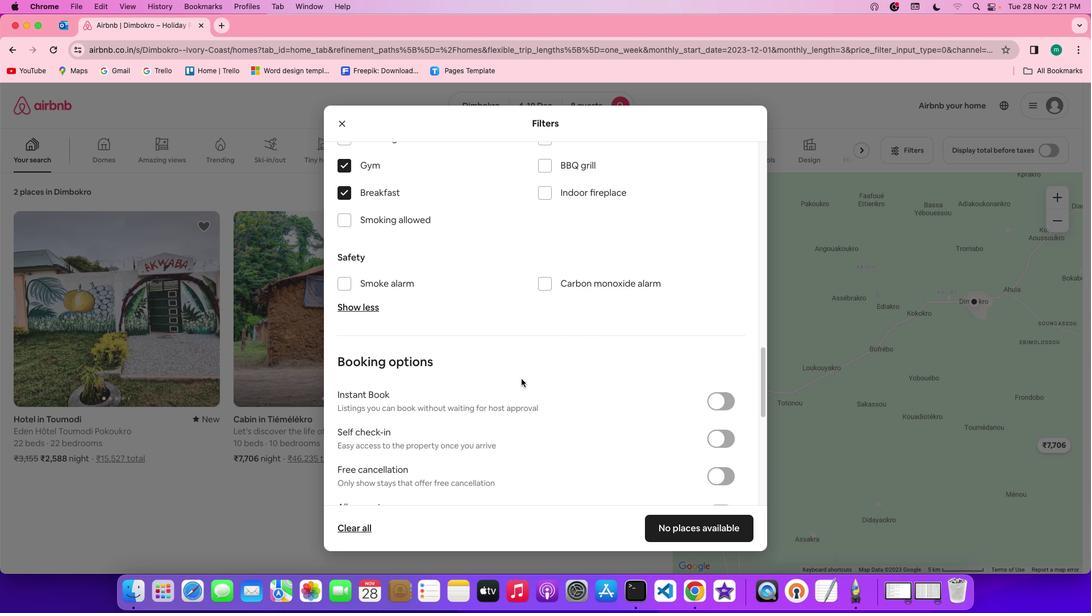 
Action: Mouse scrolled (521, 379) with delta (0, -2)
Screenshot: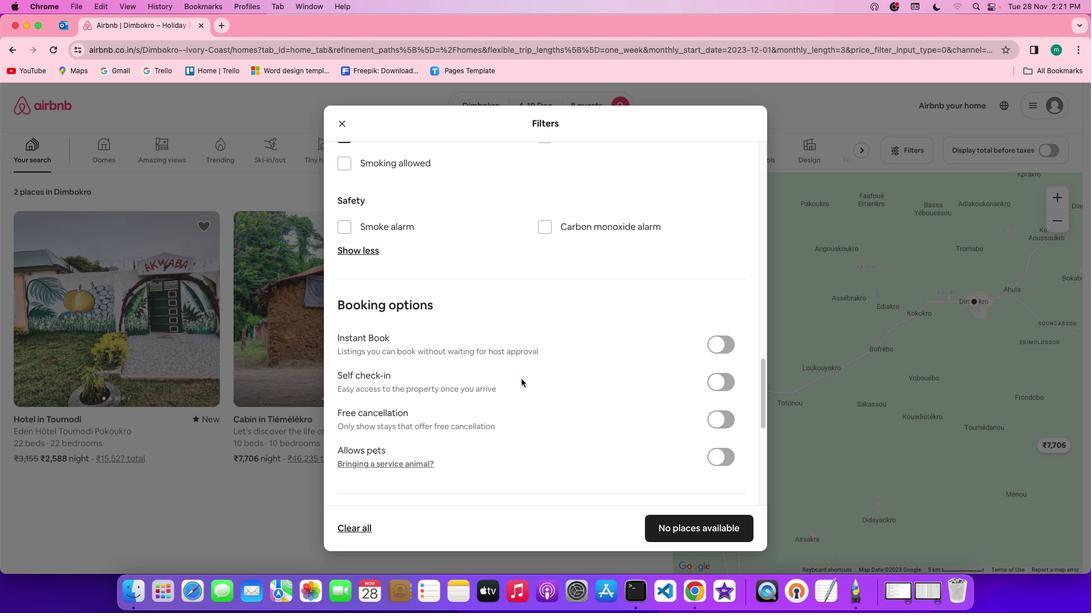 
Action: Mouse scrolled (521, 379) with delta (0, 0)
Screenshot: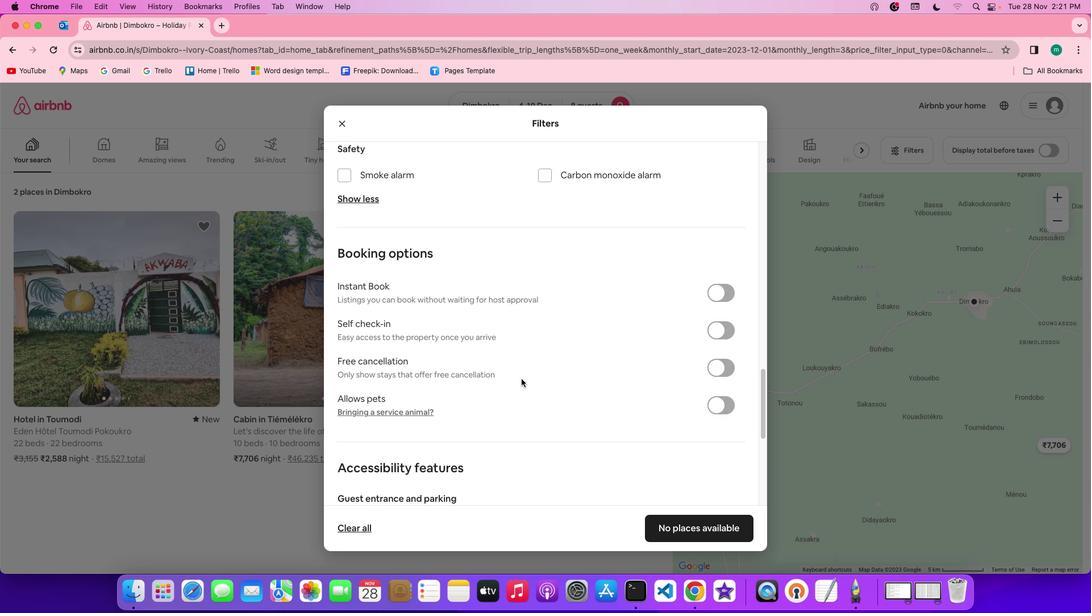 
Action: Mouse scrolled (521, 379) with delta (0, 0)
Screenshot: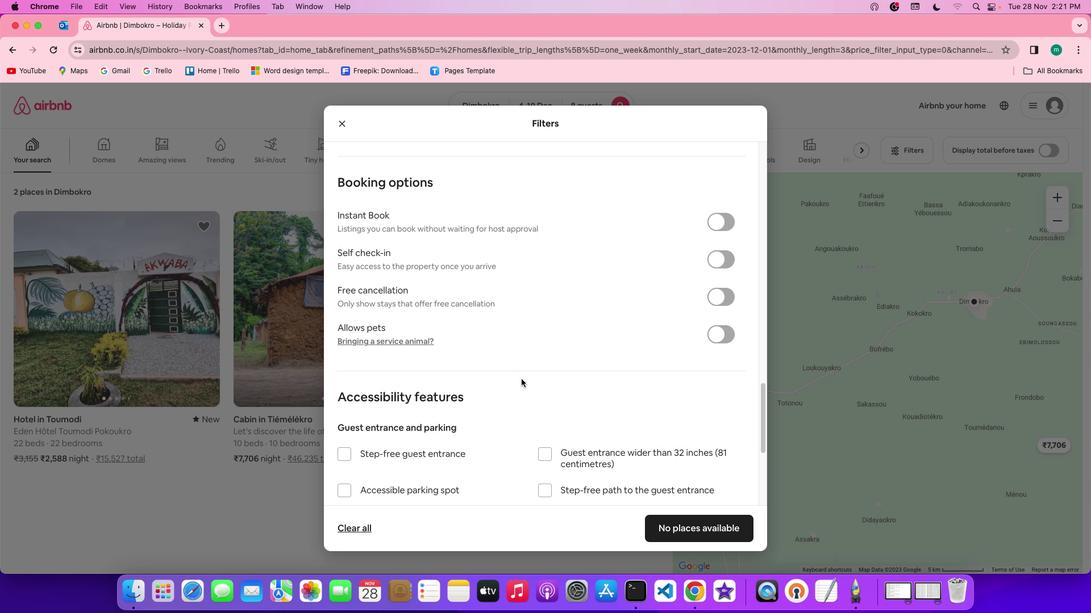 
Action: Mouse scrolled (521, 379) with delta (0, -1)
Screenshot: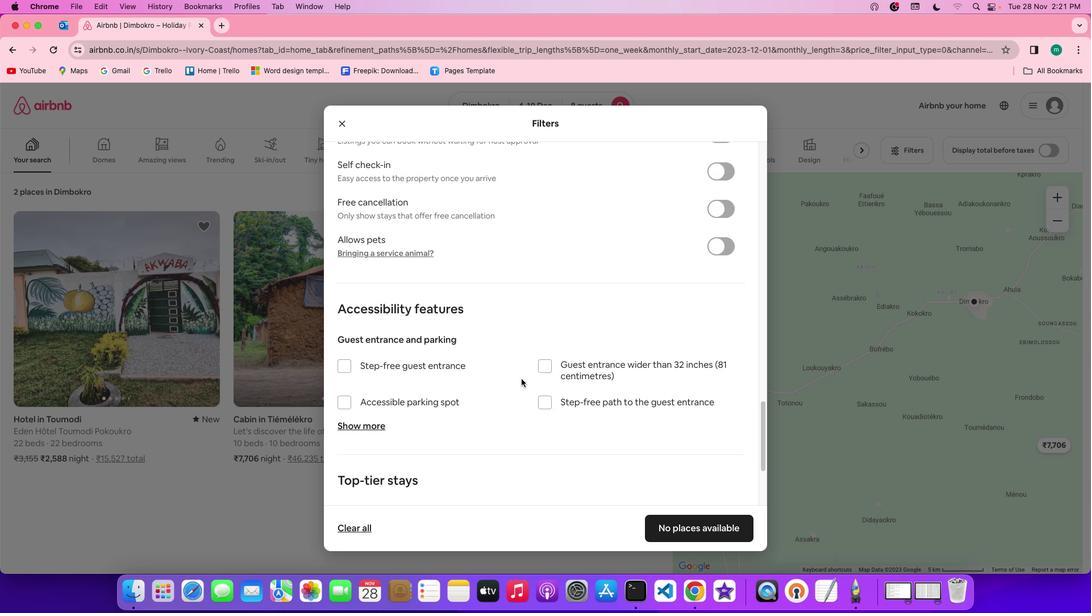 
Action: Mouse scrolled (521, 379) with delta (0, -2)
Screenshot: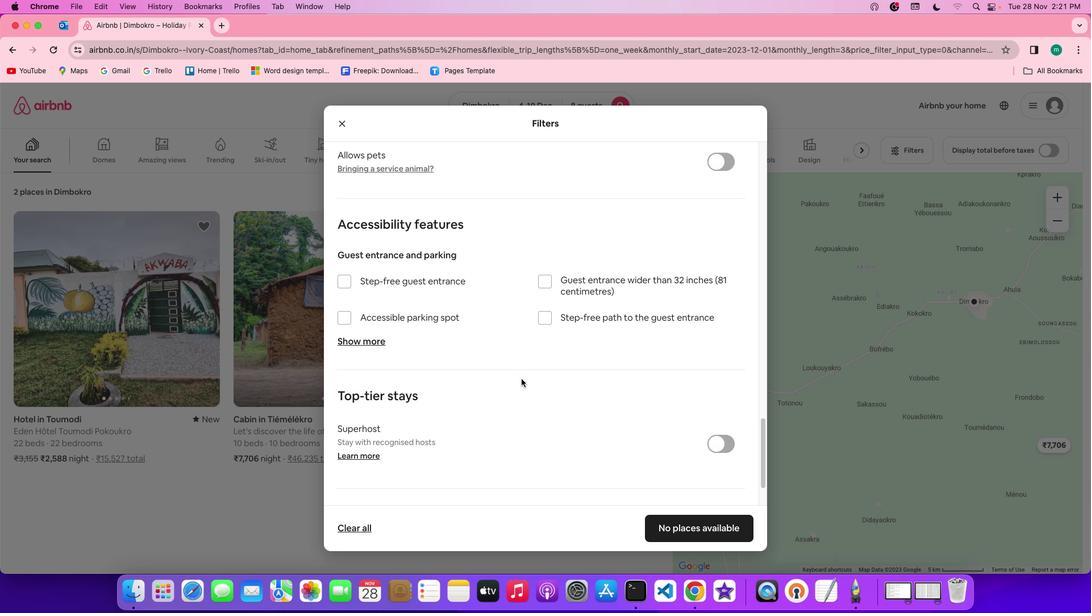 
Action: Mouse scrolled (521, 379) with delta (0, -2)
Screenshot: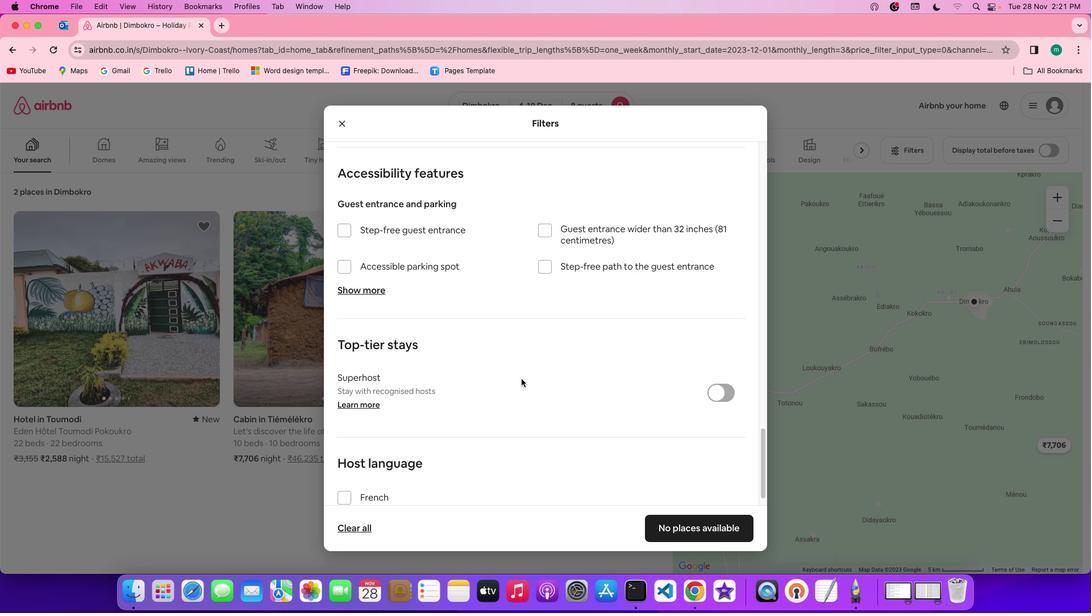 
Action: Mouse scrolled (521, 379) with delta (0, 0)
Screenshot: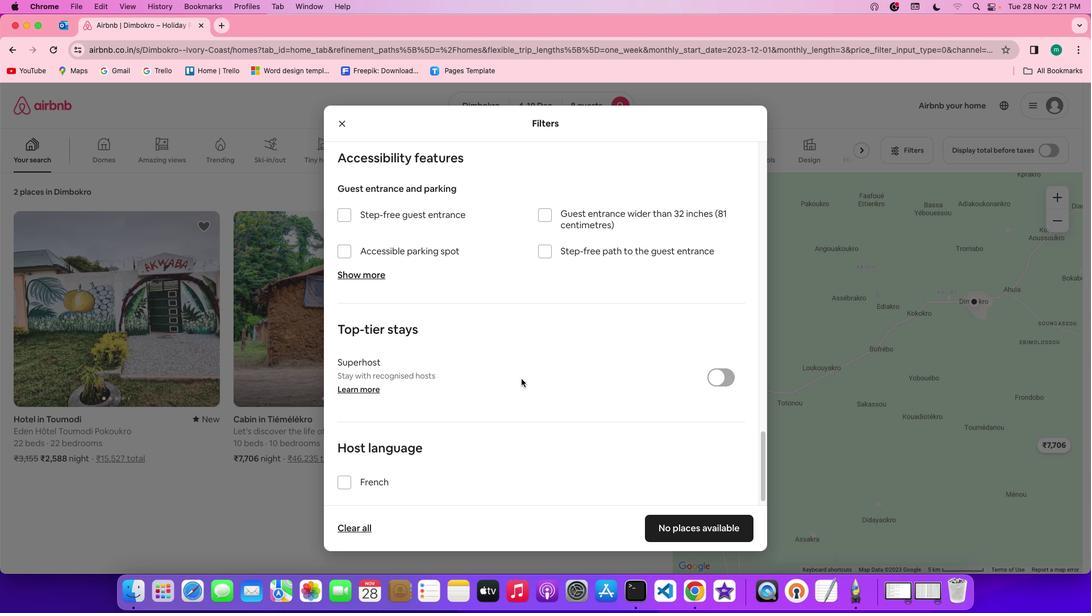 
Action: Mouse scrolled (521, 379) with delta (0, 0)
Screenshot: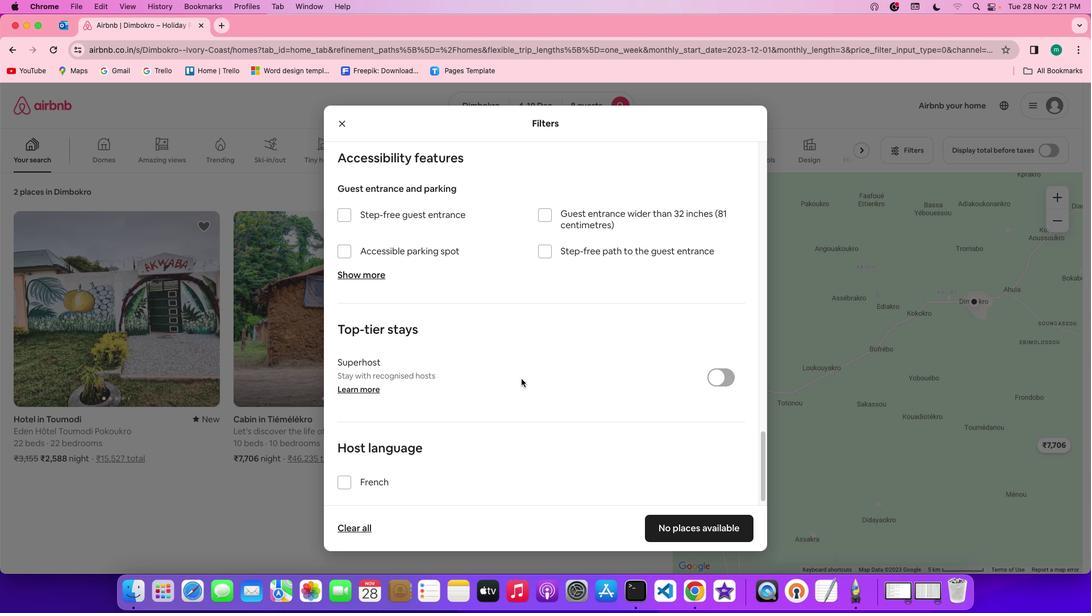 
Action: Mouse scrolled (521, 379) with delta (0, -1)
Screenshot: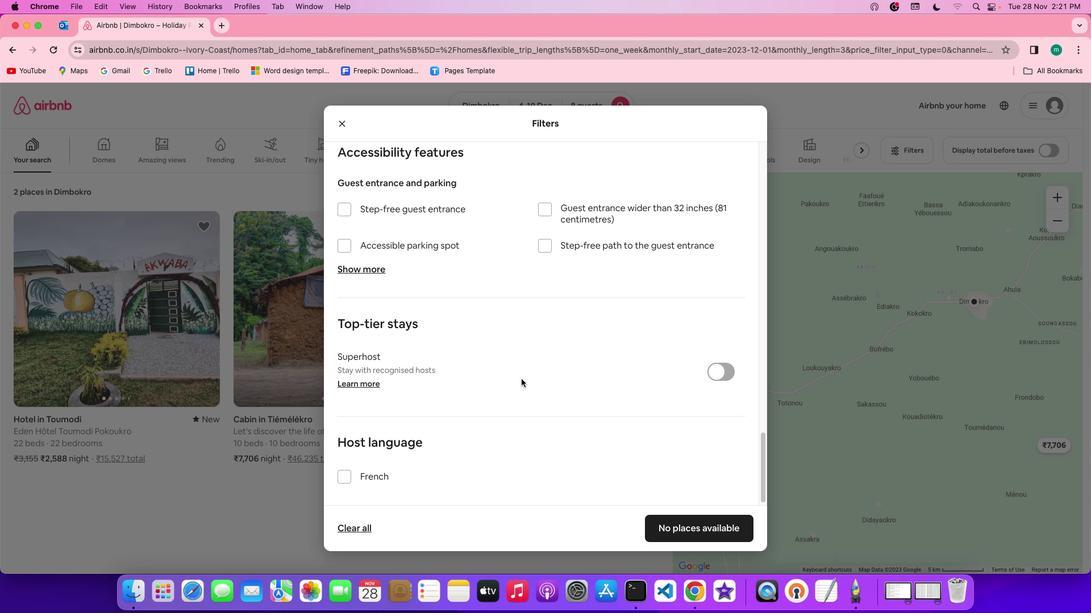 
Action: Mouse scrolled (521, 379) with delta (0, -2)
Screenshot: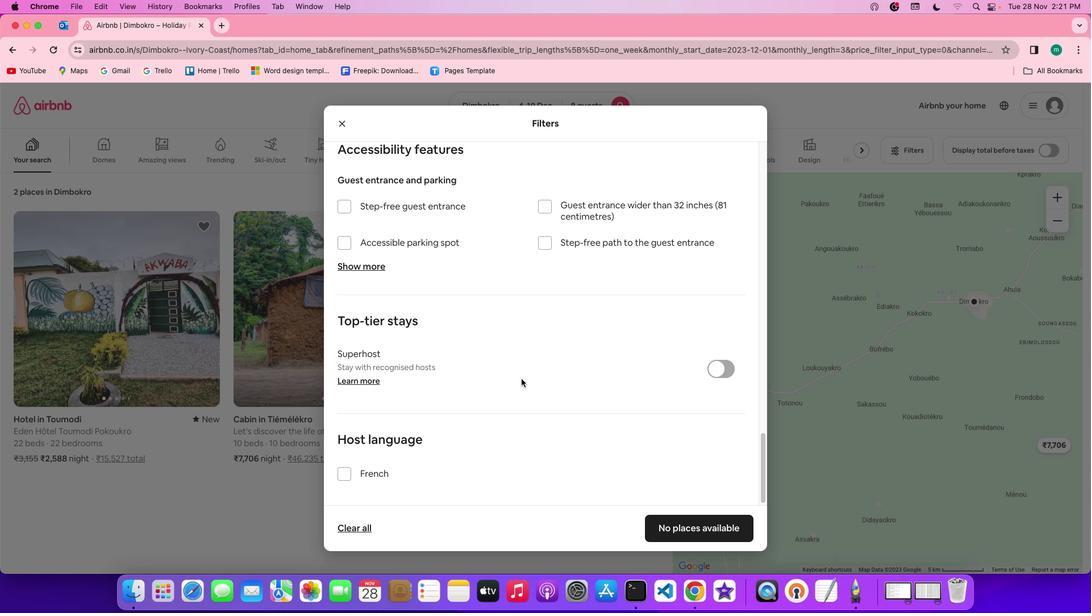 
Action: Mouse scrolled (521, 379) with delta (0, -3)
Screenshot: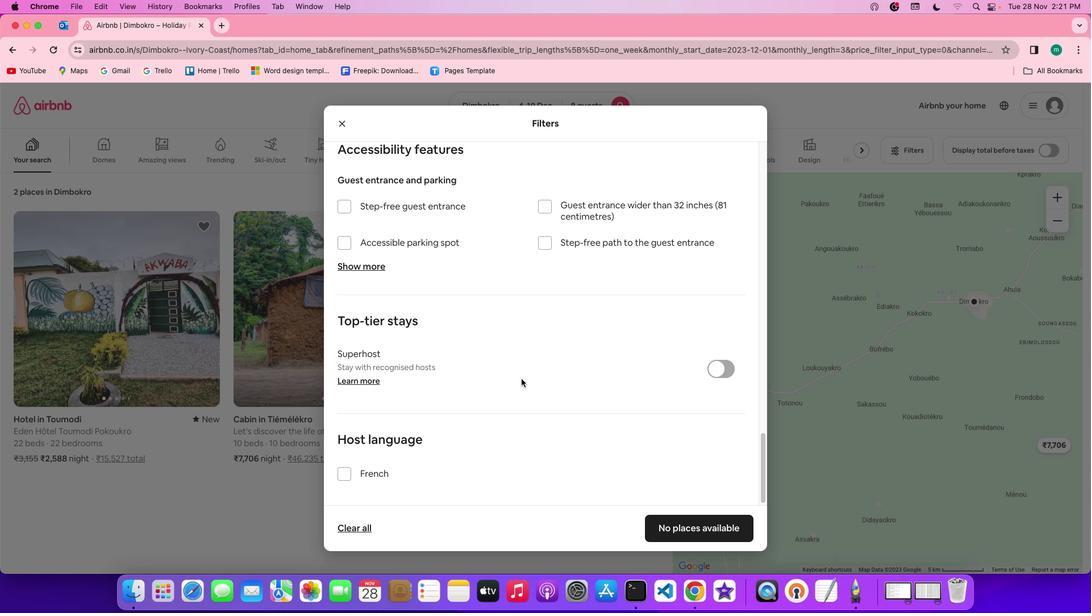 
Action: Mouse scrolled (521, 379) with delta (0, -3)
Screenshot: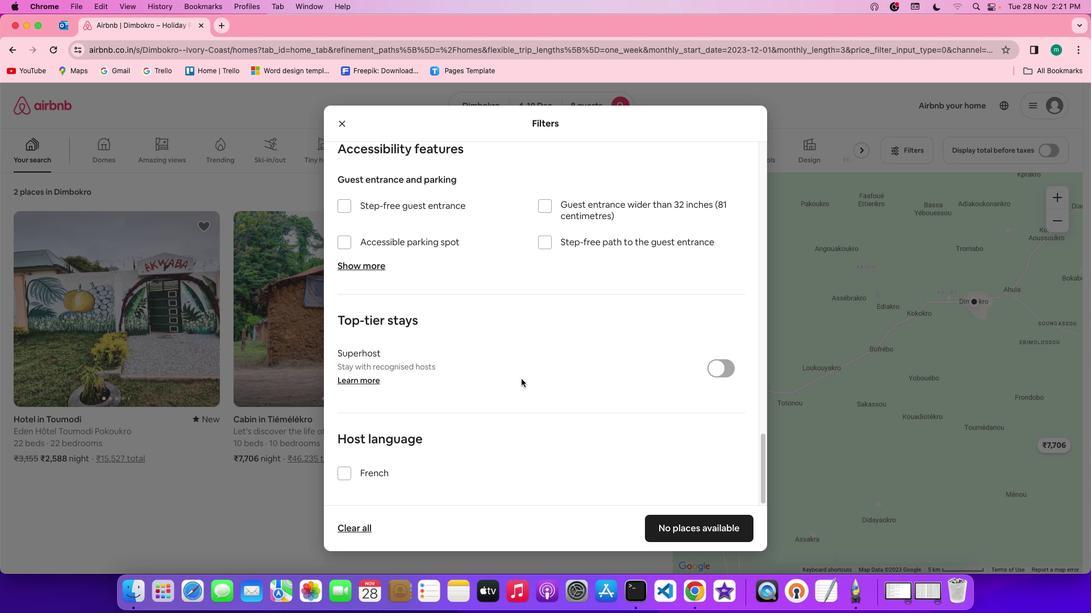 
Action: Mouse scrolled (521, 379) with delta (0, 0)
Screenshot: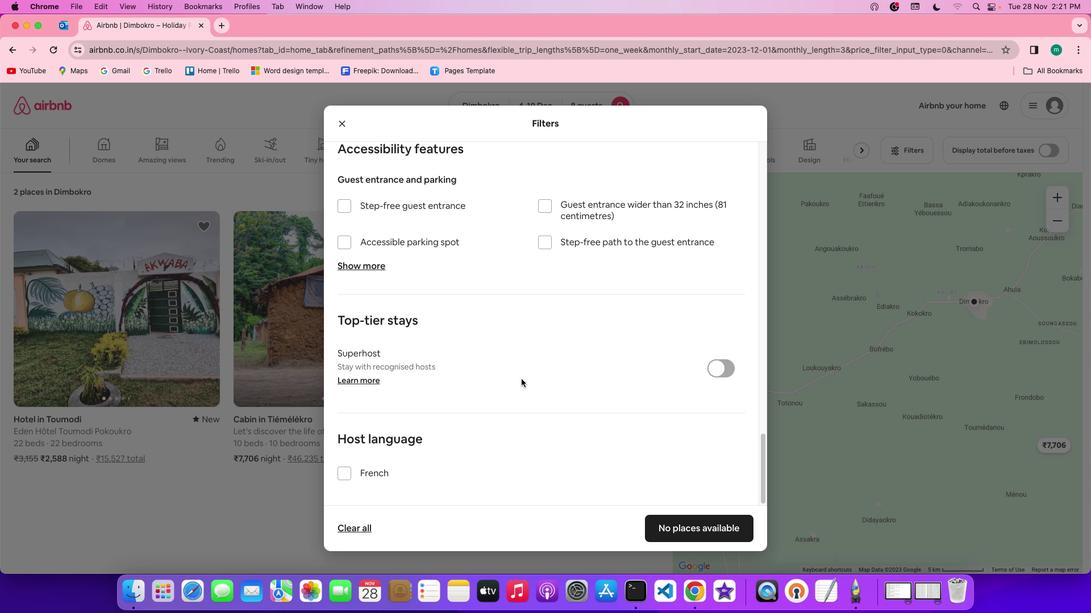 
Action: Mouse scrolled (521, 379) with delta (0, 0)
Screenshot: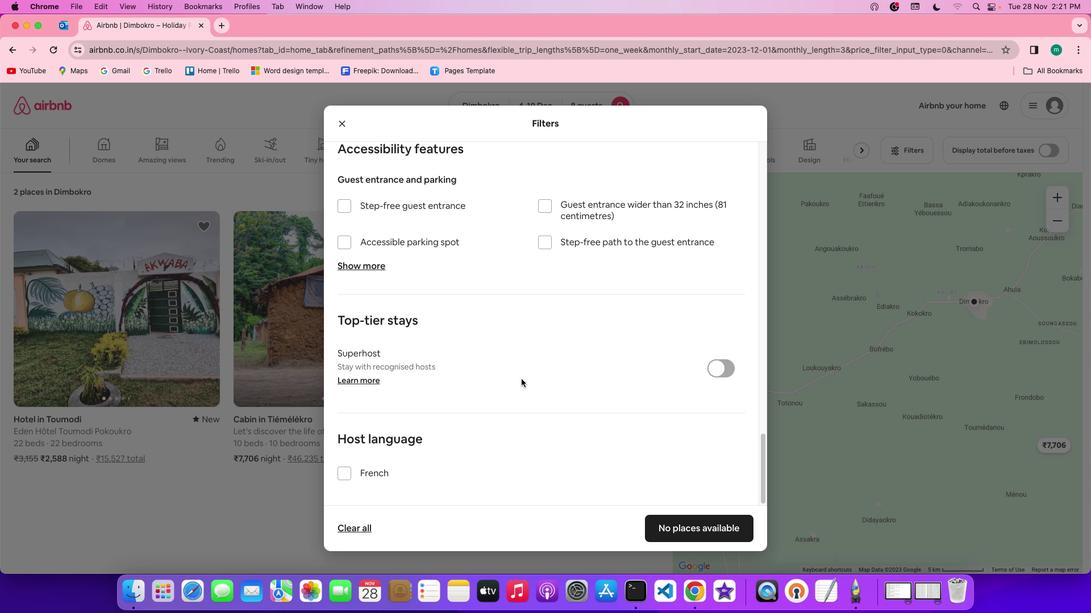 
Action: Mouse scrolled (521, 379) with delta (0, -1)
Screenshot: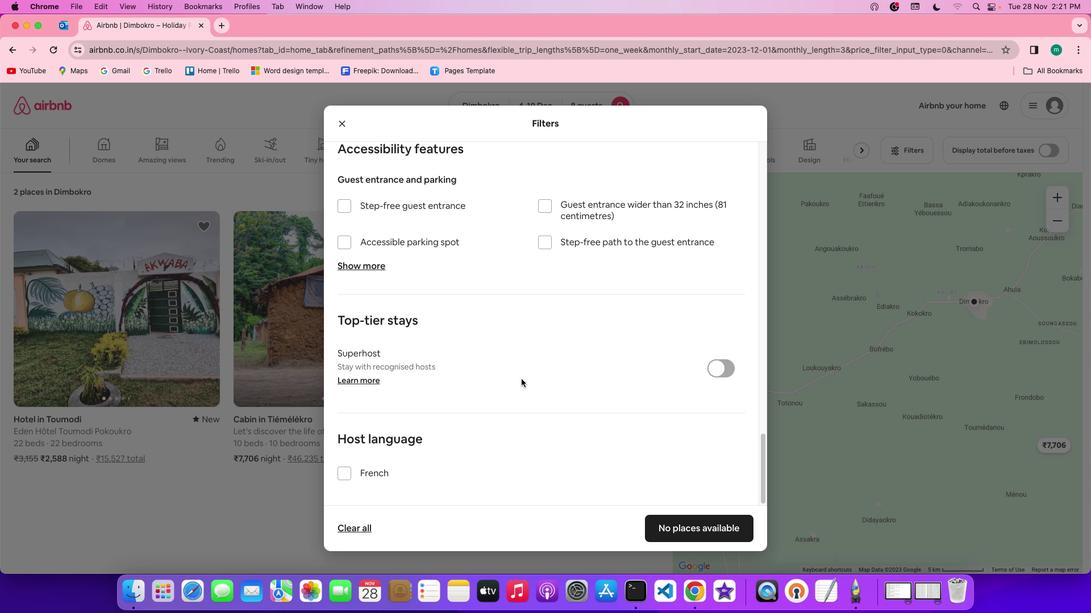 
Action: Mouse scrolled (521, 379) with delta (0, -2)
Screenshot: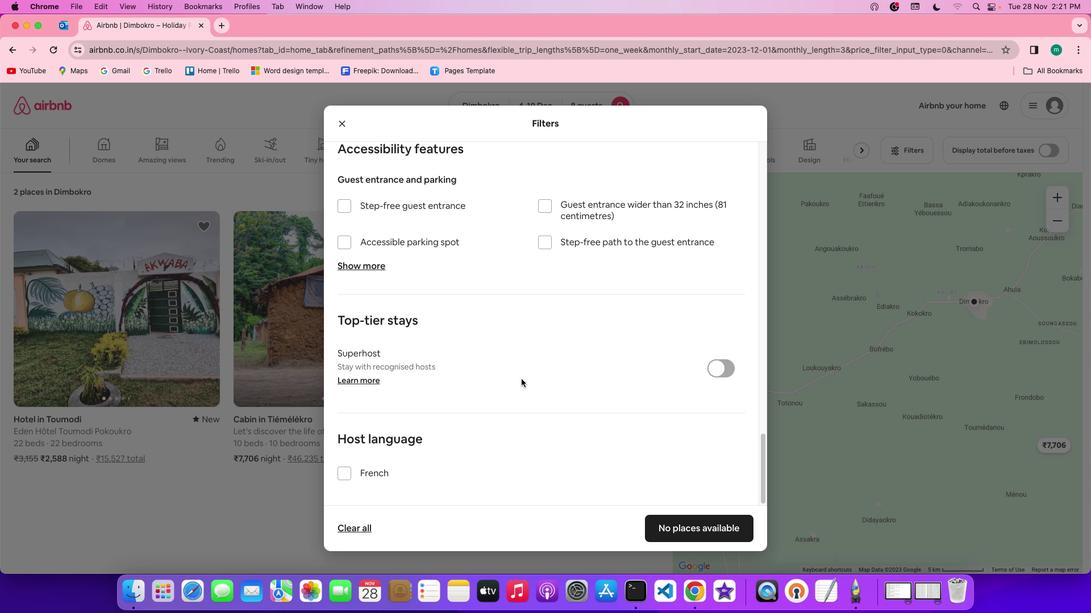 
Action: Mouse scrolled (521, 379) with delta (0, -3)
Screenshot: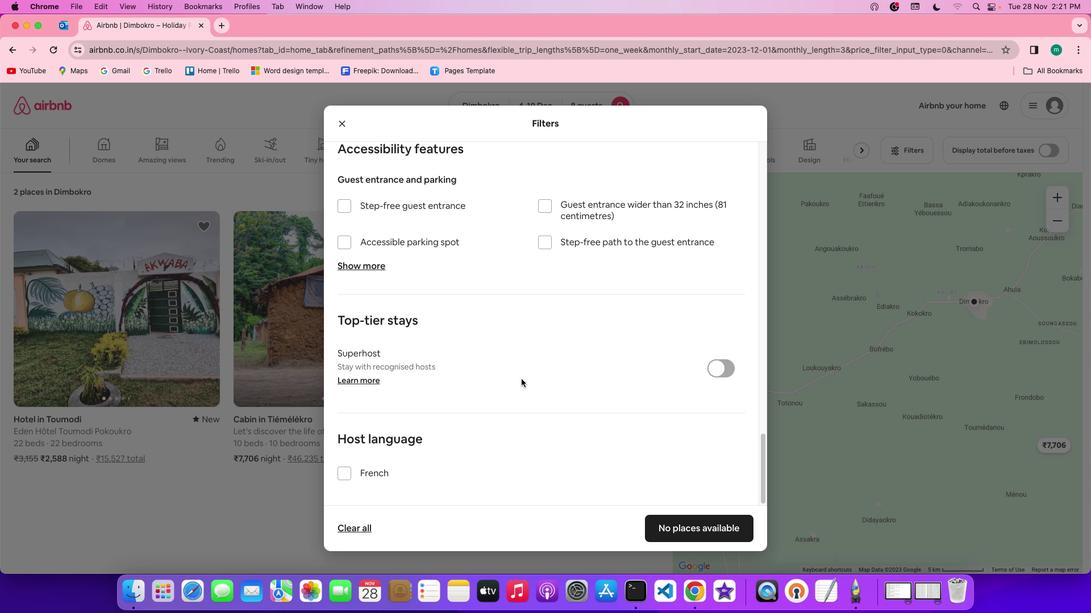 
Action: Mouse scrolled (521, 379) with delta (0, -3)
Screenshot: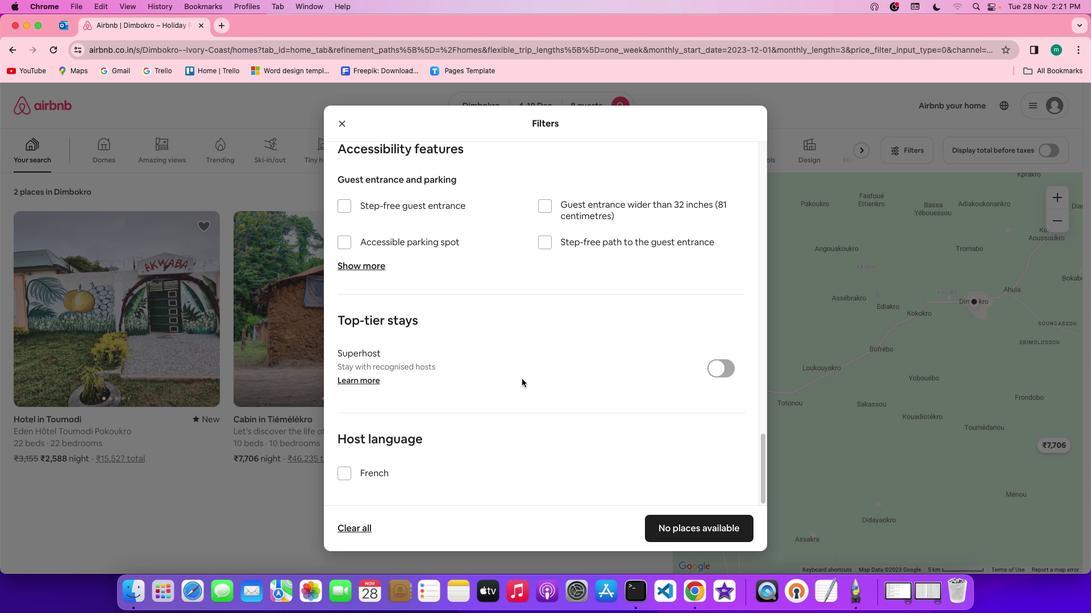 
Action: Mouse moved to (690, 525)
Screenshot: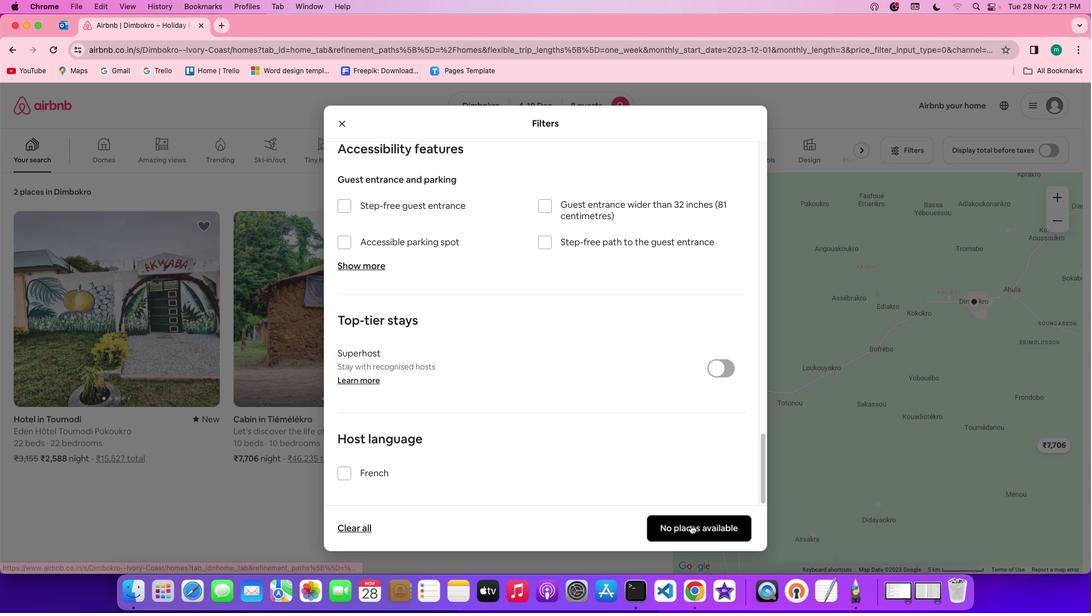 
Action: Mouse pressed left at (690, 525)
Screenshot: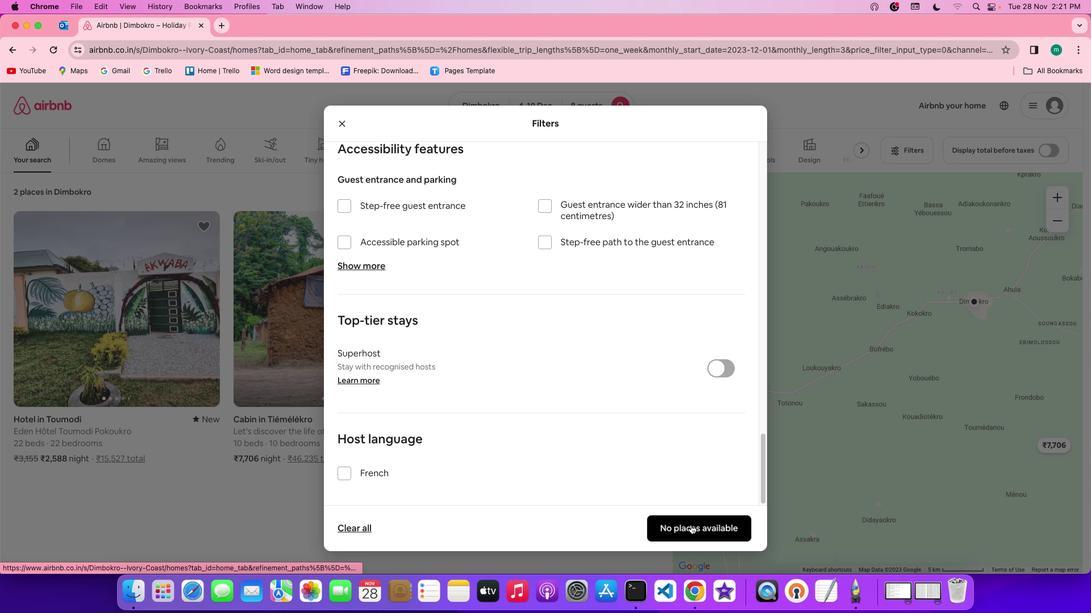 
Action: Mouse moved to (423, 431)
Screenshot: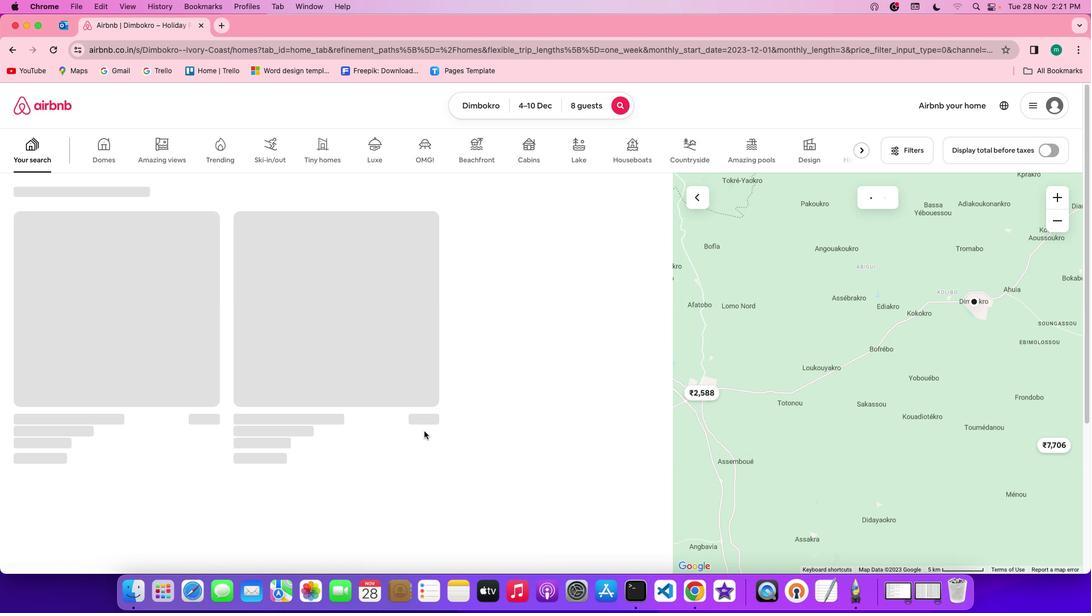 
